 Task: Find a flat in Leerdam, Netherlands for 7 guests from July 10 to July 17, with a price range of ₹4100 to ₹15000, 4 bedrooms, 7 beds, 4 bathrooms, Wifi, and Free parking. Host must speak English.
Action: Mouse moved to (533, 120)
Screenshot: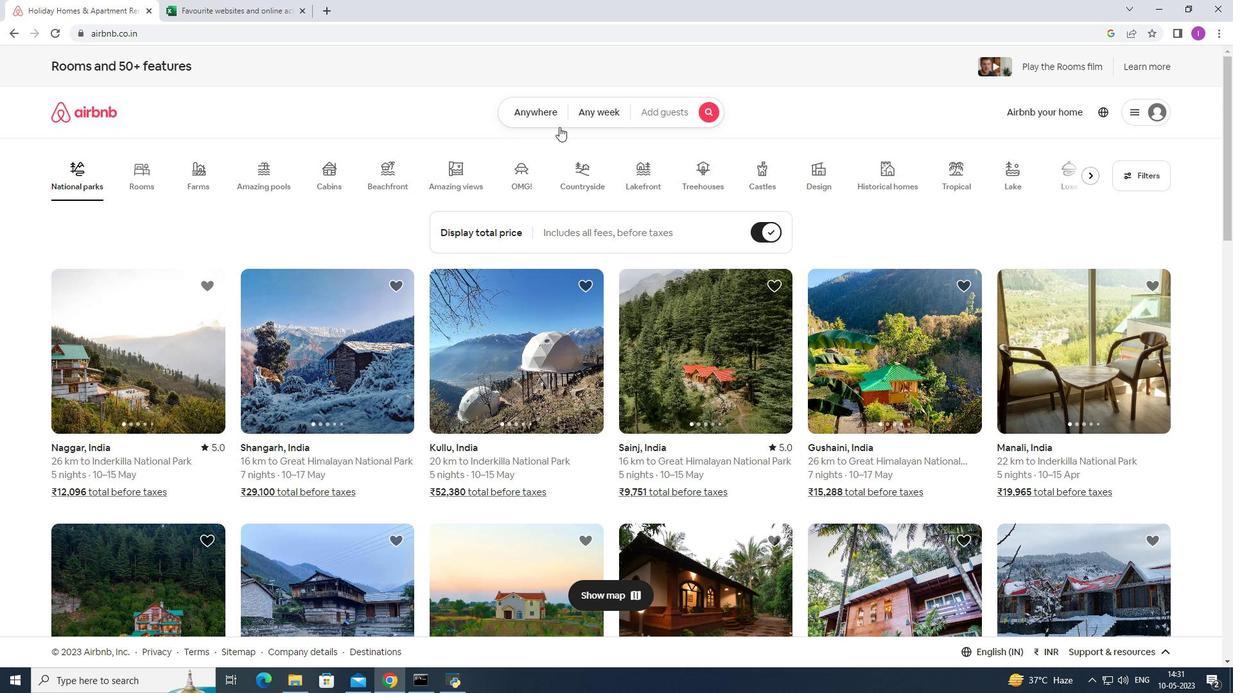 
Action: Mouse pressed left at (533, 120)
Screenshot: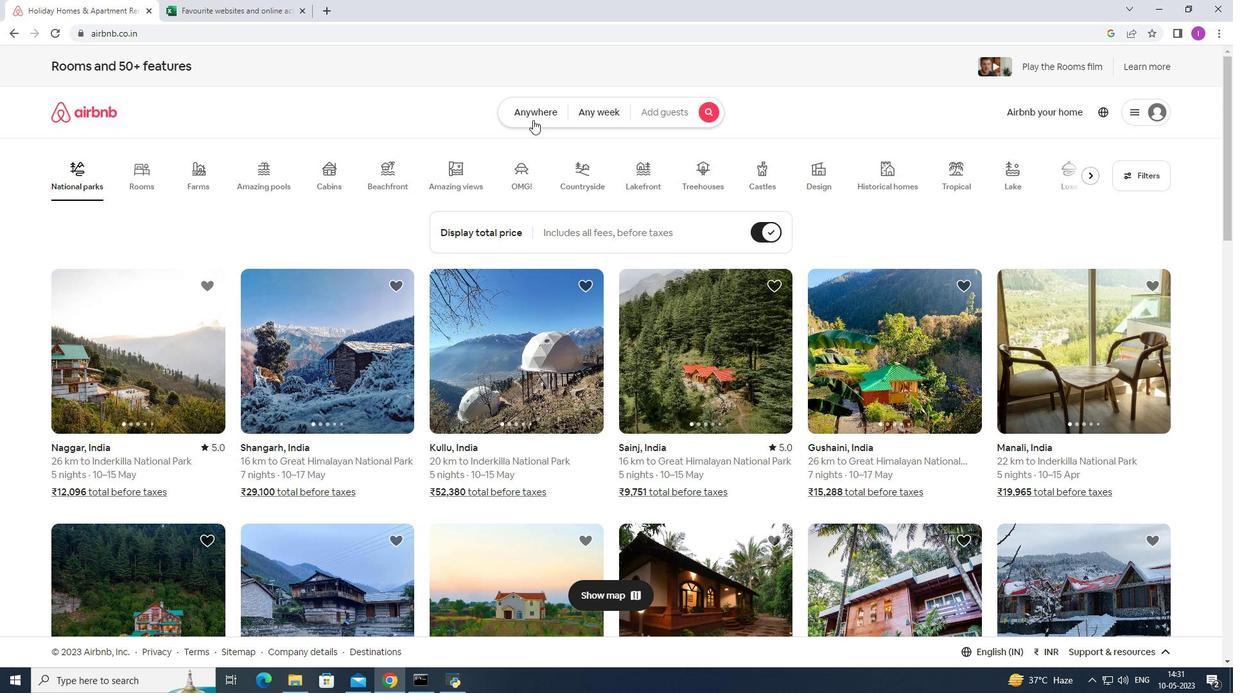 
Action: Mouse moved to (454, 151)
Screenshot: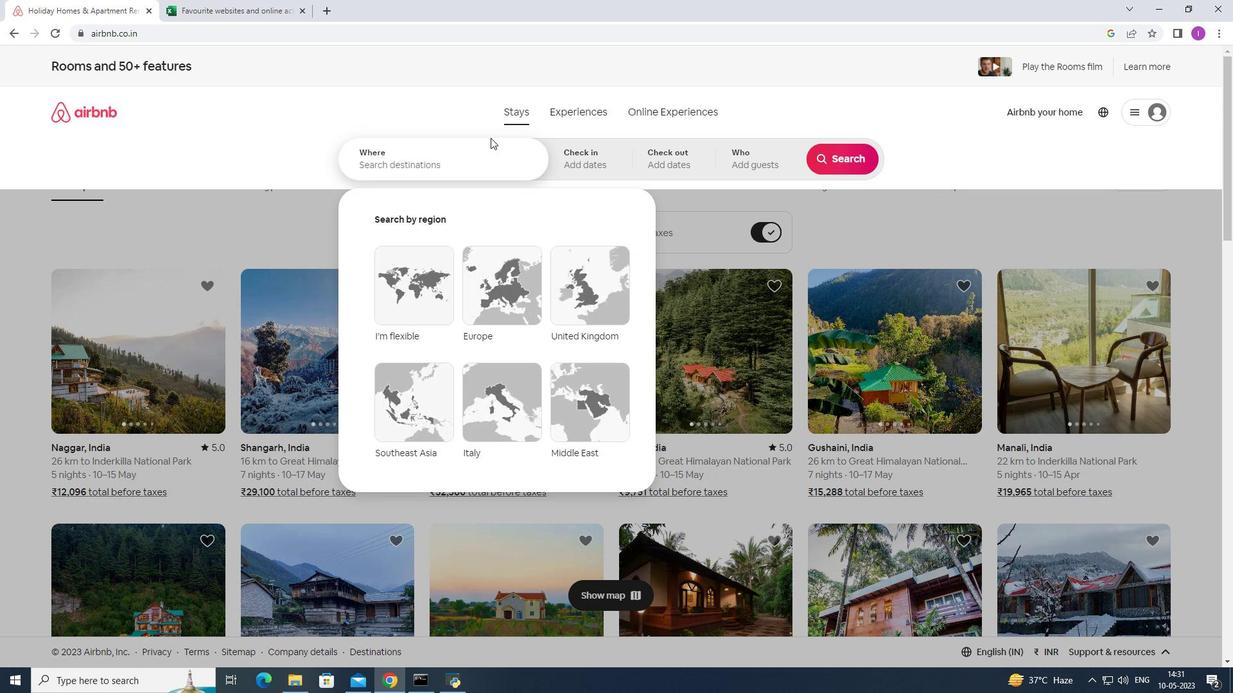 
Action: Mouse pressed left at (454, 151)
Screenshot: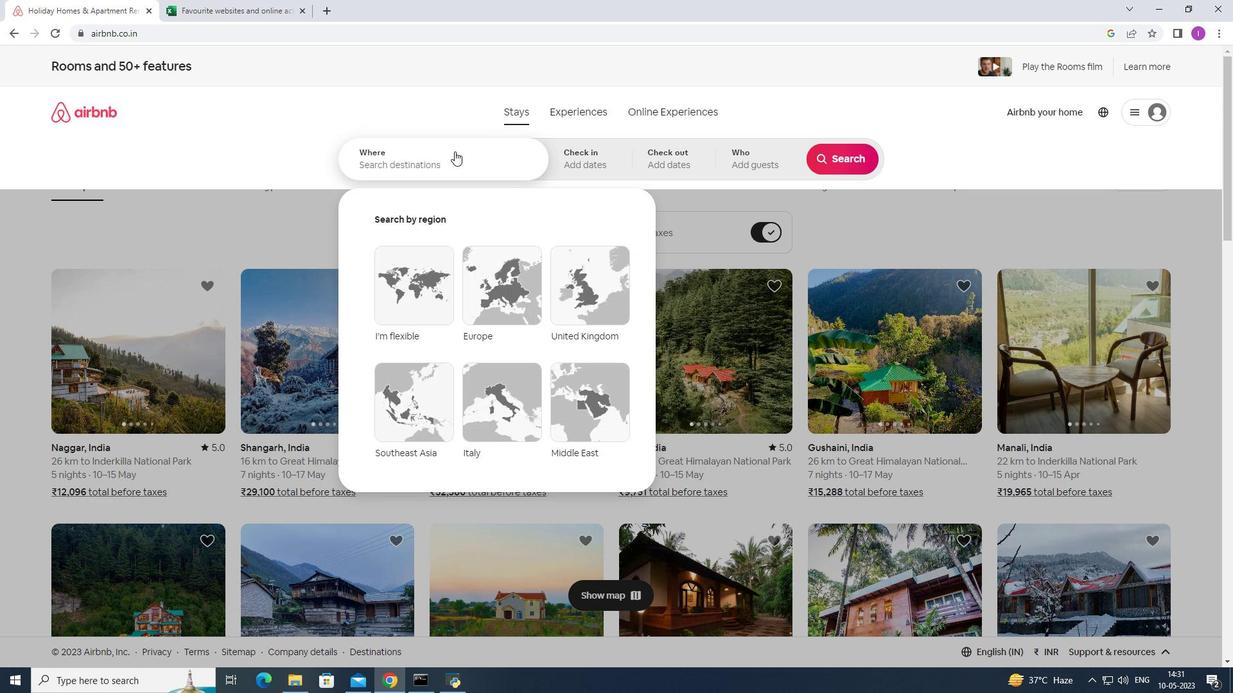 
Action: Mouse moved to (502, 168)
Screenshot: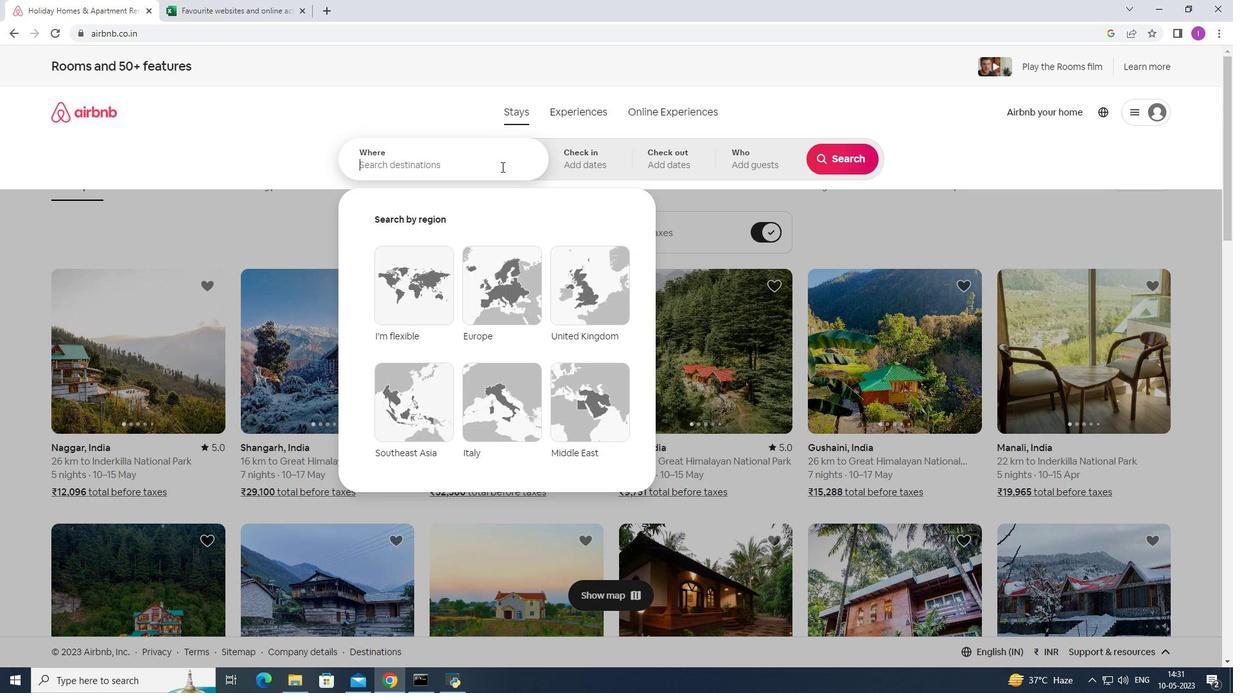 
Action: Key pressed <Key.shift><Key.shift><Key.shift><Key.shift><Key.shift><Key.shift><Key.shift><Key.shift><Key.shift><Key.shift><Key.shift><Key.shift><Key.shift><Key.shift><Key.shift><Key.shift><Key.shift><Key.shift><Key.shift><Key.shift><Key.shift><Key.shift><Key.shift><Key.shift><Key.shift><Key.shift><Key.shift><Key.shift><Key.shift><Key.shift><Key.shift><Key.shift><Key.shift><Key.shift><Key.shift><Key.shift><Key.shift><Key.shift><Key.shift><Key.shift><Key.shift><Key.shift><Key.shift><Key.shift><Key.shift><Key.shift><Key.shift><Key.shift><Key.shift><Key.shift><Key.shift><Key.shift><Key.shift><Key.shift><Key.shift><Key.shift><Key.shift><Key.shift><Key.shift><Key.shift><Key.shift><Key.shift><Key.shift><Key.shift><Key.shift>Leee<Key.backspace>rdam,<Key.shift>natherland
Screenshot: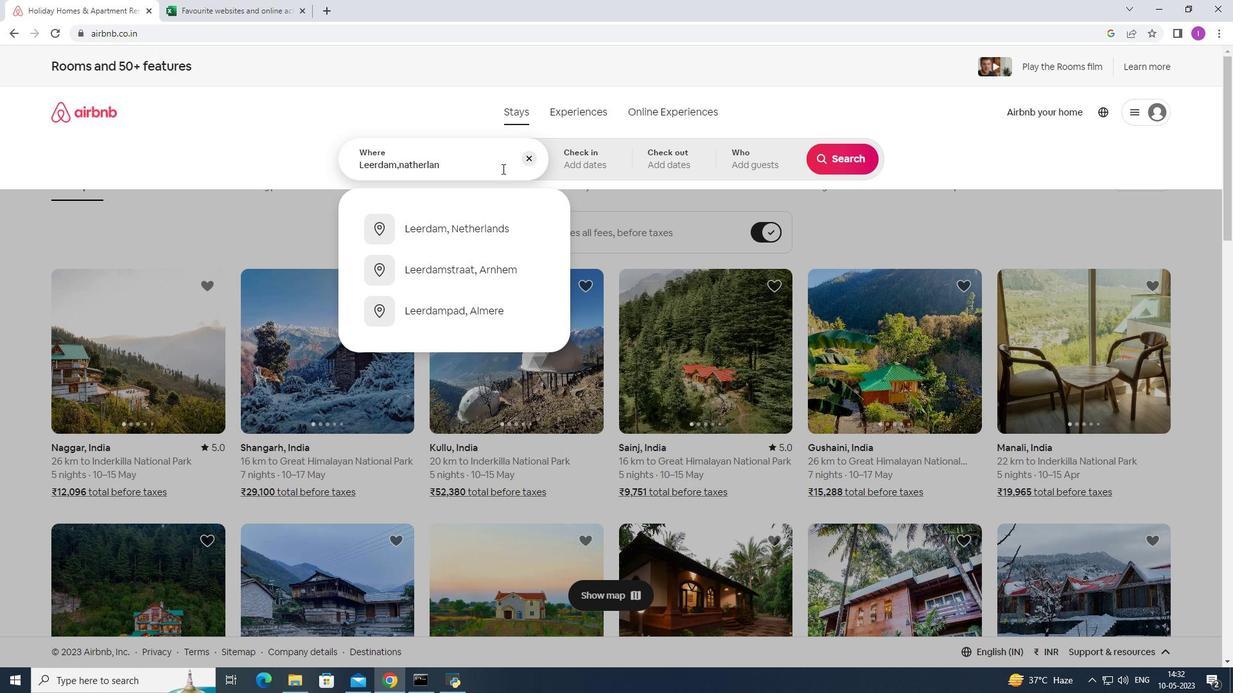 
Action: Mouse moved to (488, 222)
Screenshot: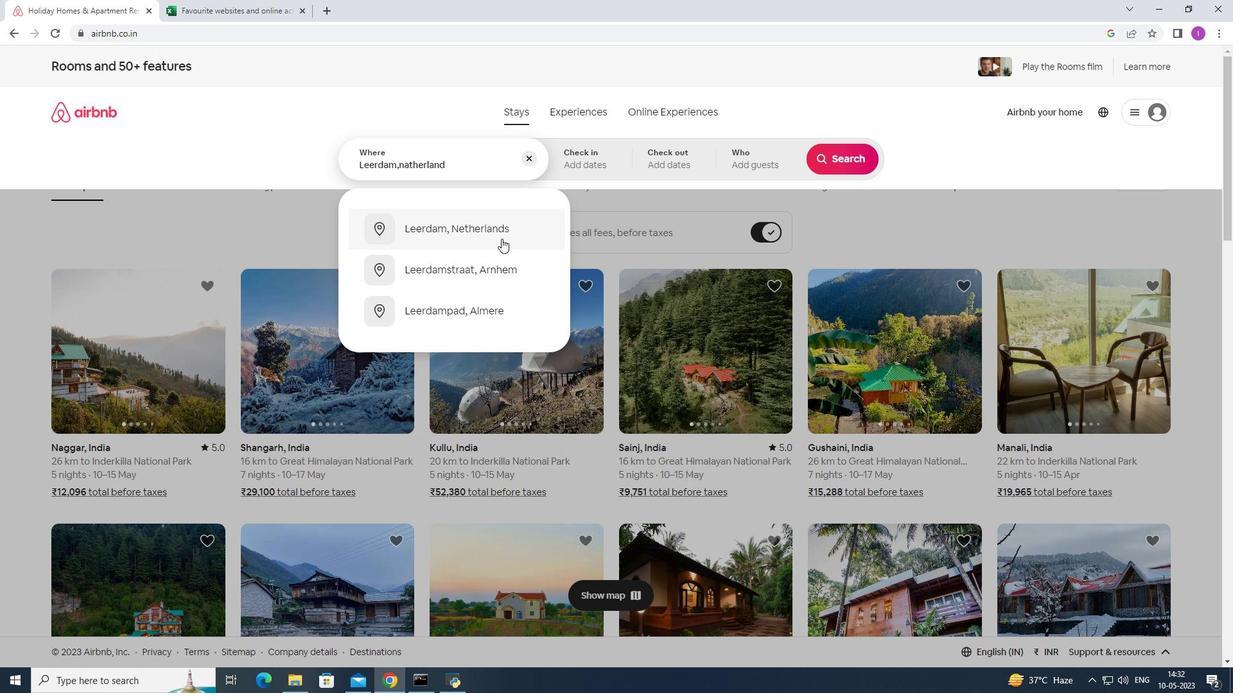 
Action: Mouse pressed left at (488, 222)
Screenshot: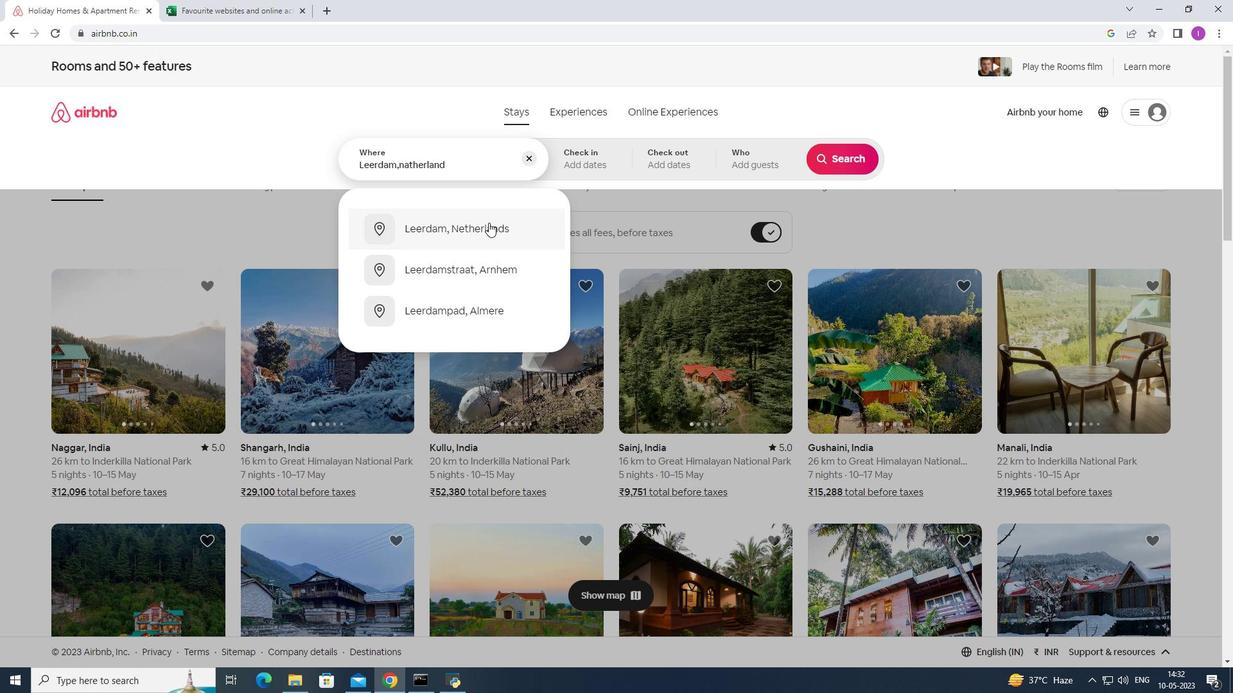 
Action: Mouse moved to (838, 263)
Screenshot: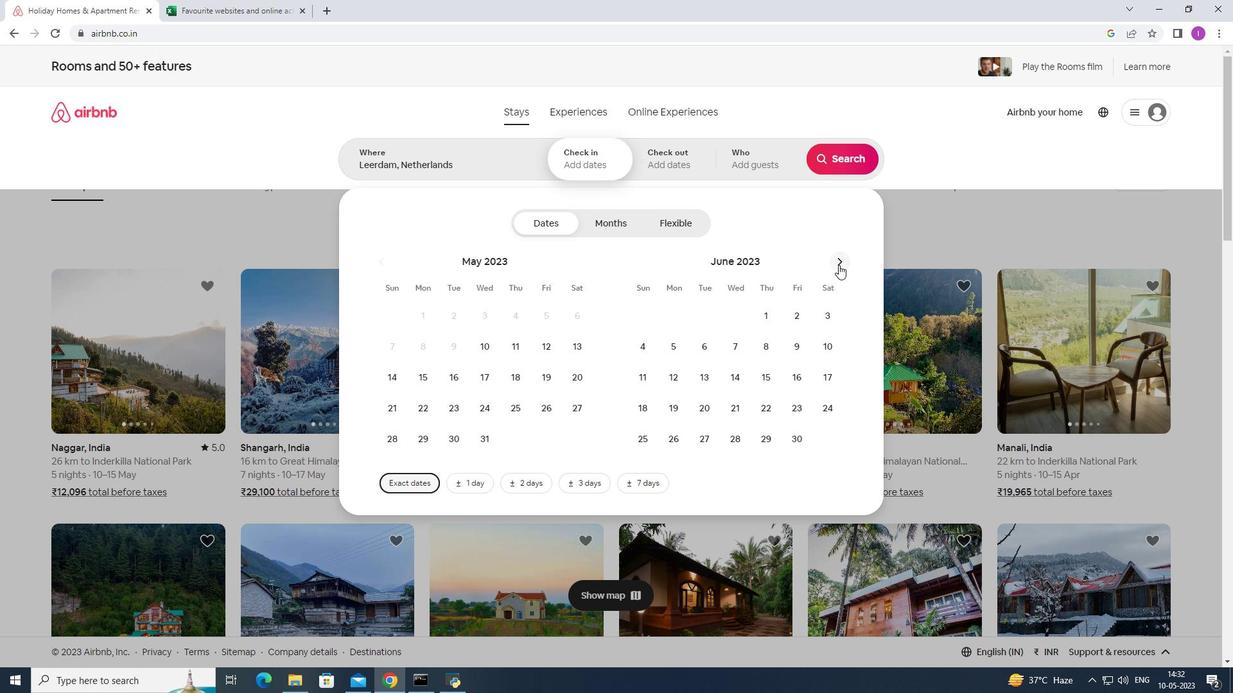 
Action: Mouse pressed left at (838, 263)
Screenshot: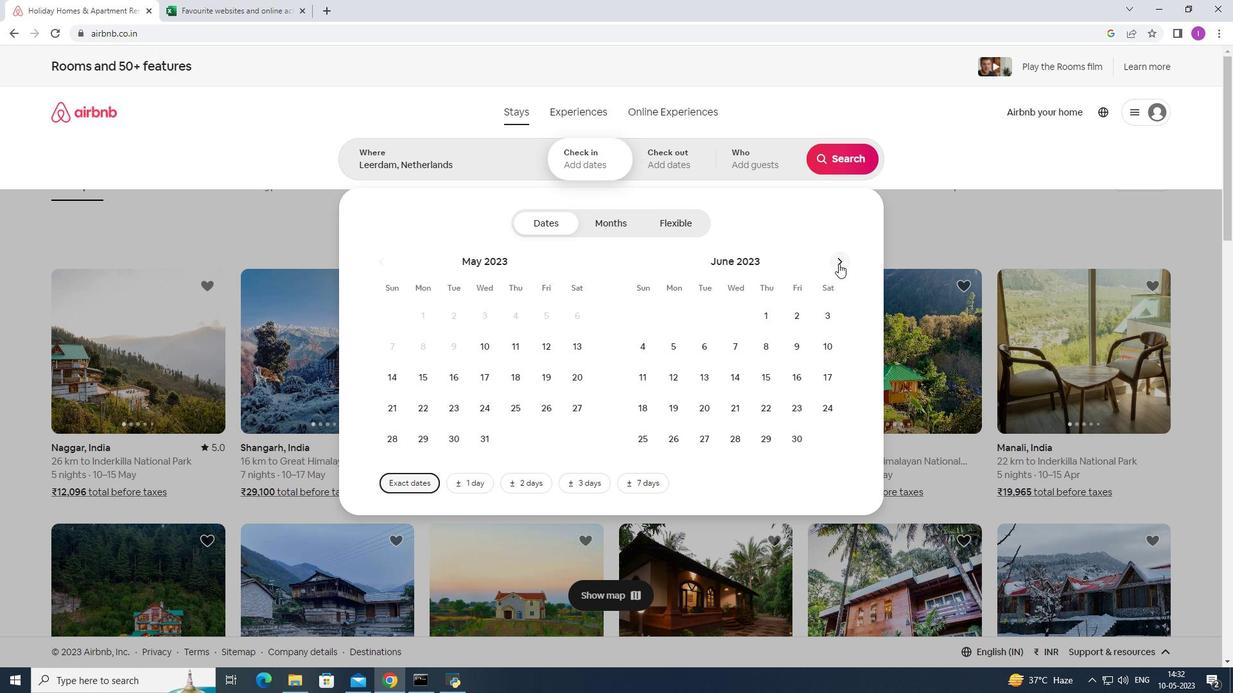 
Action: Mouse moved to (678, 382)
Screenshot: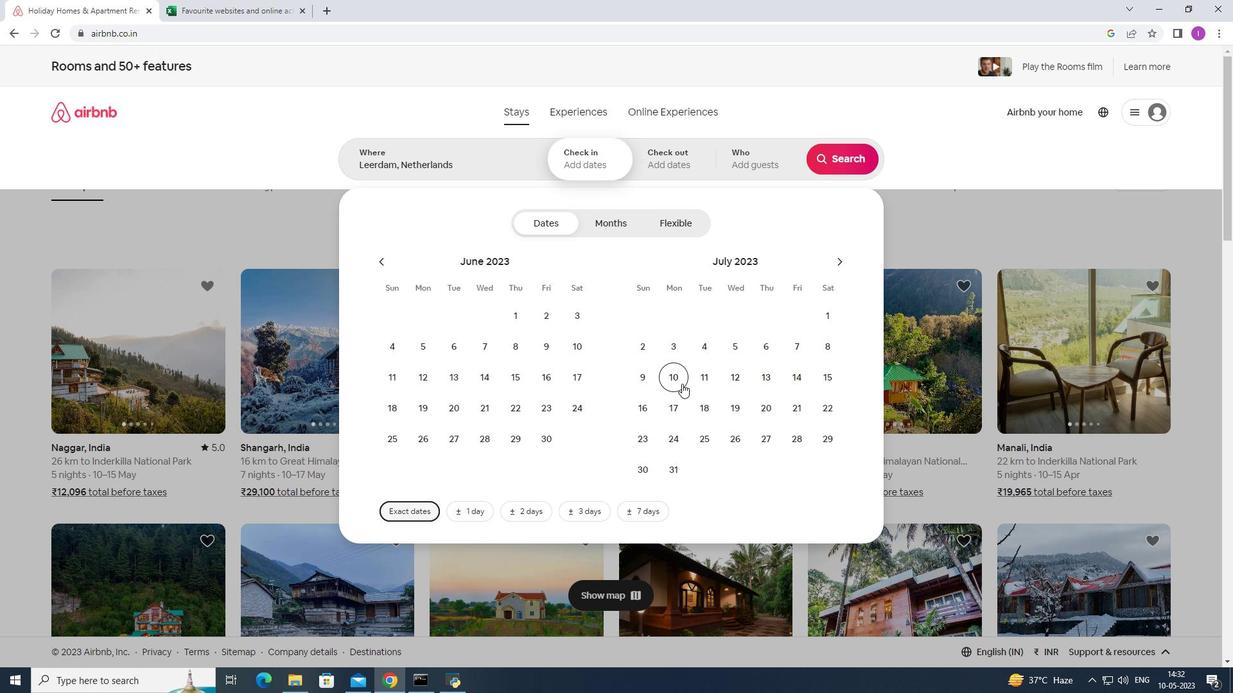 
Action: Mouse pressed left at (678, 382)
Screenshot: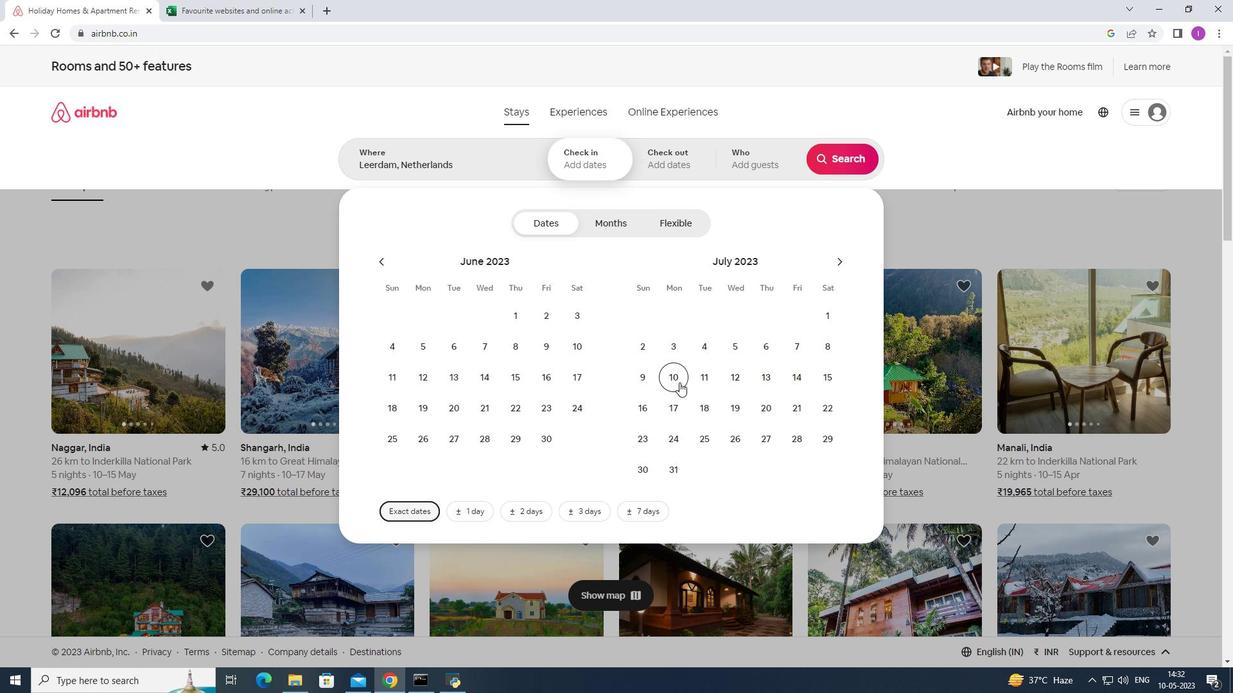 
Action: Mouse moved to (831, 375)
Screenshot: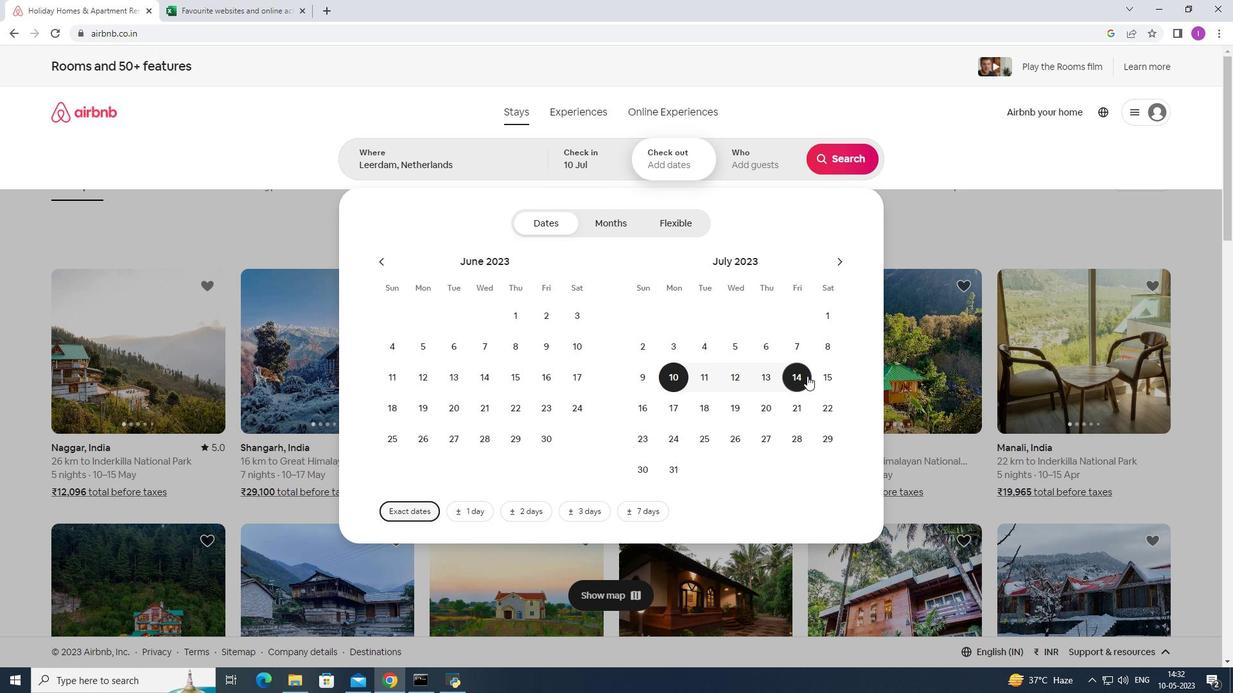 
Action: Mouse pressed left at (831, 375)
Screenshot: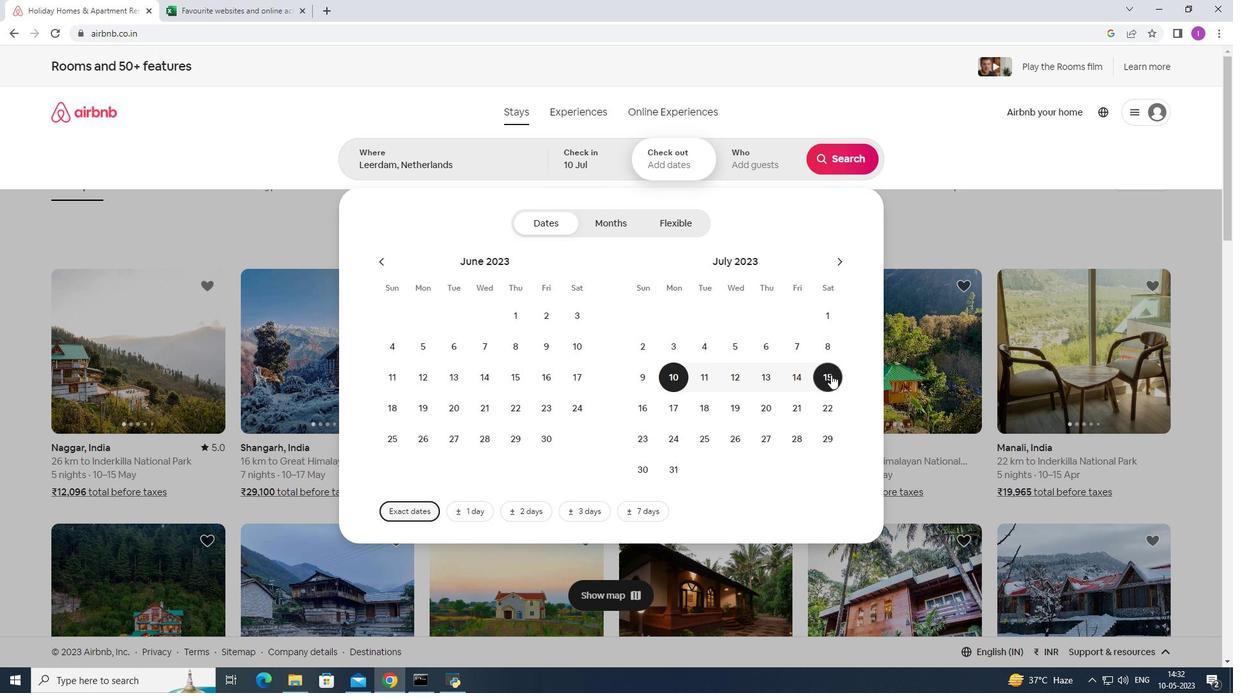 
Action: Mouse moved to (785, 167)
Screenshot: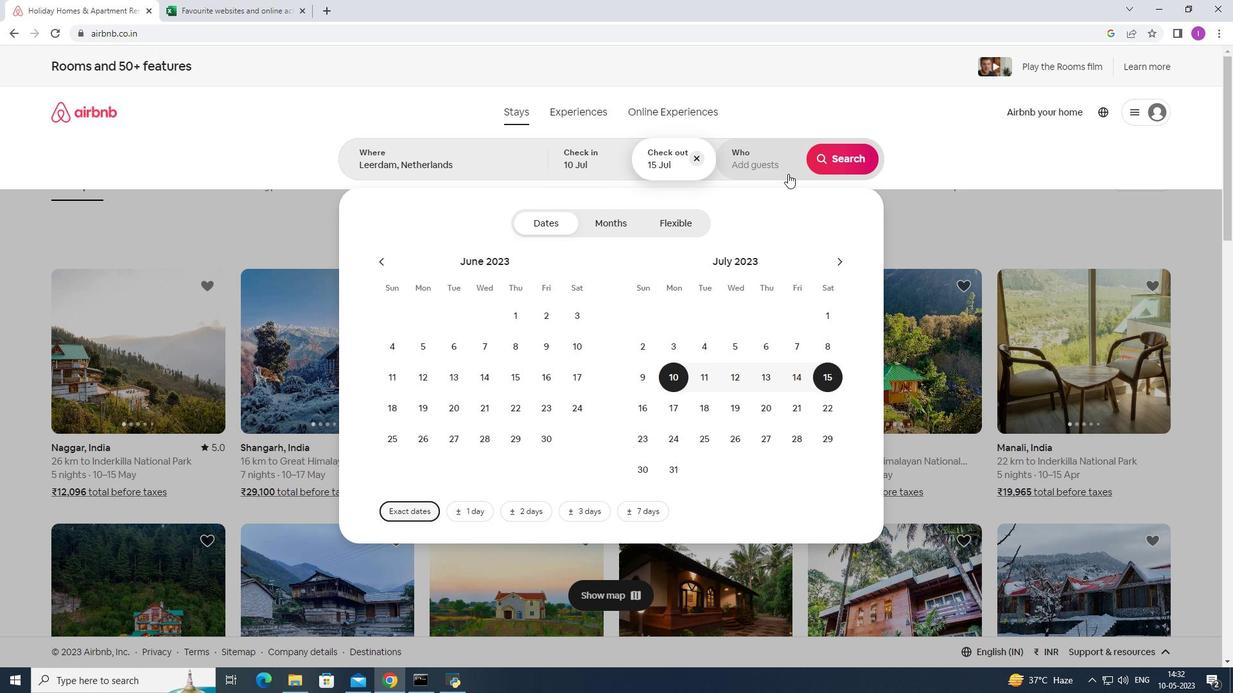 
Action: Mouse pressed left at (785, 167)
Screenshot: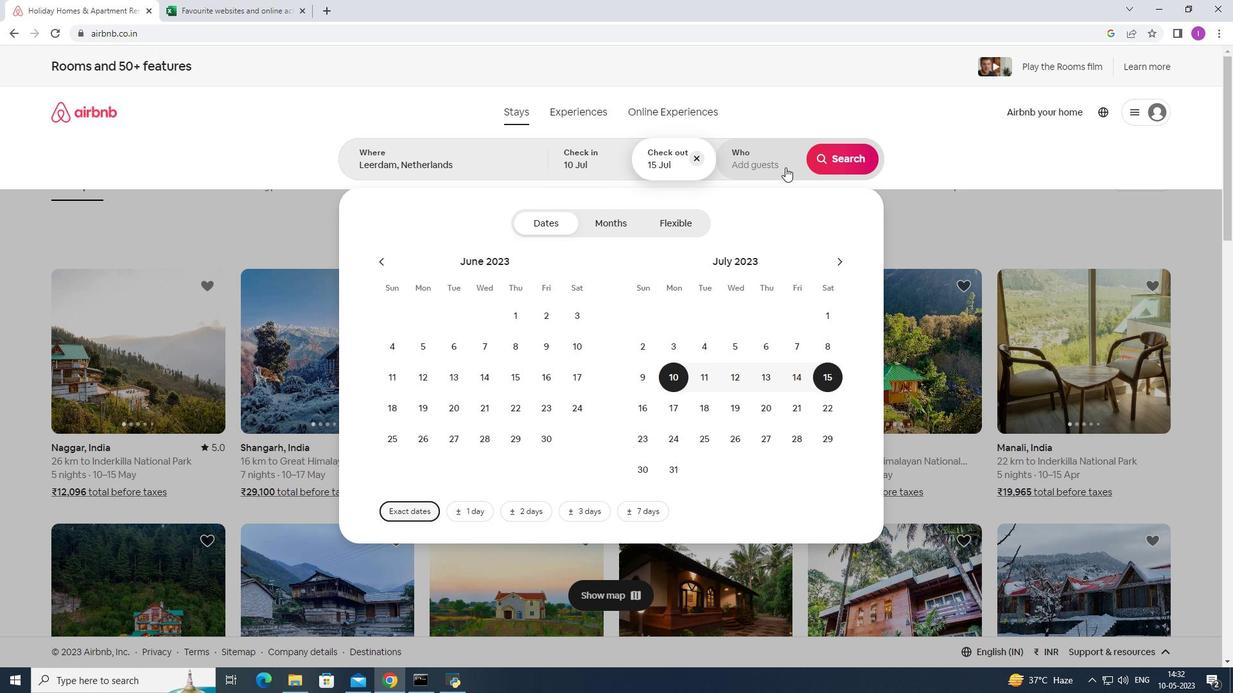 
Action: Mouse moved to (844, 229)
Screenshot: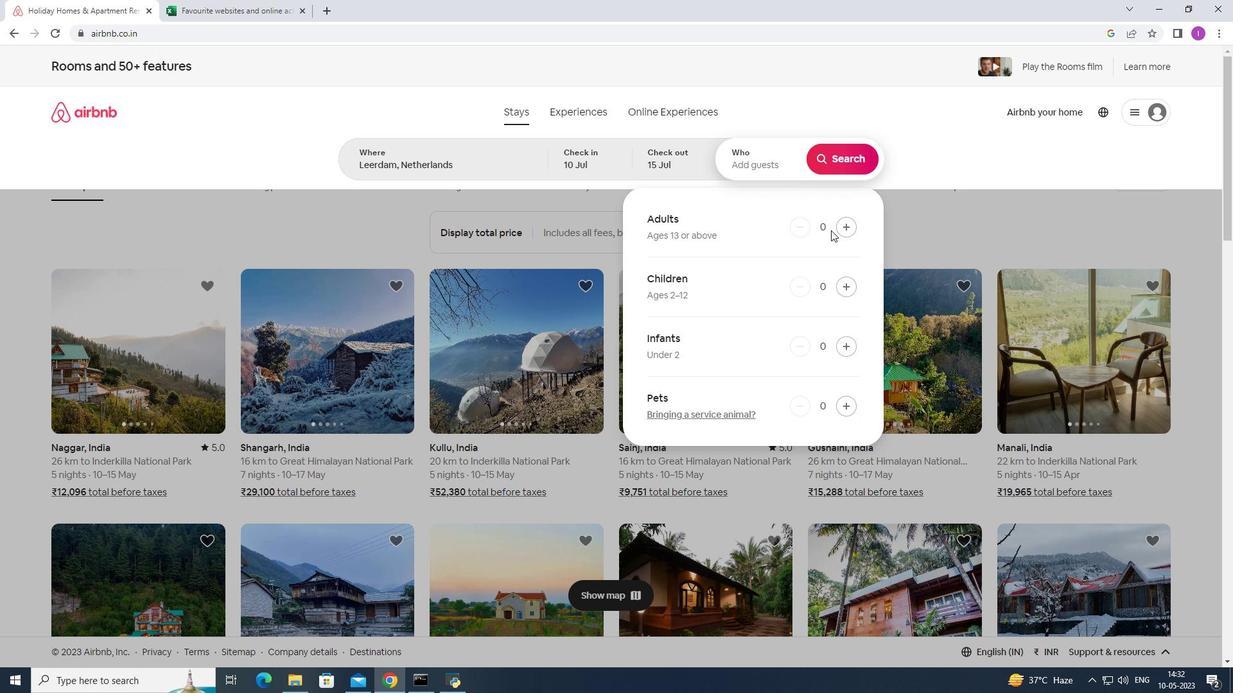 
Action: Mouse pressed left at (844, 229)
Screenshot: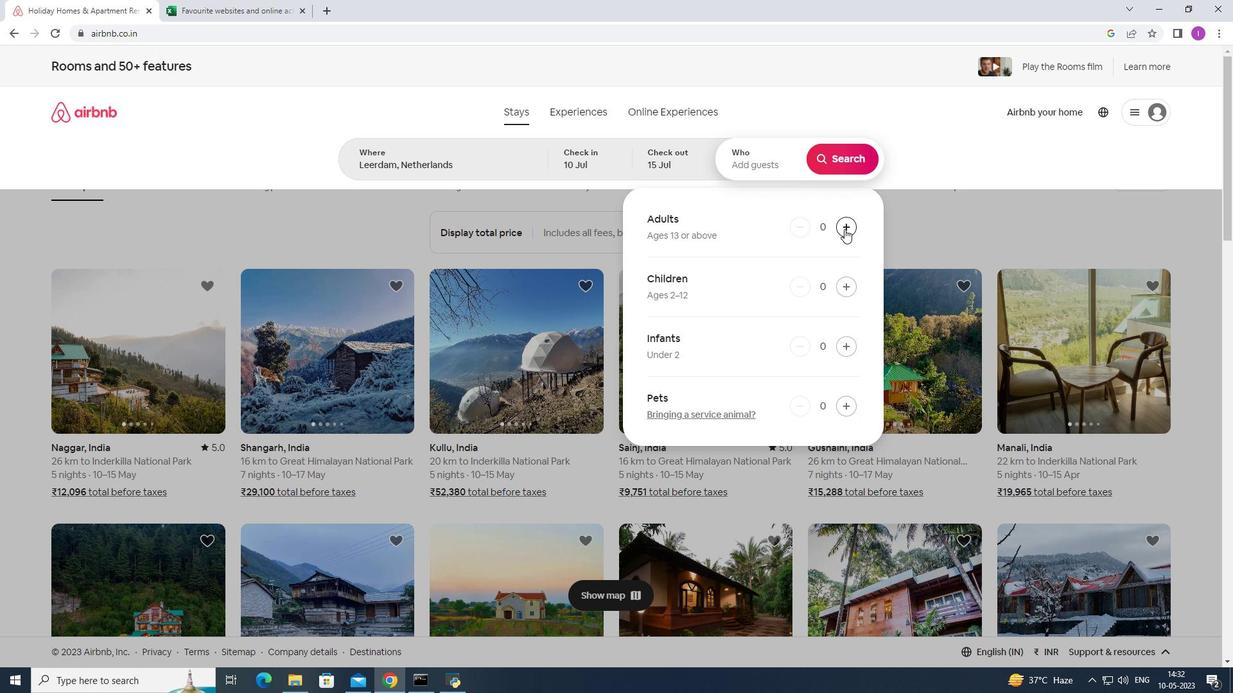 
Action: Mouse pressed left at (844, 229)
Screenshot: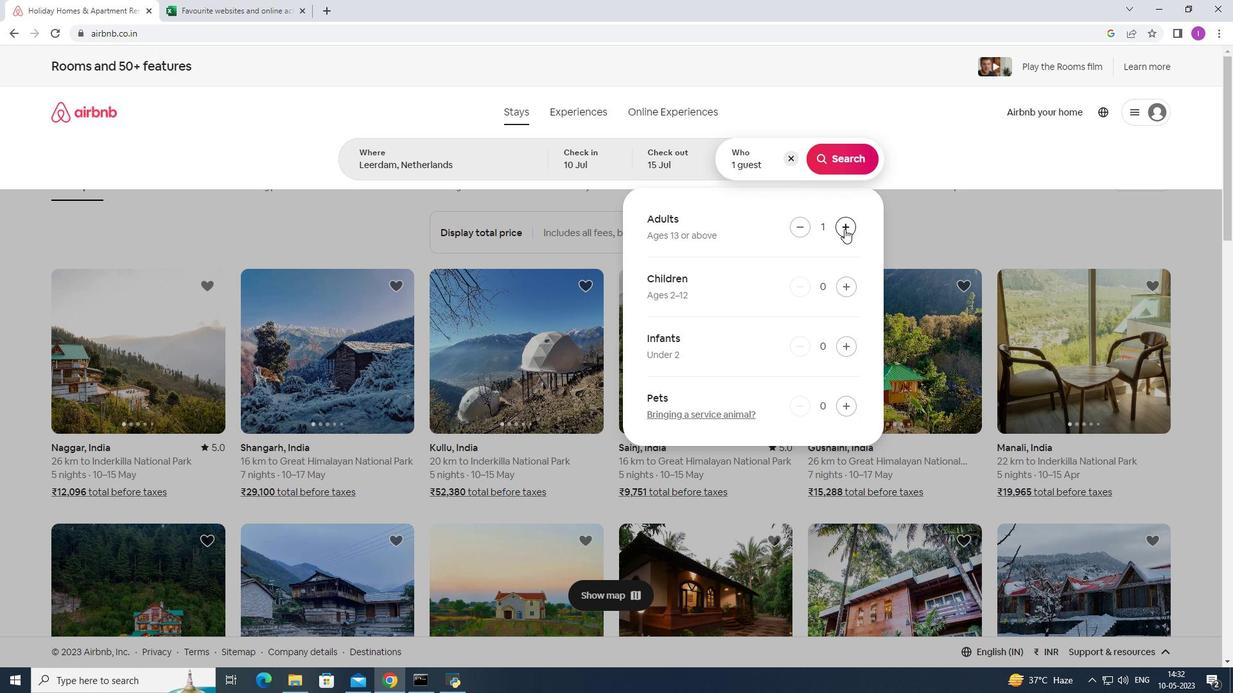 
Action: Mouse moved to (845, 229)
Screenshot: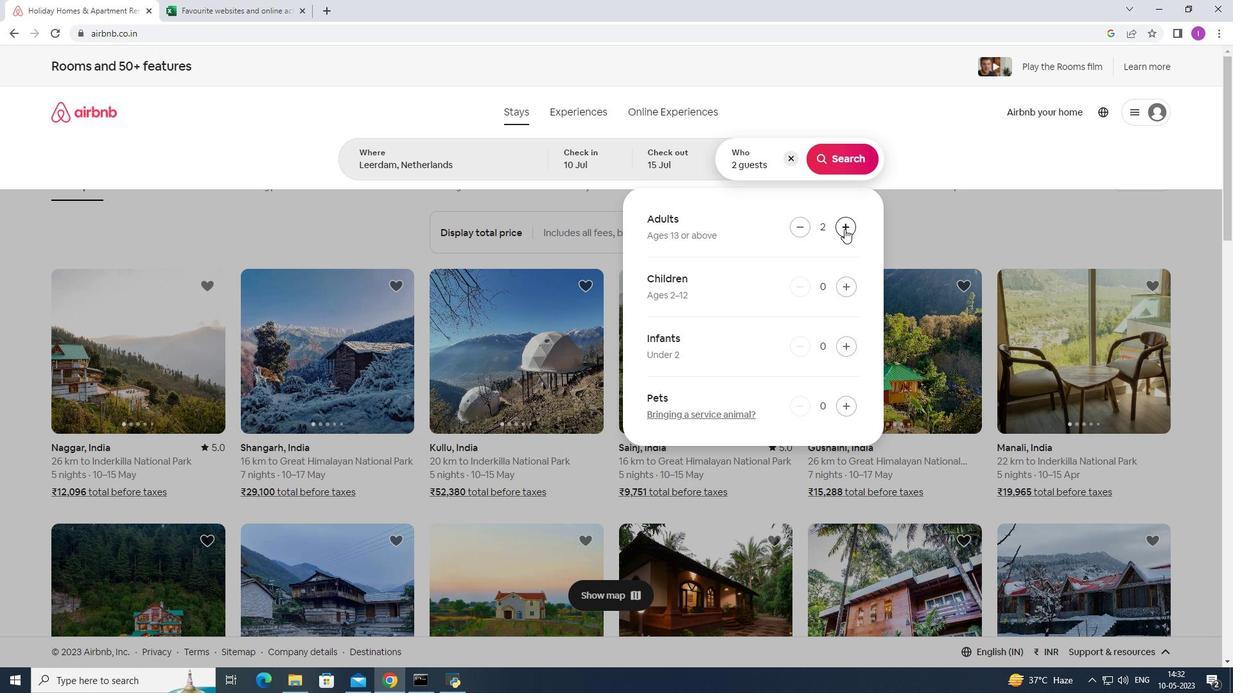 
Action: Mouse pressed left at (845, 229)
Screenshot: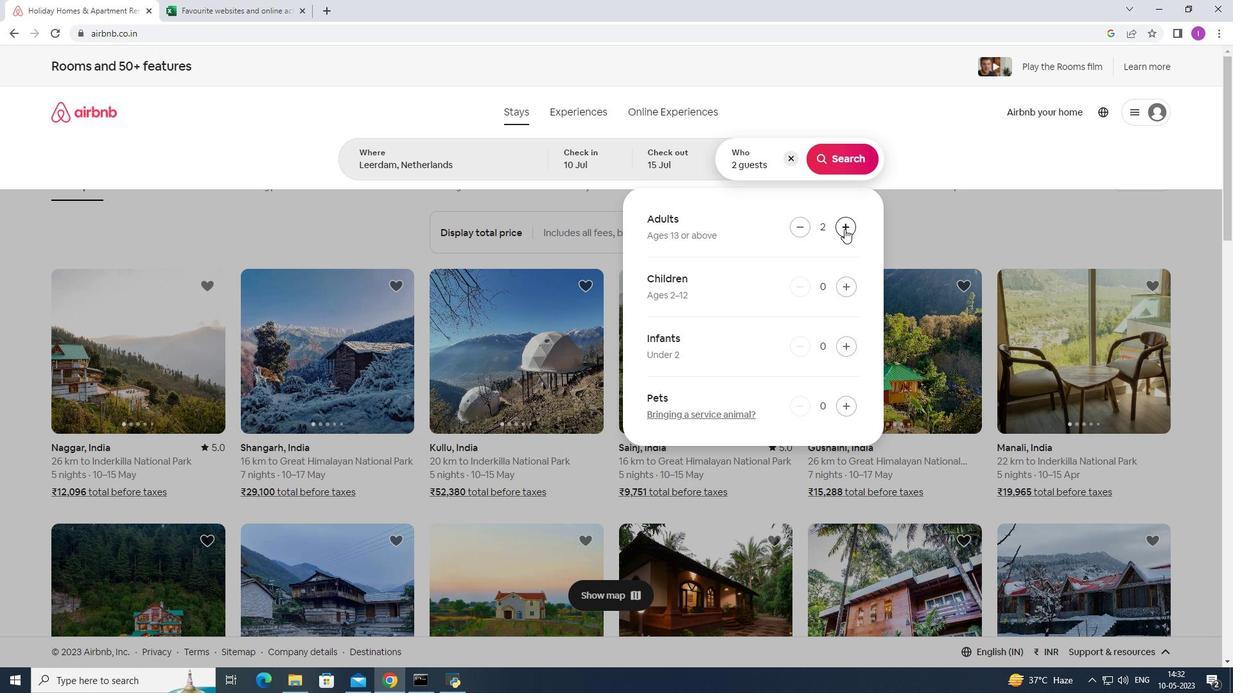 
Action: Mouse moved to (846, 229)
Screenshot: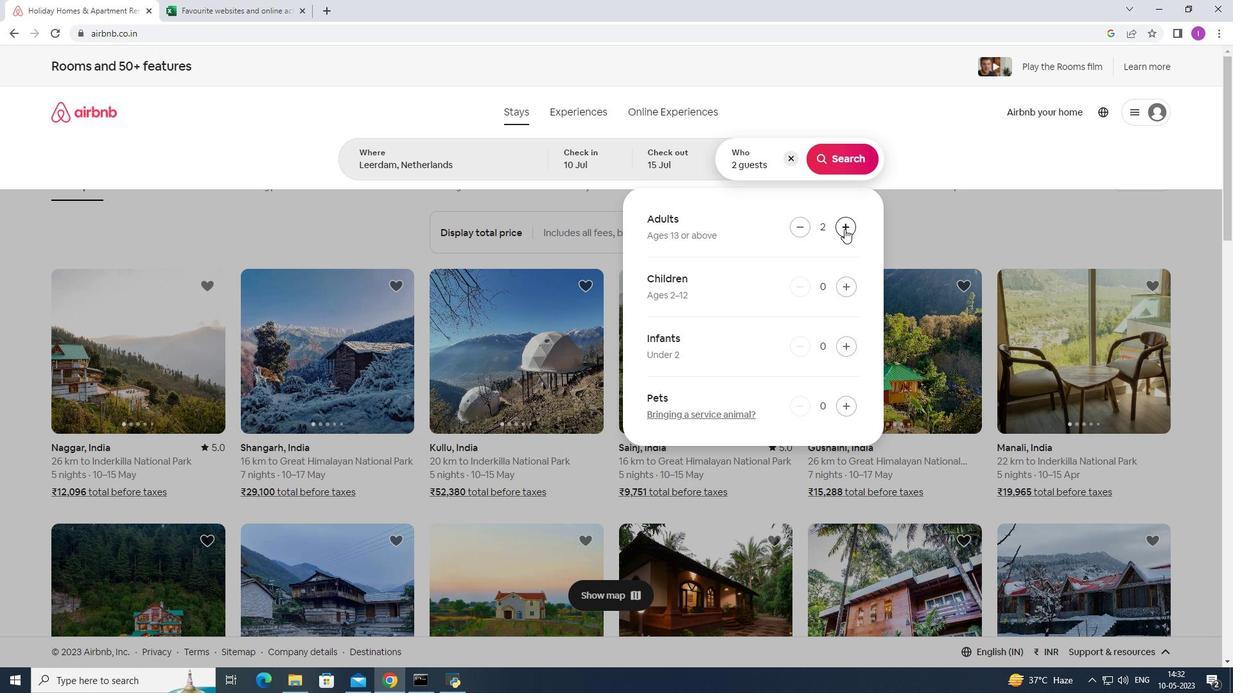 
Action: Mouse pressed left at (846, 229)
Screenshot: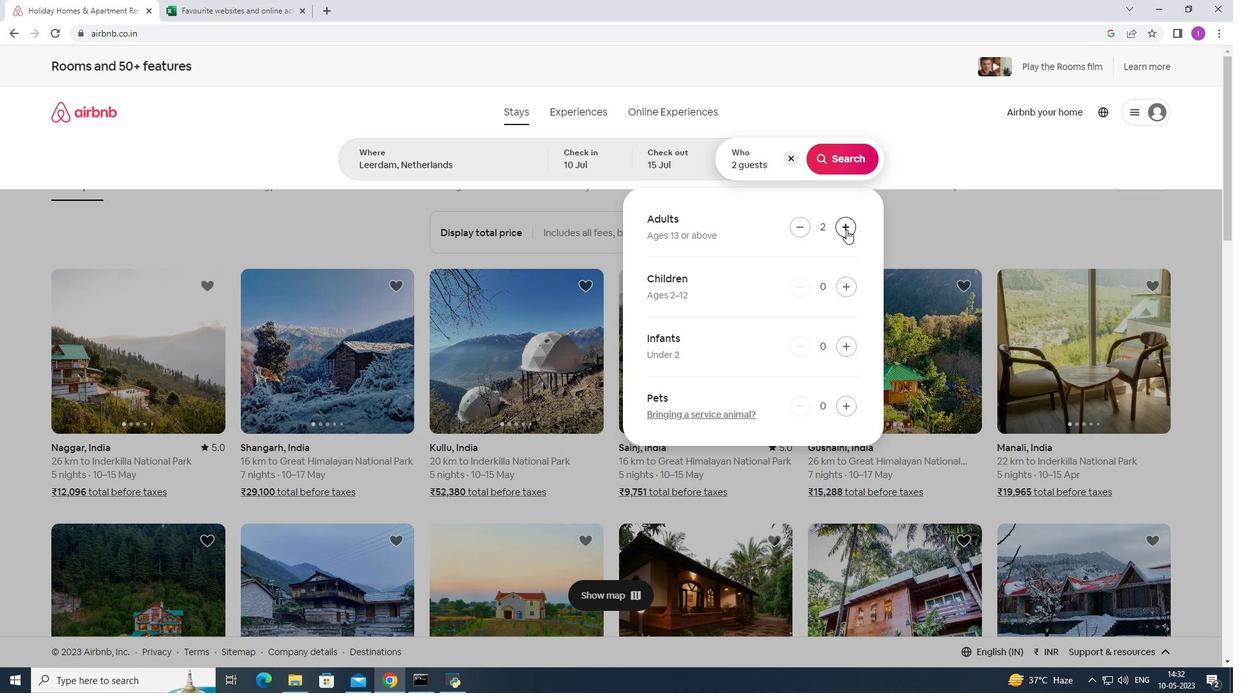 
Action: Mouse pressed left at (846, 229)
Screenshot: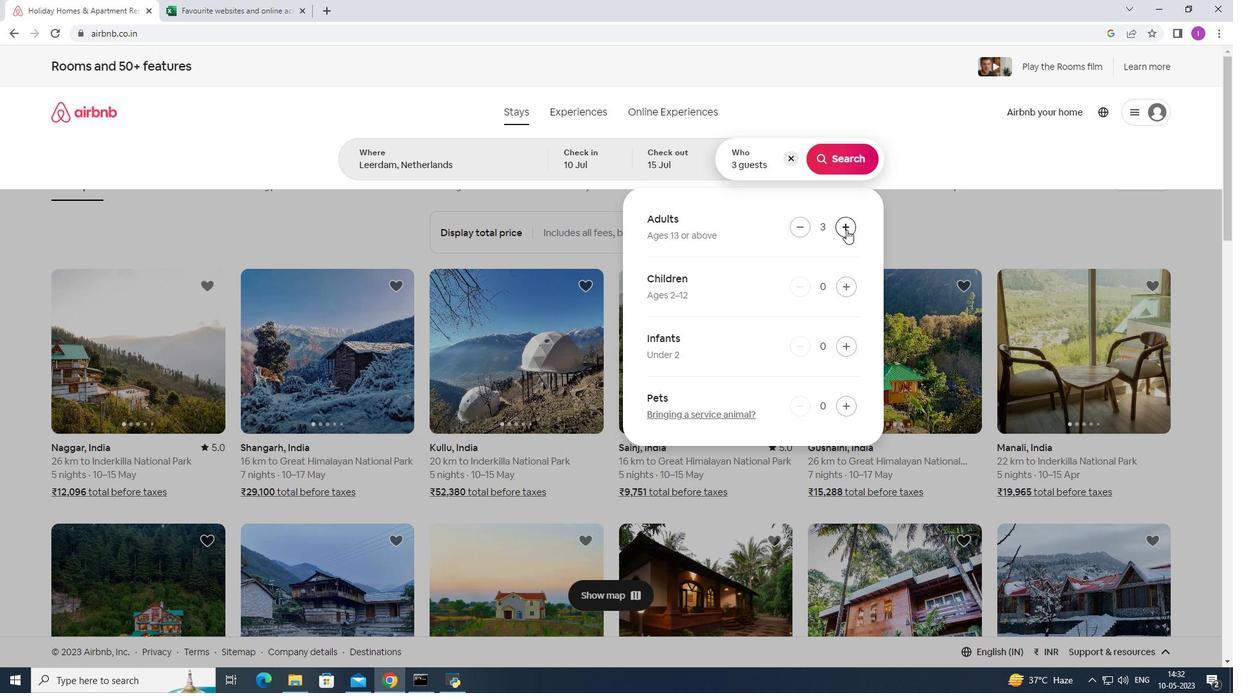 
Action: Mouse pressed left at (846, 229)
Screenshot: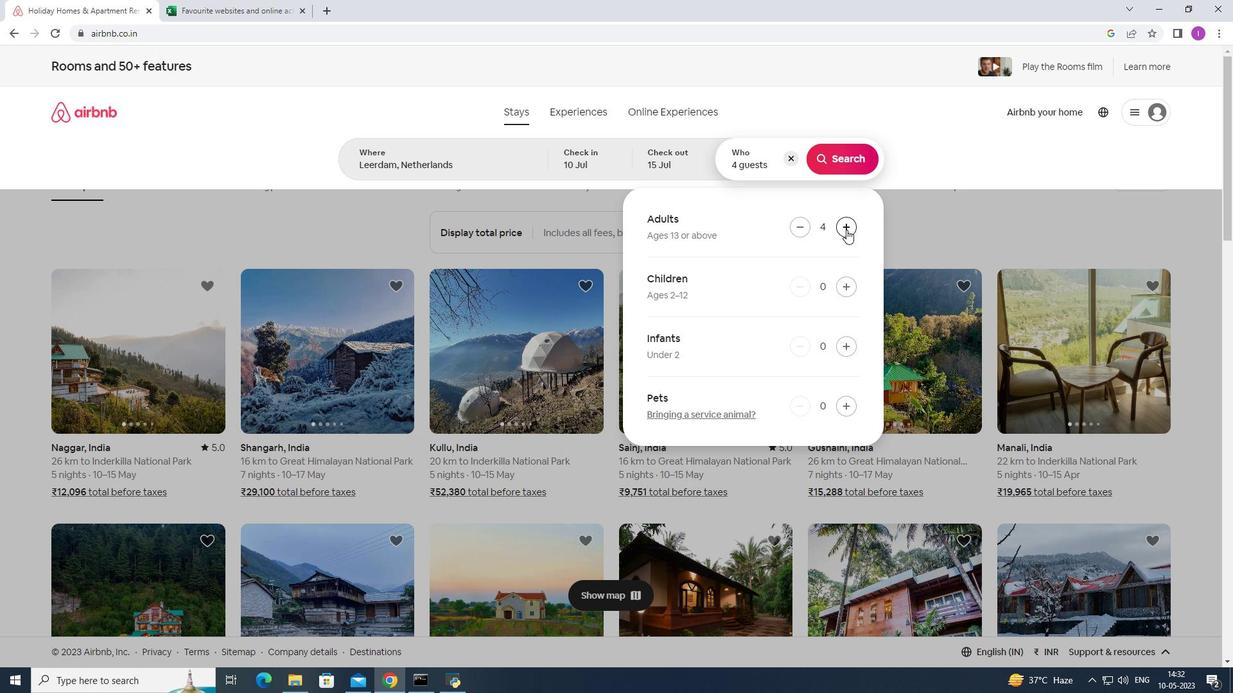 
Action: Mouse pressed left at (846, 229)
Screenshot: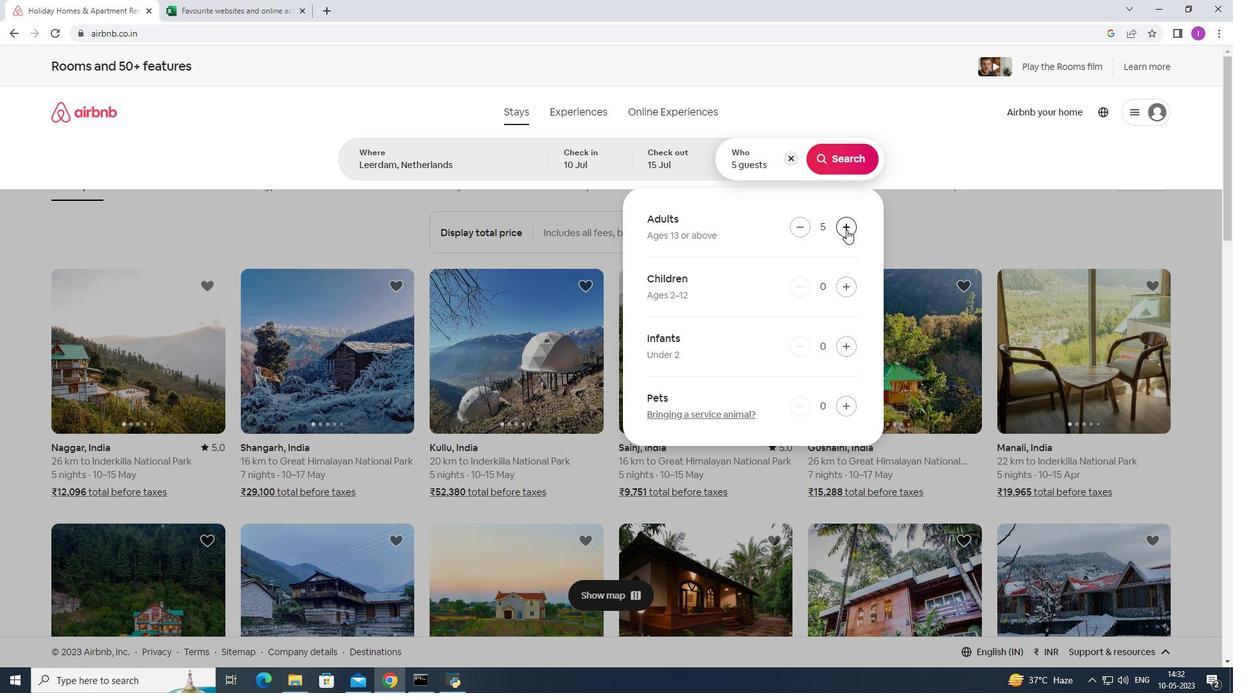 
Action: Mouse moved to (839, 151)
Screenshot: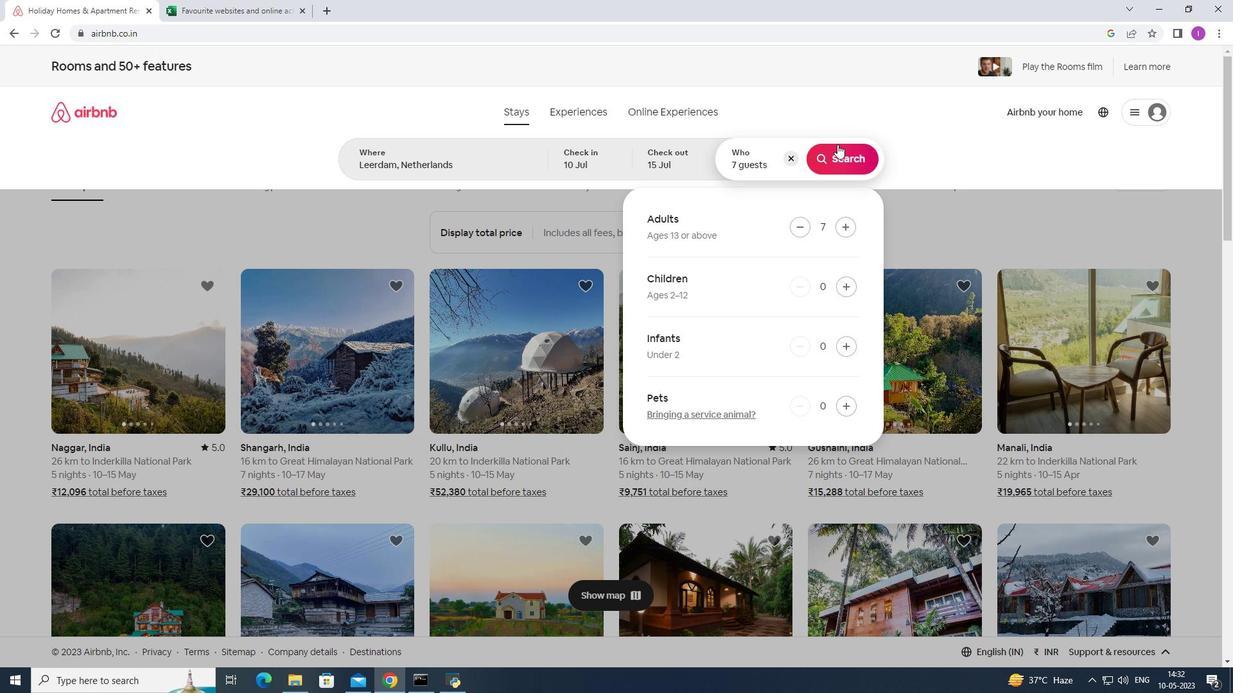 
Action: Mouse pressed left at (839, 151)
Screenshot: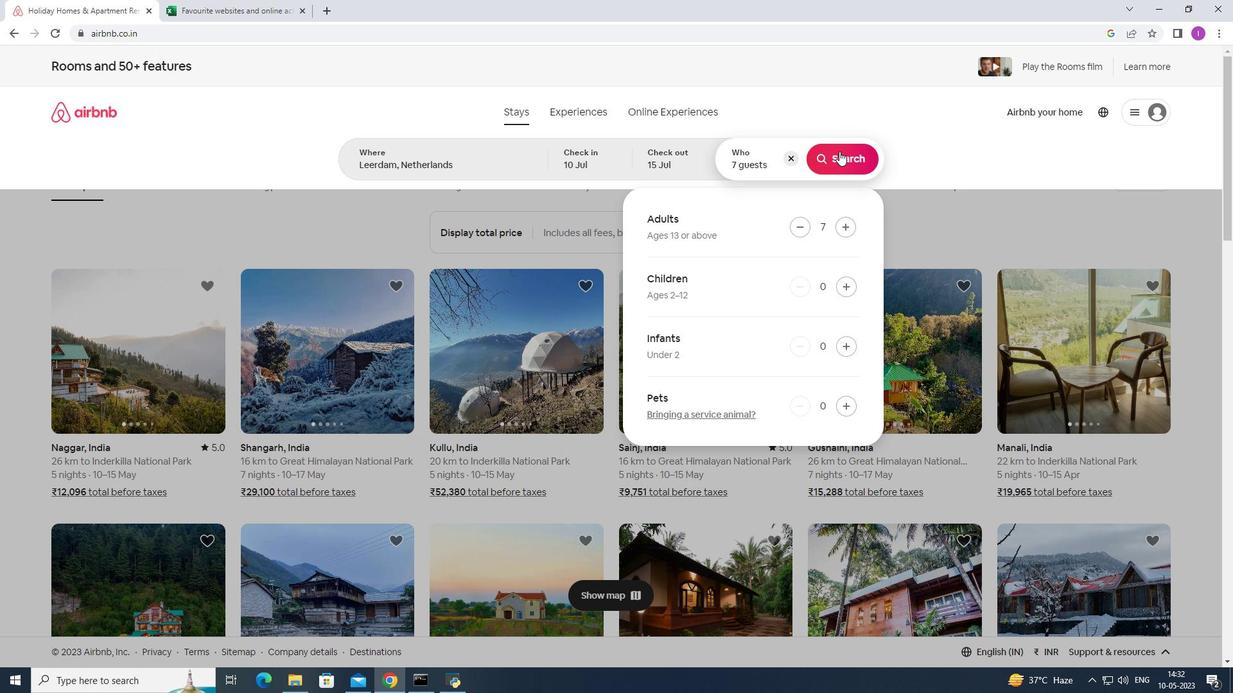 
Action: Mouse moved to (1183, 121)
Screenshot: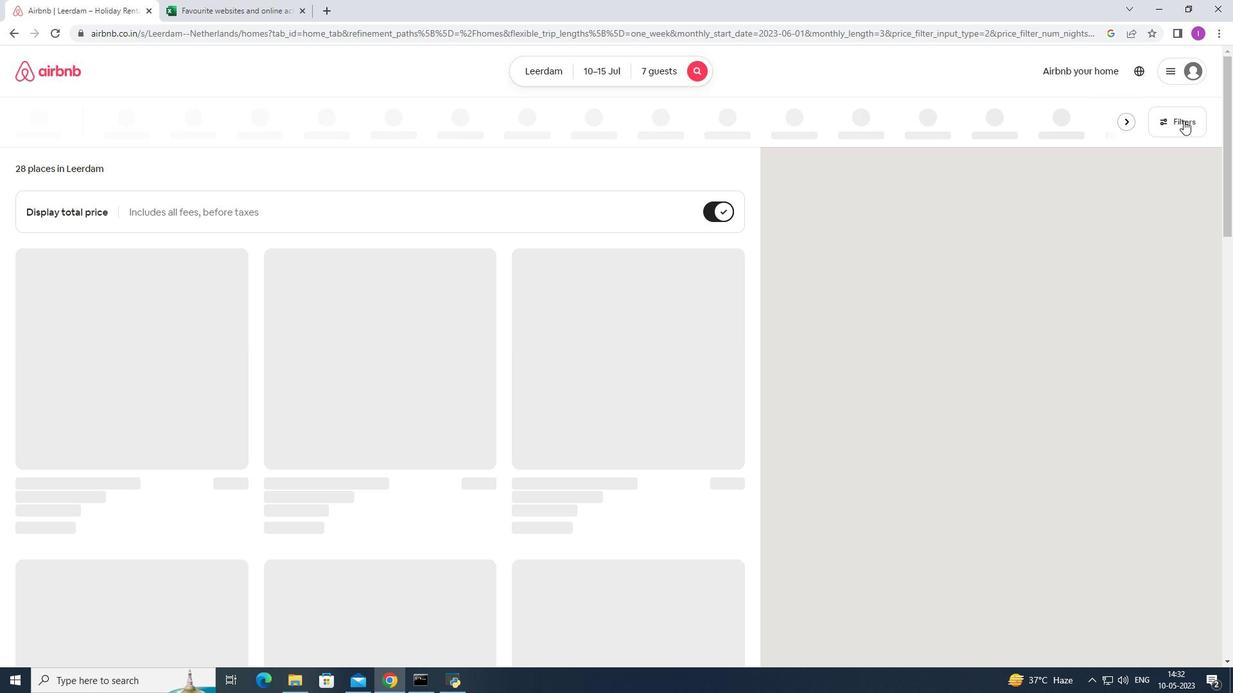 
Action: Mouse pressed left at (1183, 121)
Screenshot: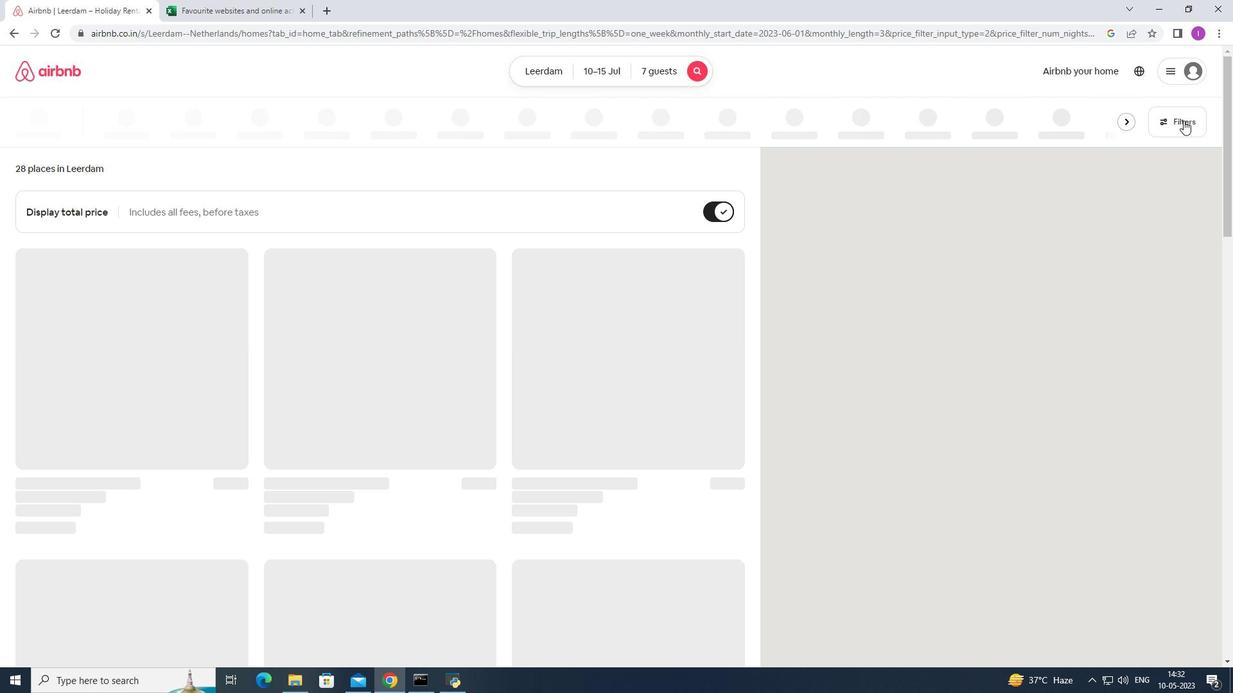 
Action: Mouse moved to (515, 441)
Screenshot: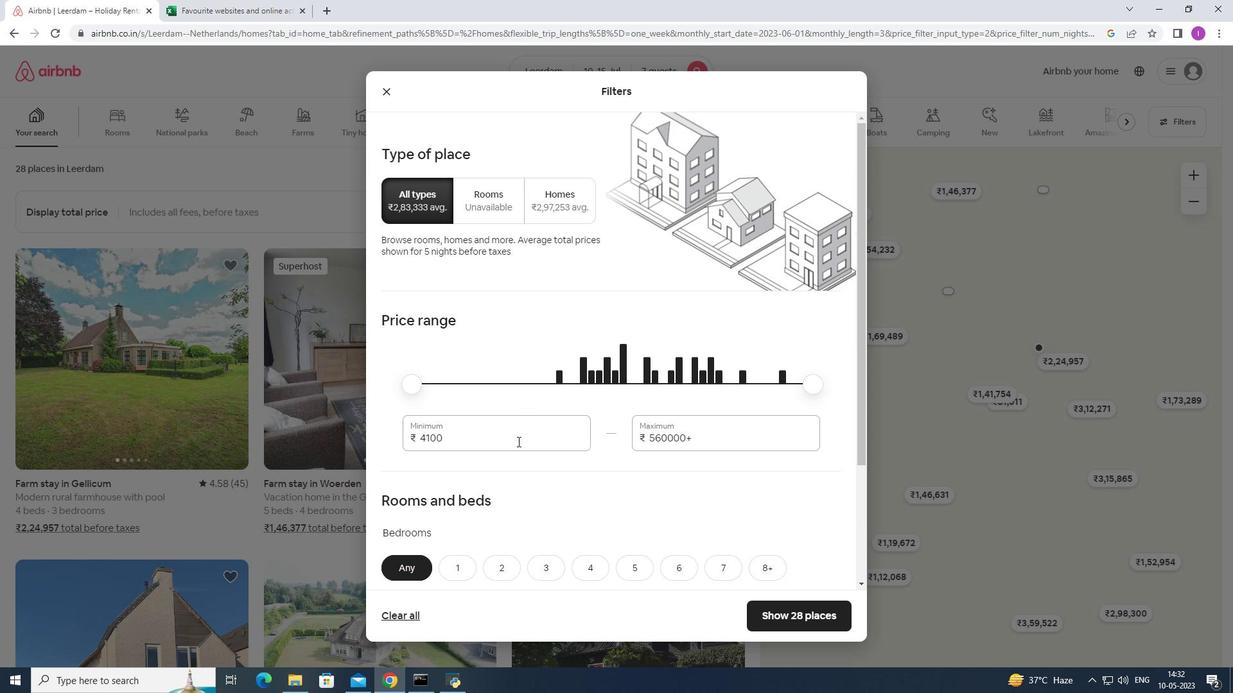 
Action: Mouse pressed left at (515, 441)
Screenshot: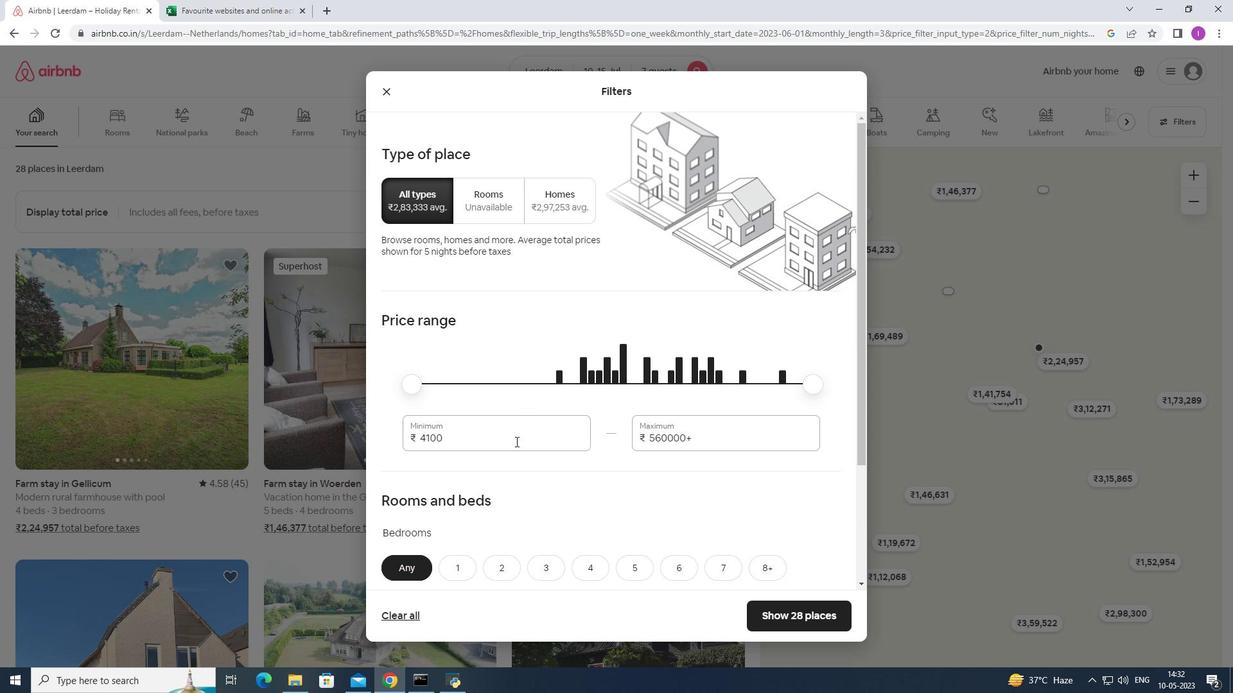 
Action: Mouse moved to (701, 434)
Screenshot: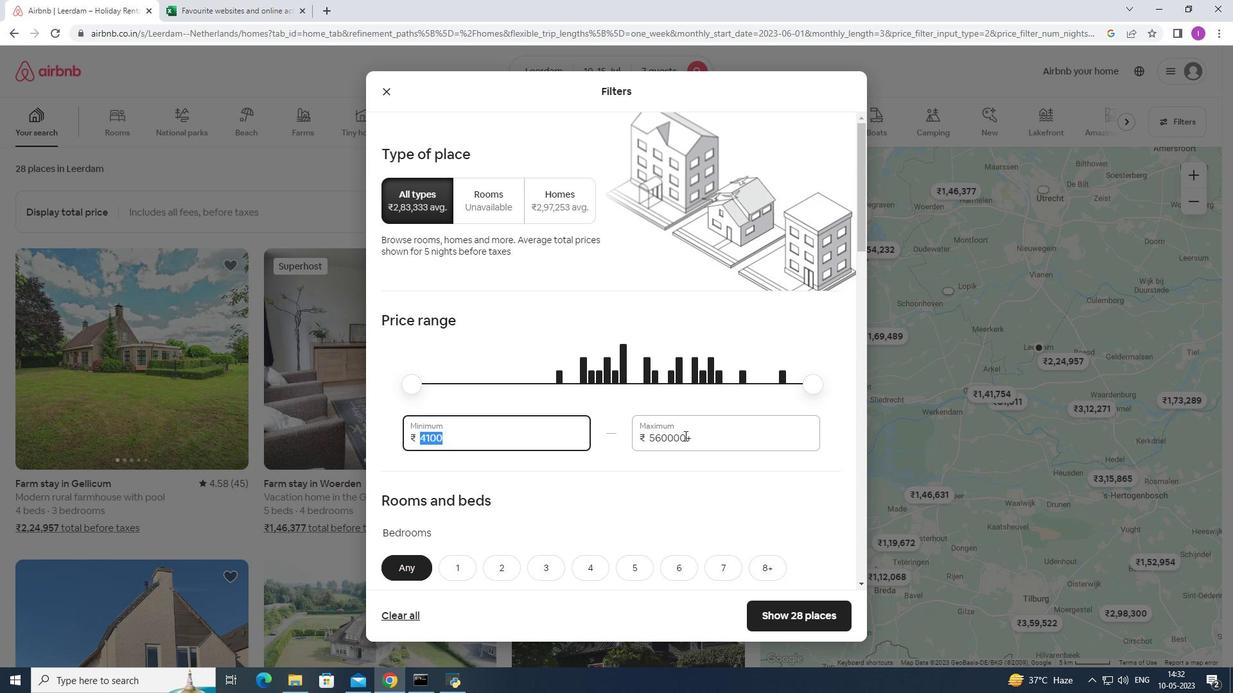 
Action: Mouse pressed left at (701, 434)
Screenshot: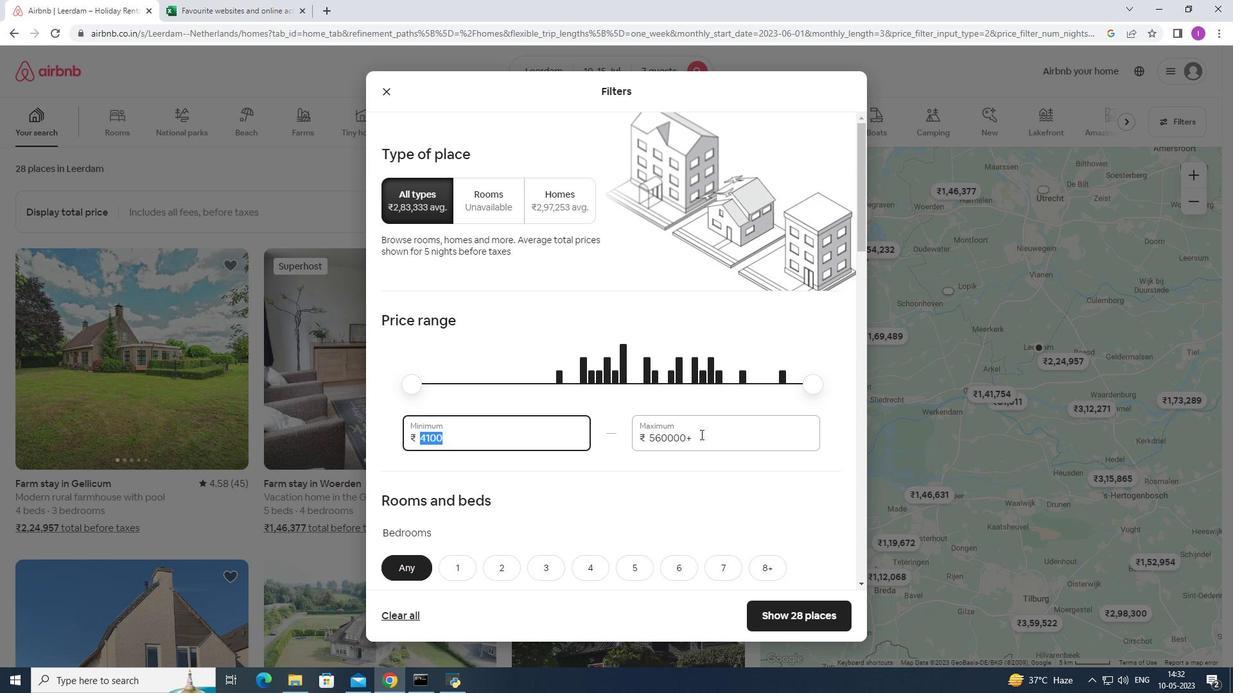 
Action: Mouse moved to (632, 443)
Screenshot: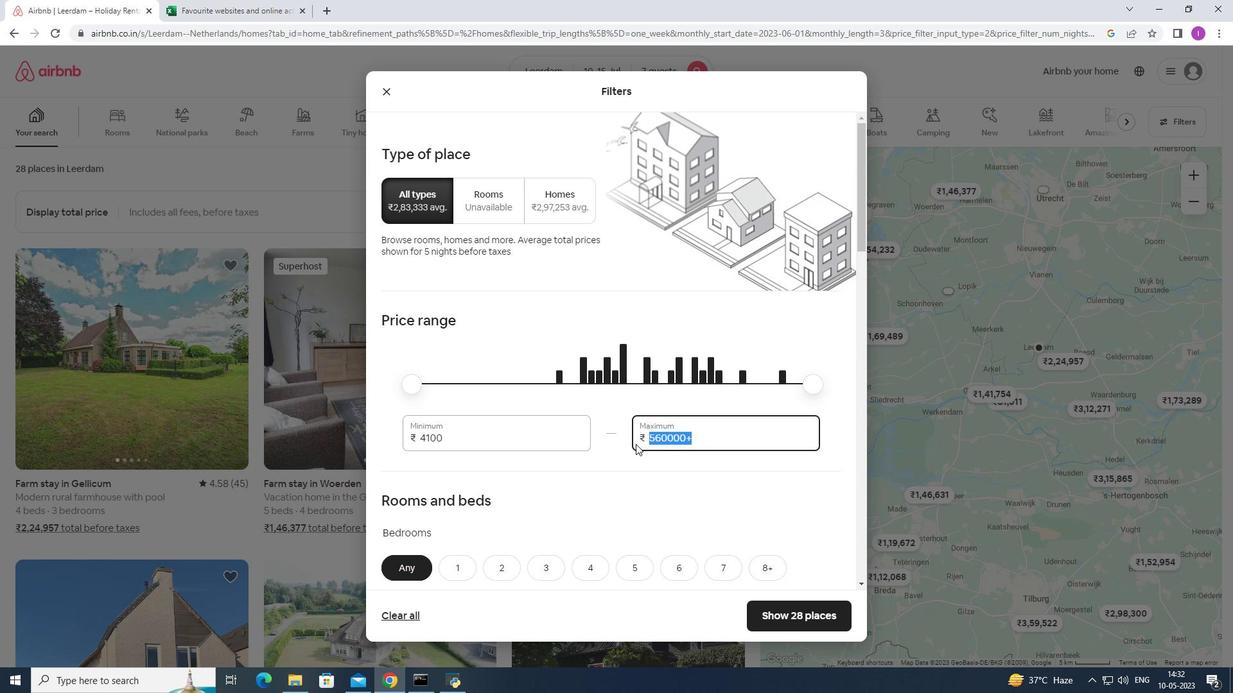 
Action: Key pressed 1
Screenshot: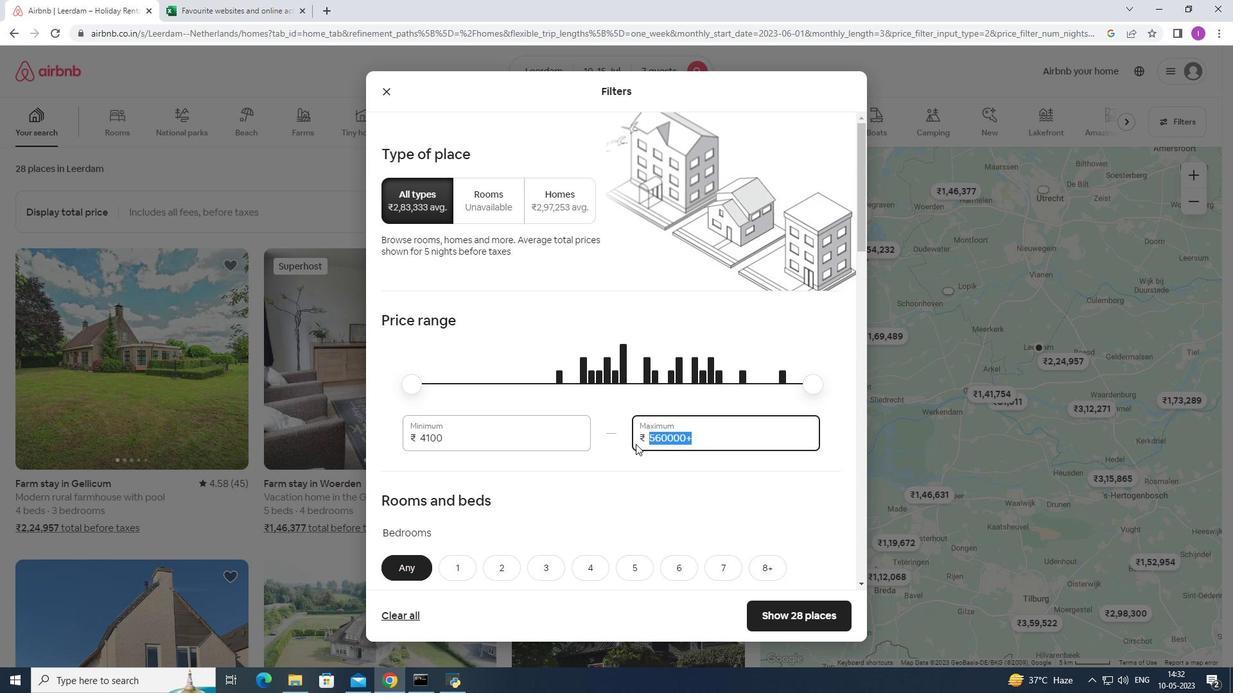 
Action: Mouse moved to (630, 441)
Screenshot: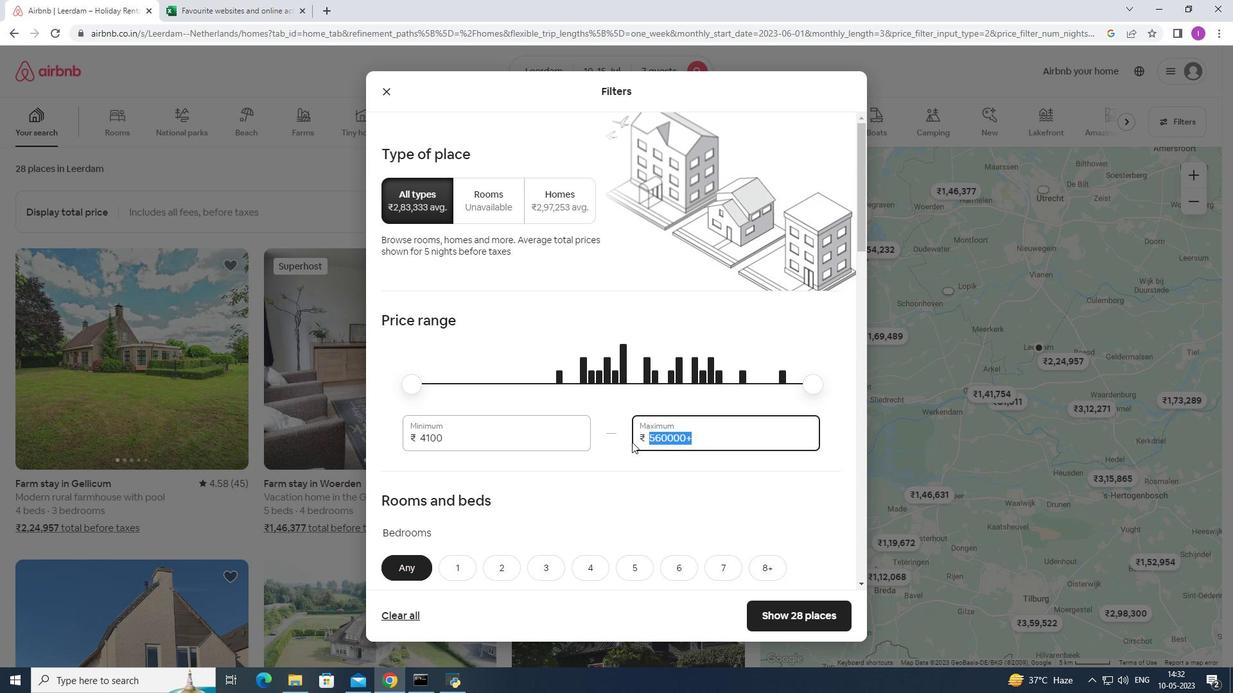 
Action: Key pressed 5
Screenshot: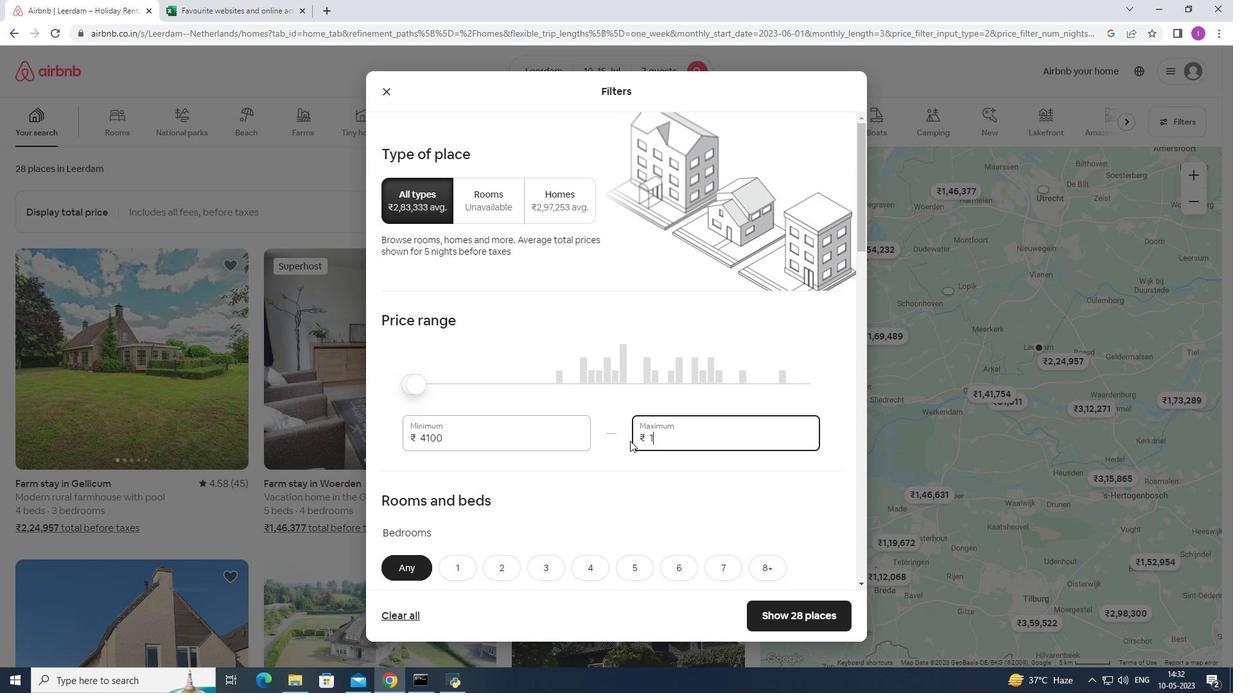
Action: Mouse moved to (628, 441)
Screenshot: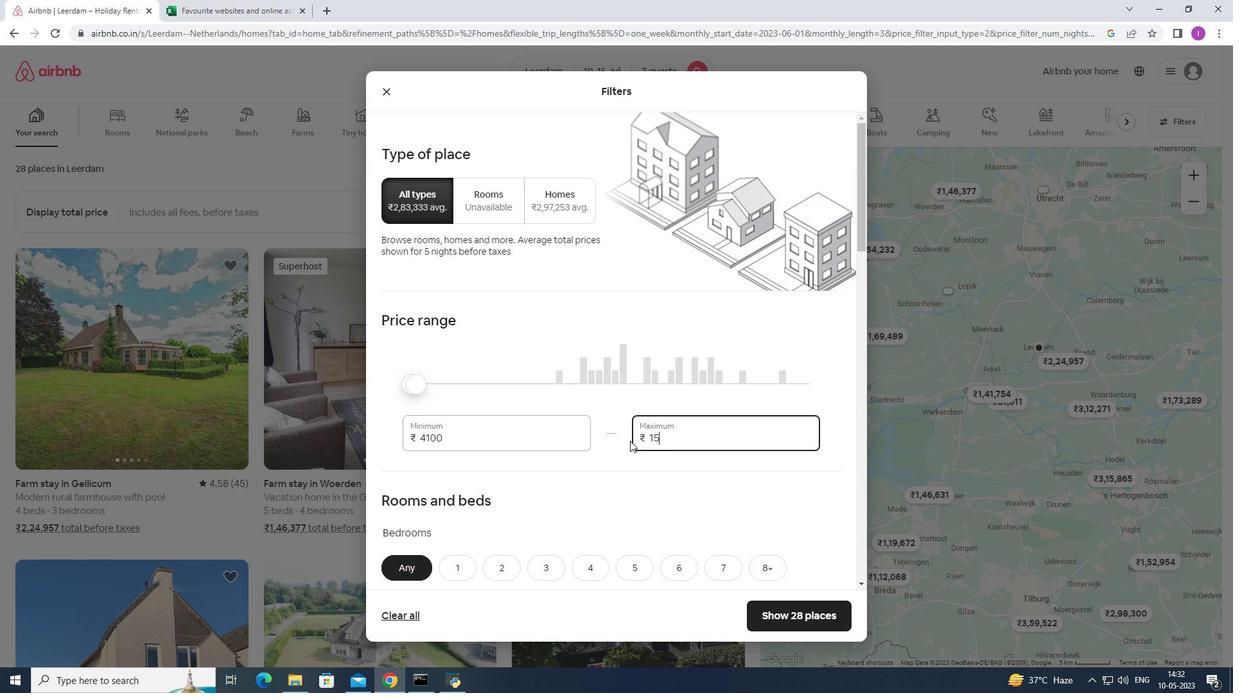 
Action: Key pressed 000
Screenshot: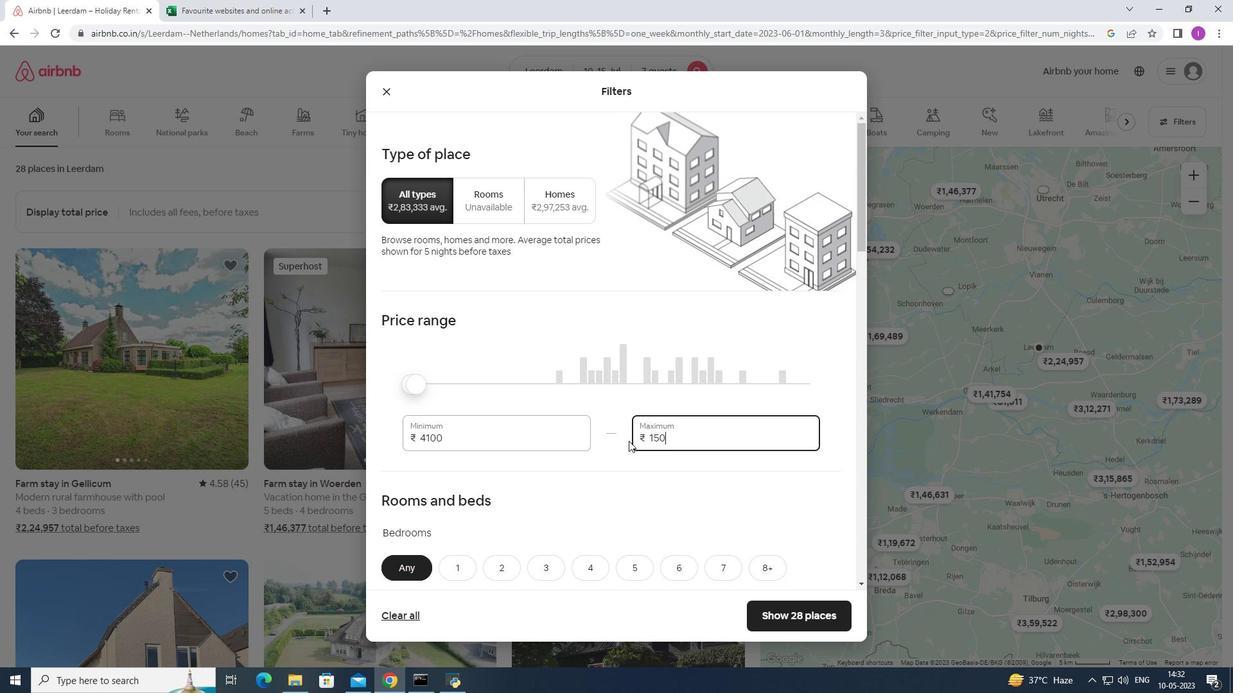 
Action: Mouse moved to (488, 443)
Screenshot: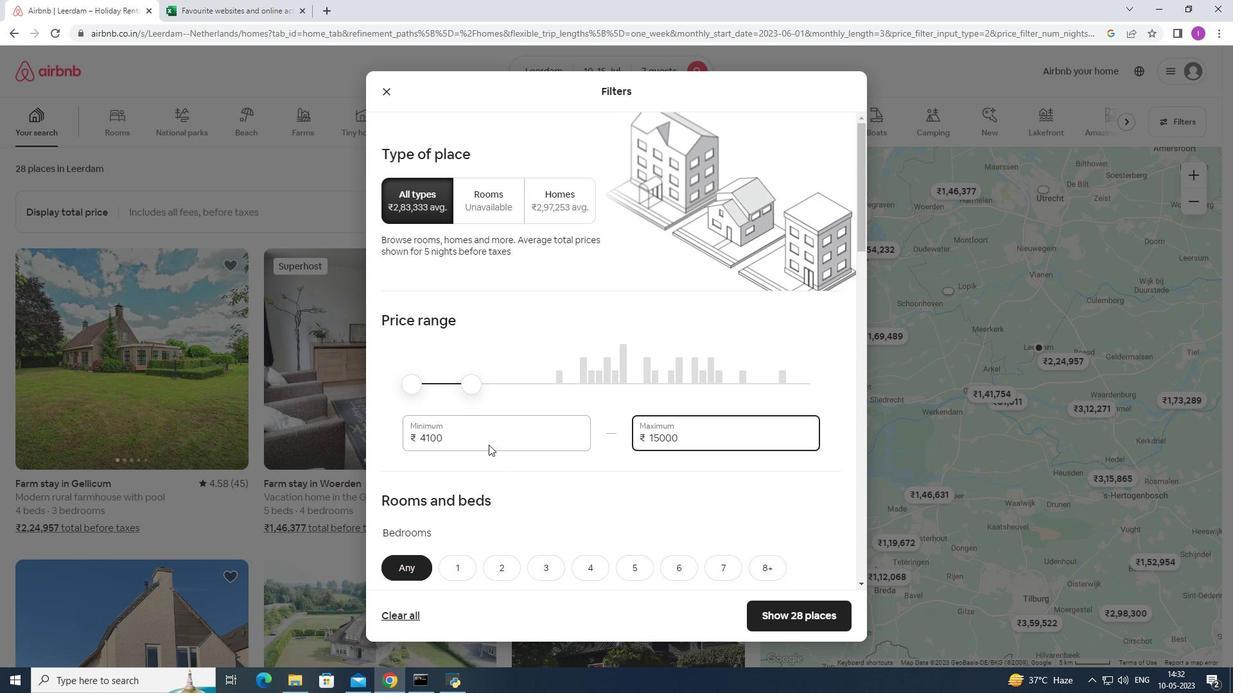 
Action: Mouse pressed left at (488, 443)
Screenshot: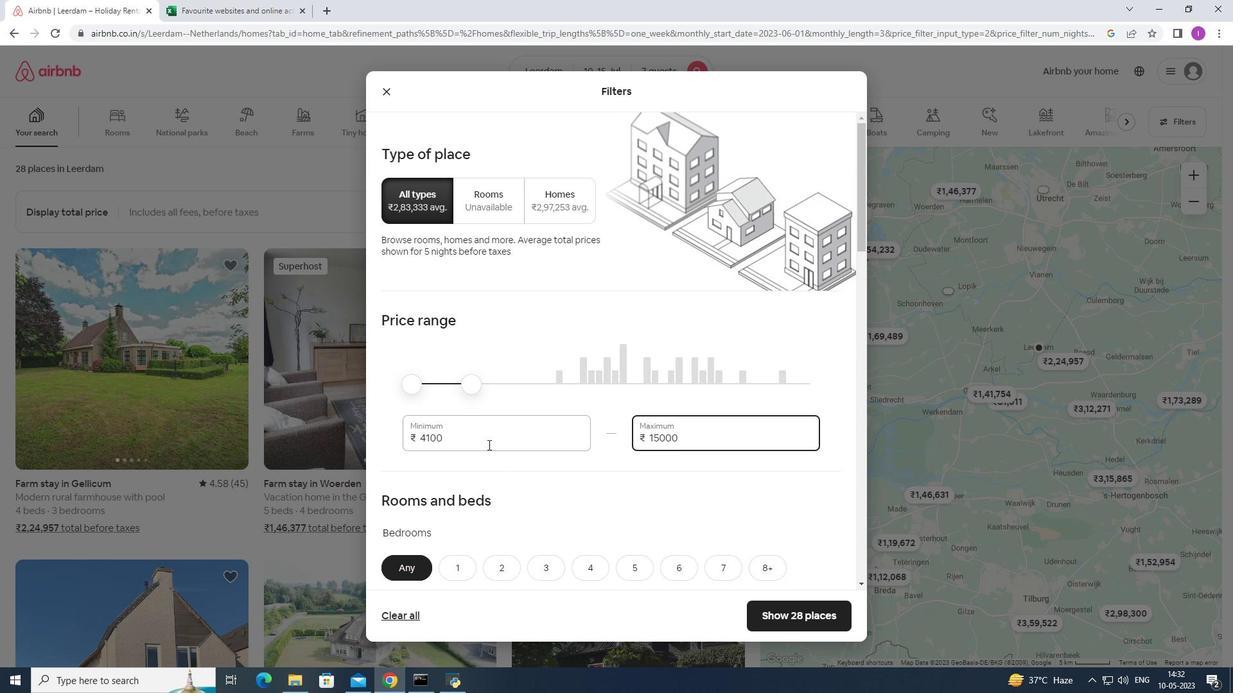 
Action: Mouse moved to (396, 458)
Screenshot: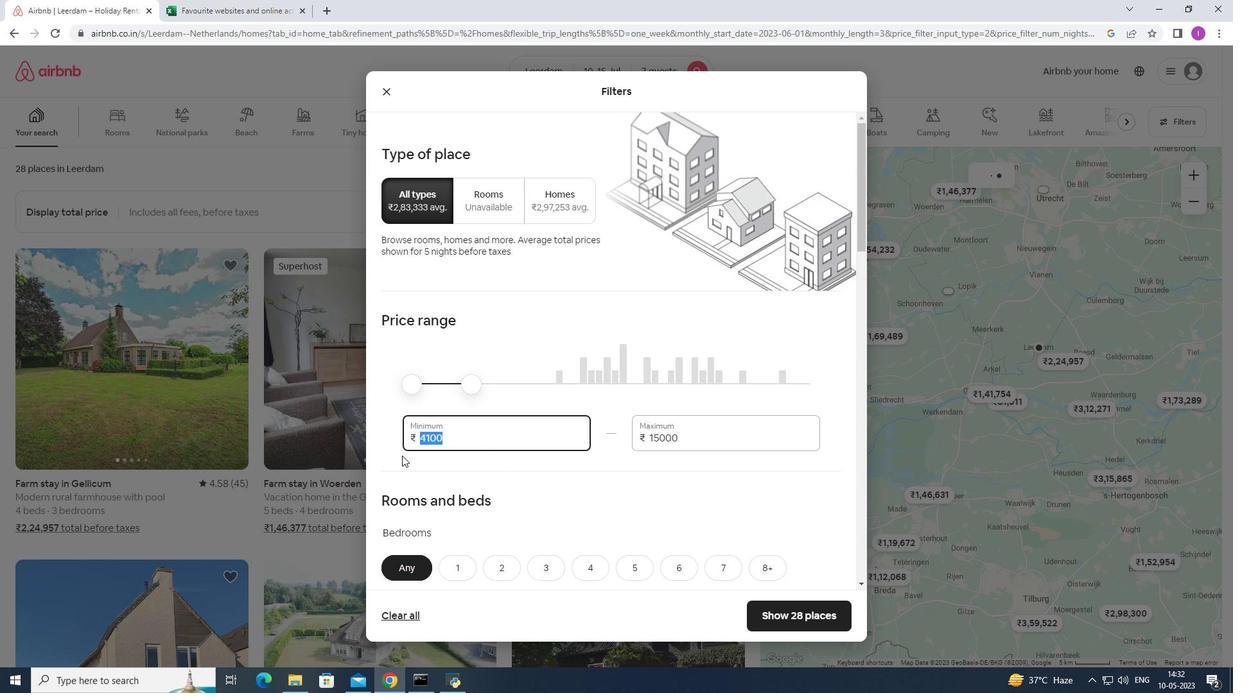 
Action: Key pressed 10000
Screenshot: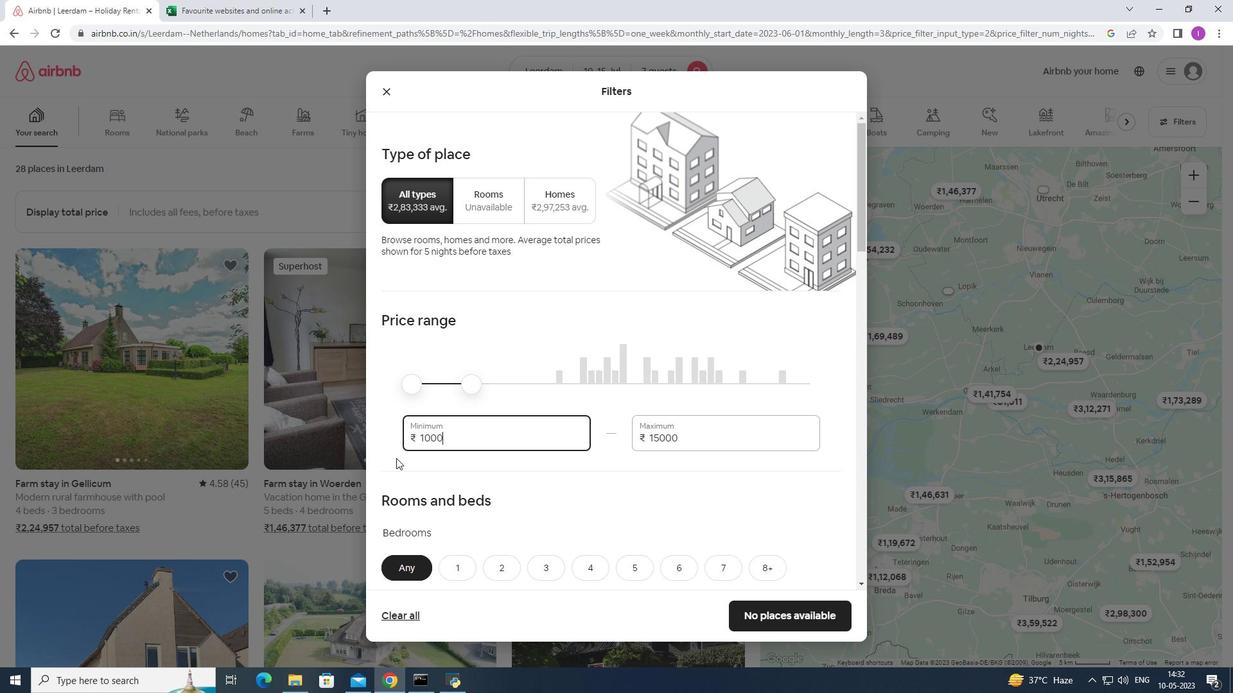 
Action: Mouse moved to (491, 473)
Screenshot: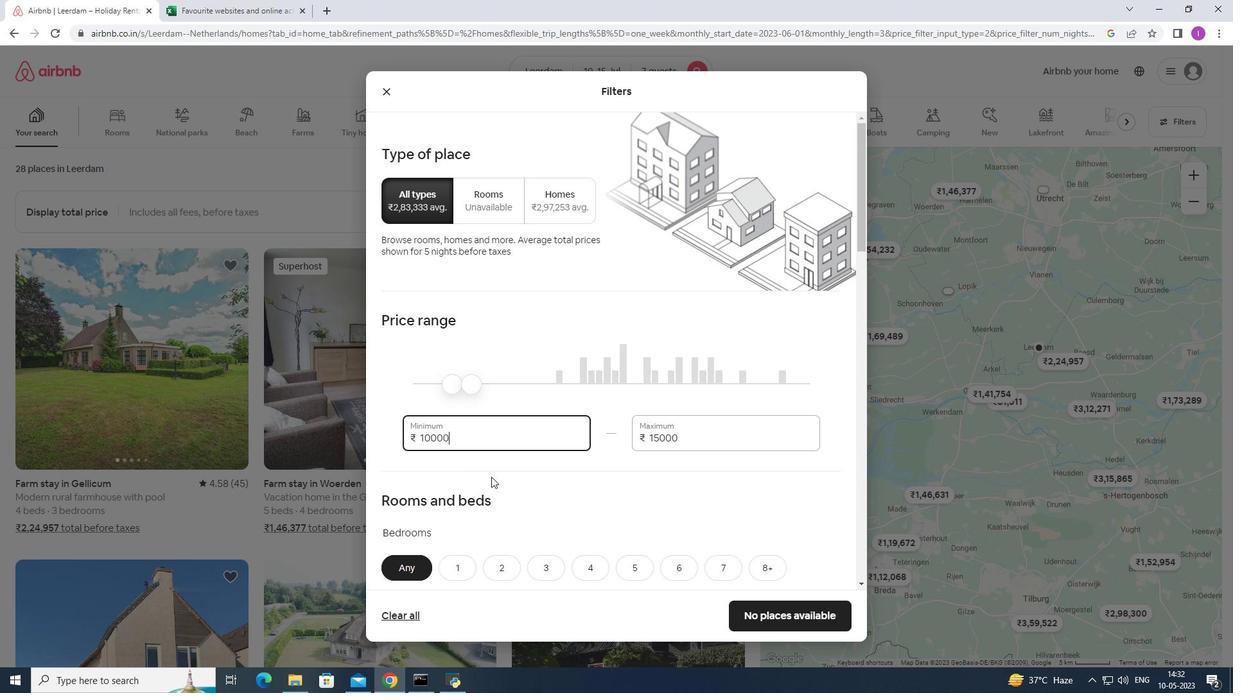 
Action: Mouse scrolled (491, 472) with delta (0, 0)
Screenshot: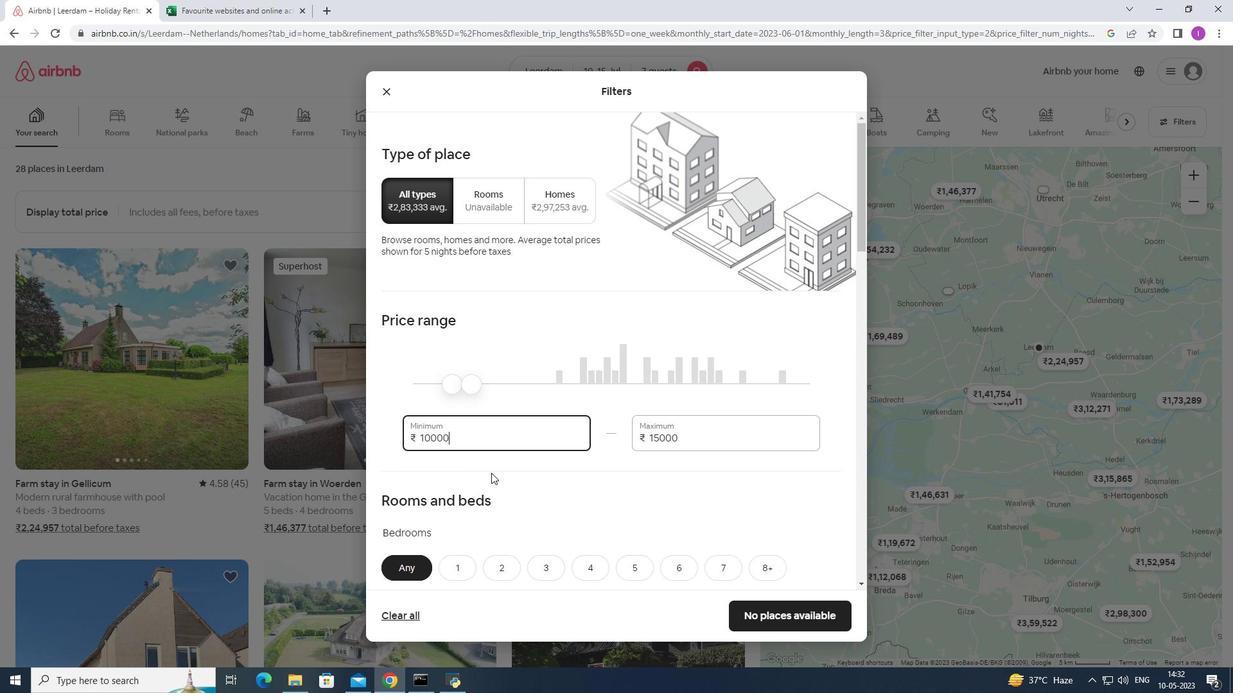 
Action: Mouse moved to (488, 468)
Screenshot: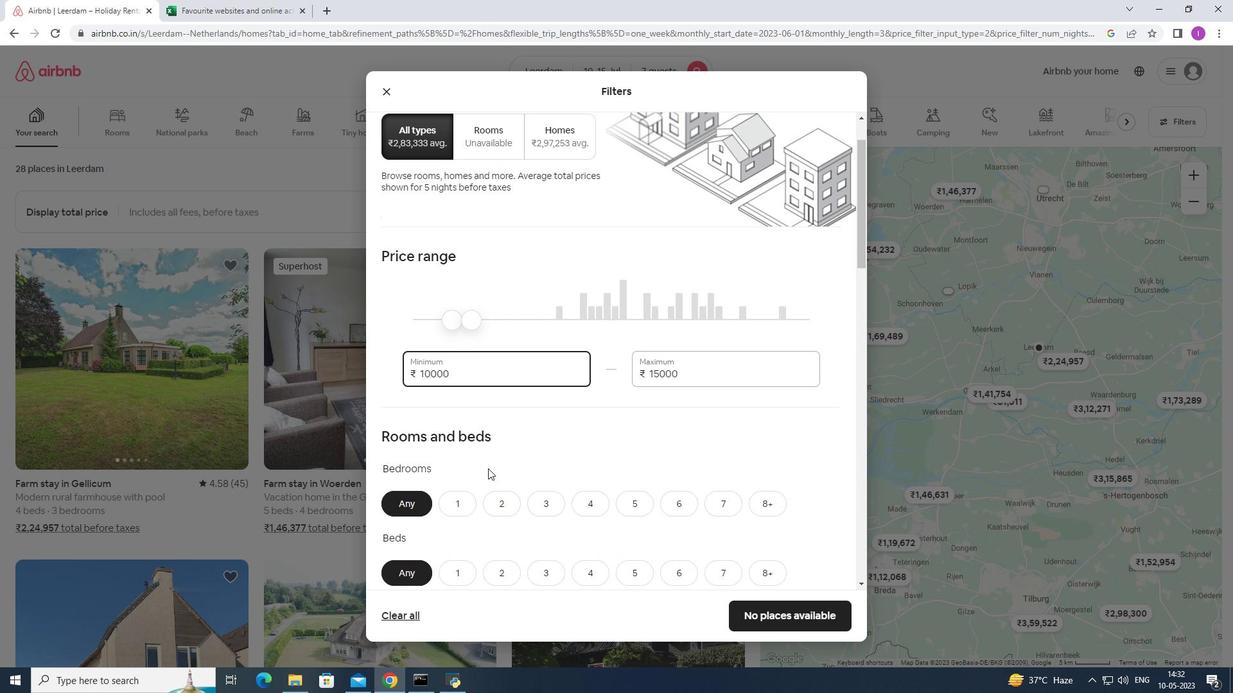 
Action: Mouse scrolled (488, 467) with delta (0, 0)
Screenshot: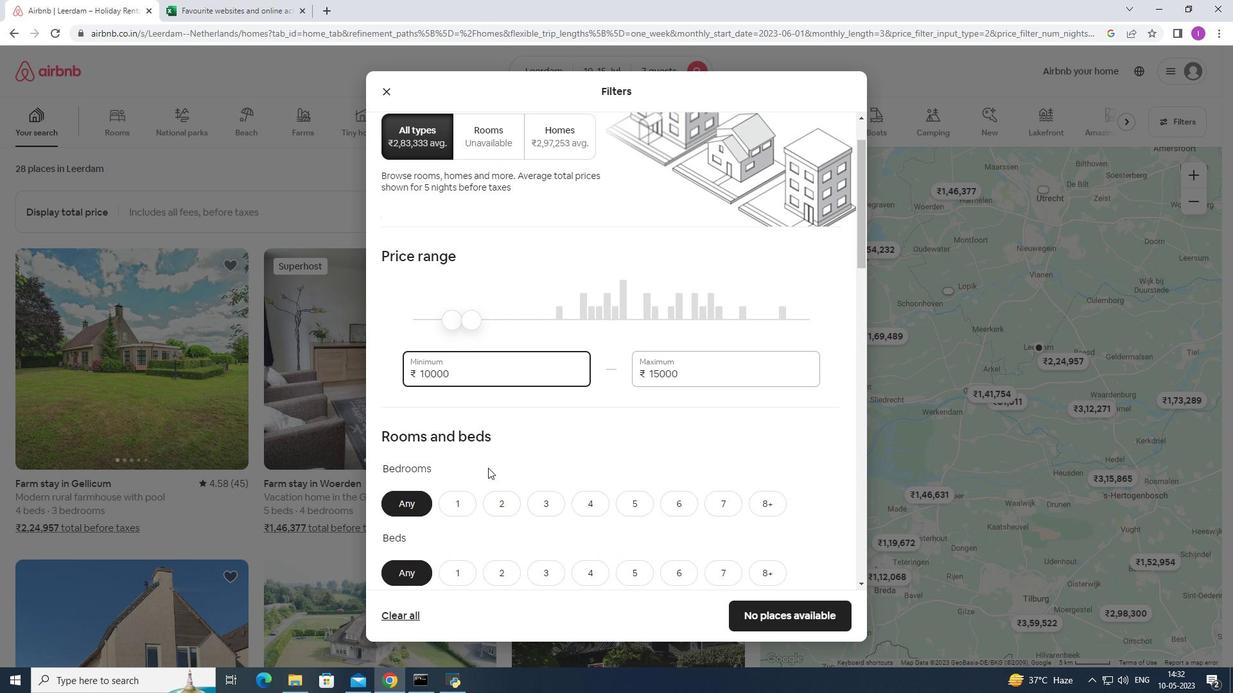 
Action: Mouse moved to (508, 456)
Screenshot: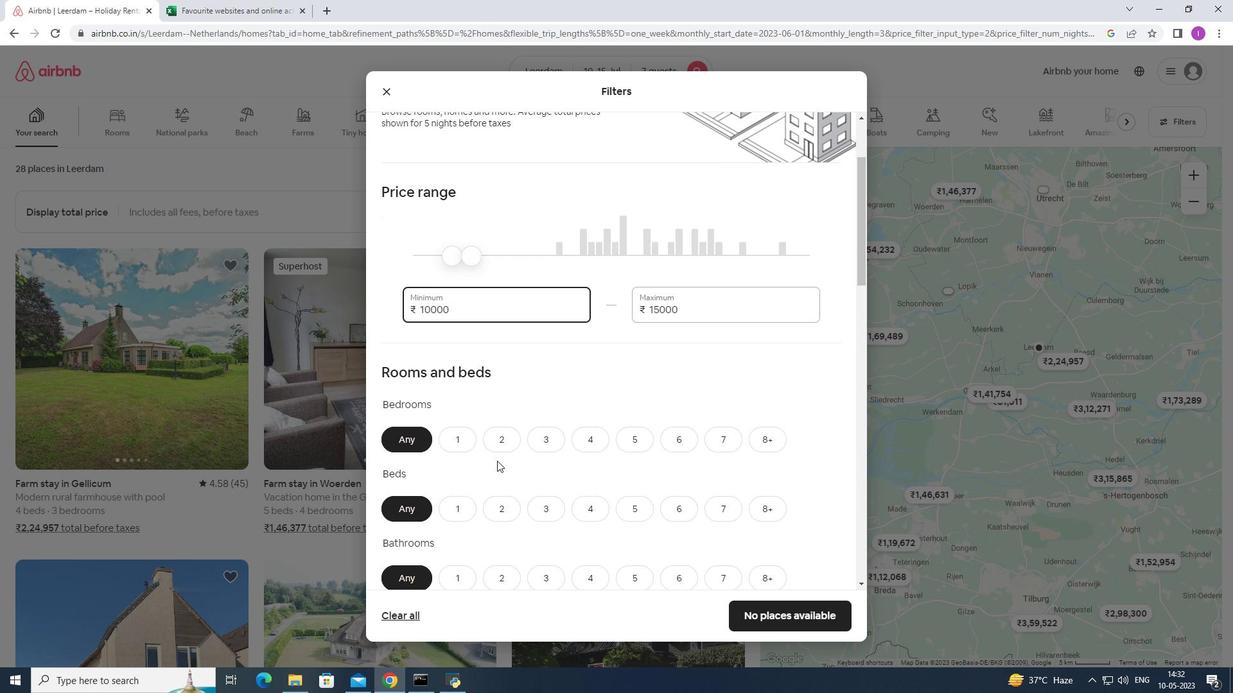 
Action: Mouse scrolled (508, 455) with delta (0, 0)
Screenshot: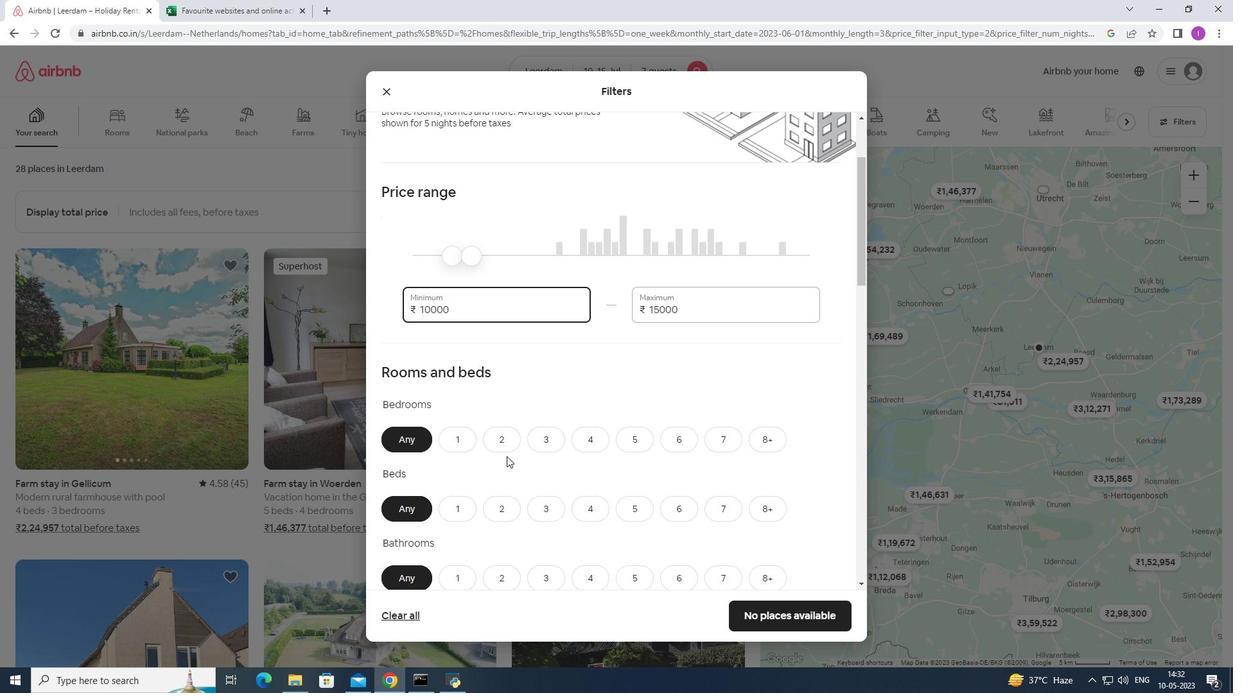 
Action: Mouse moved to (590, 375)
Screenshot: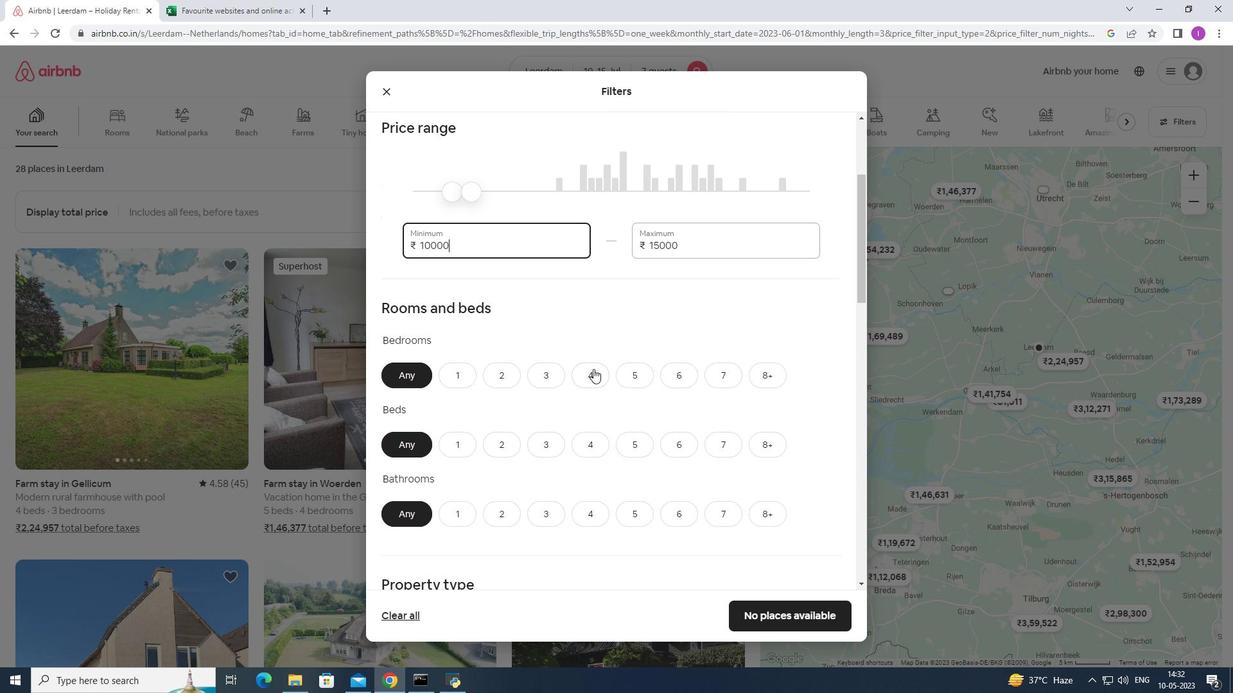 
Action: Mouse pressed left at (590, 375)
Screenshot: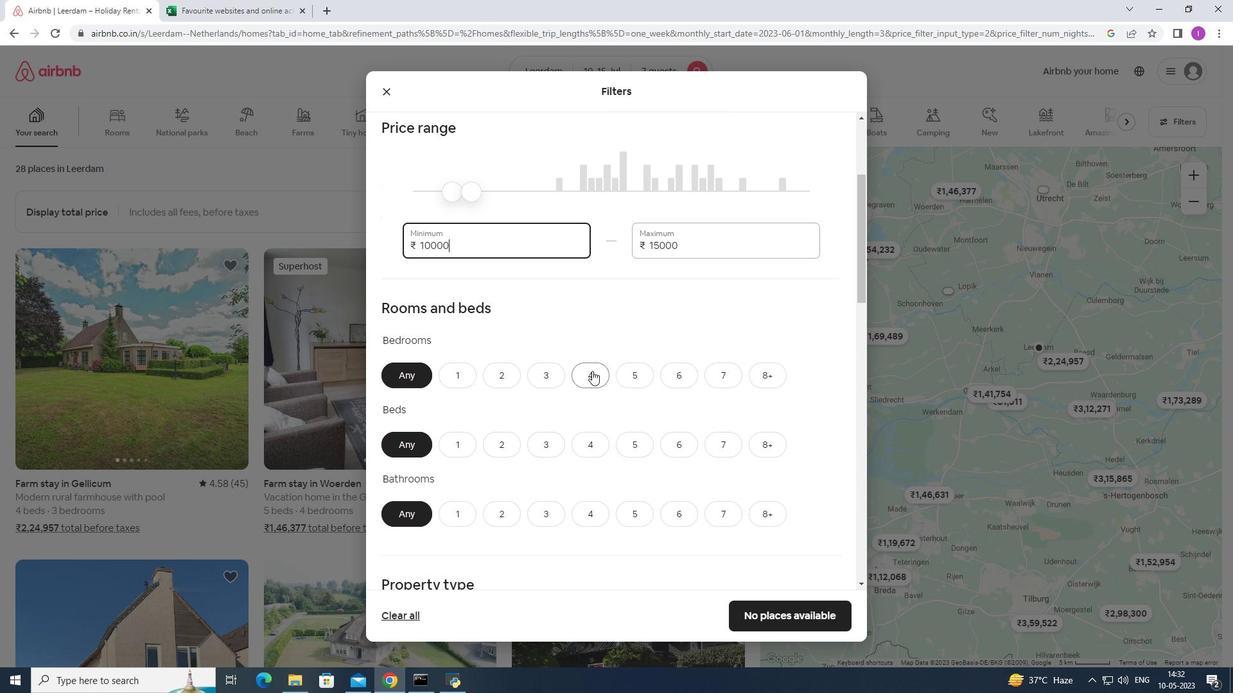 
Action: Mouse moved to (719, 447)
Screenshot: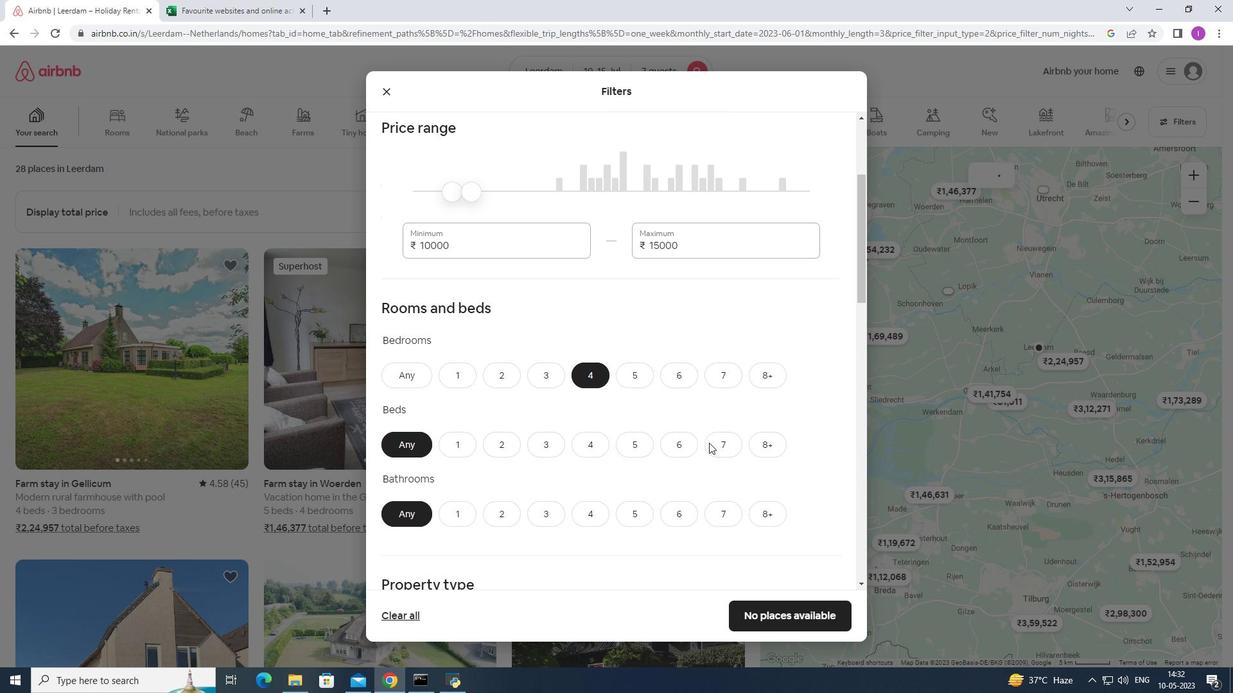 
Action: Mouse pressed left at (719, 447)
Screenshot: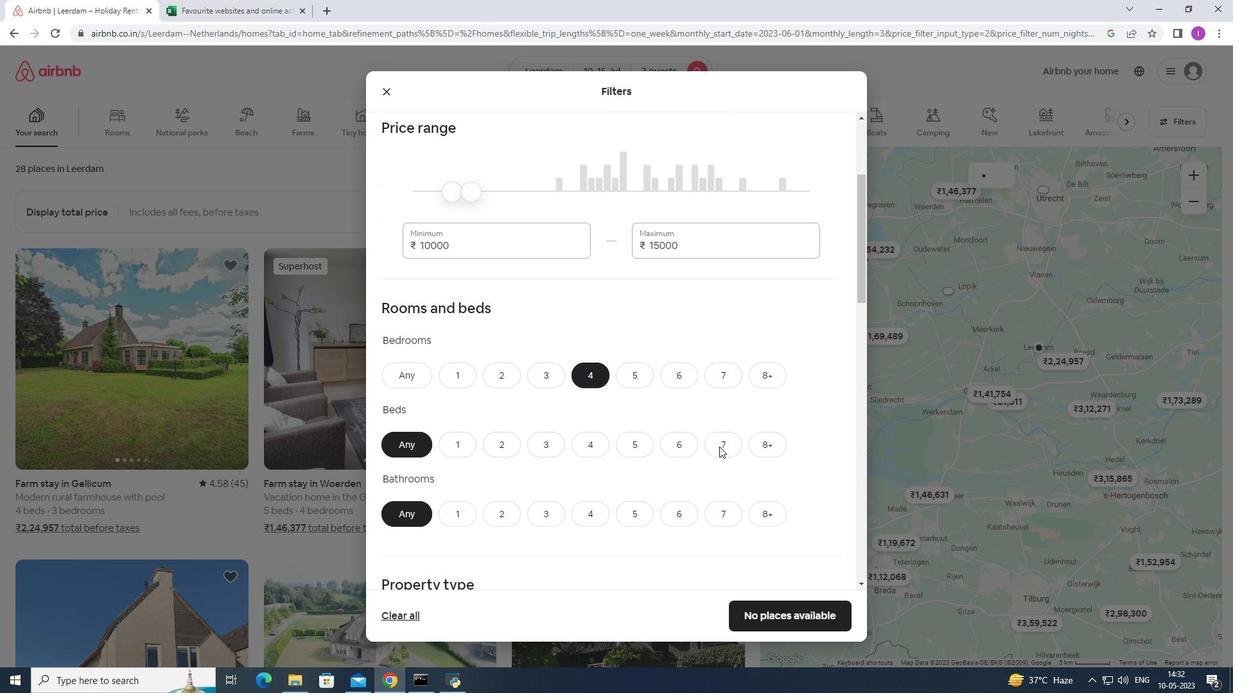 
Action: Mouse moved to (595, 520)
Screenshot: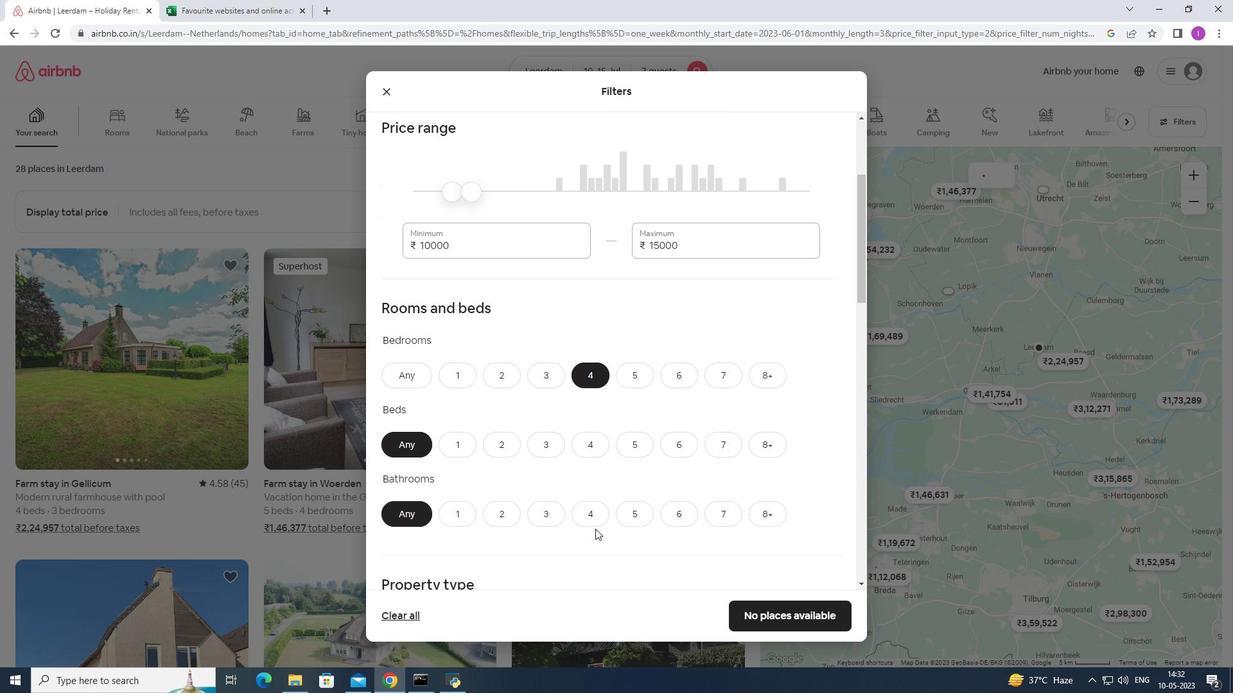 
Action: Mouse pressed left at (595, 520)
Screenshot: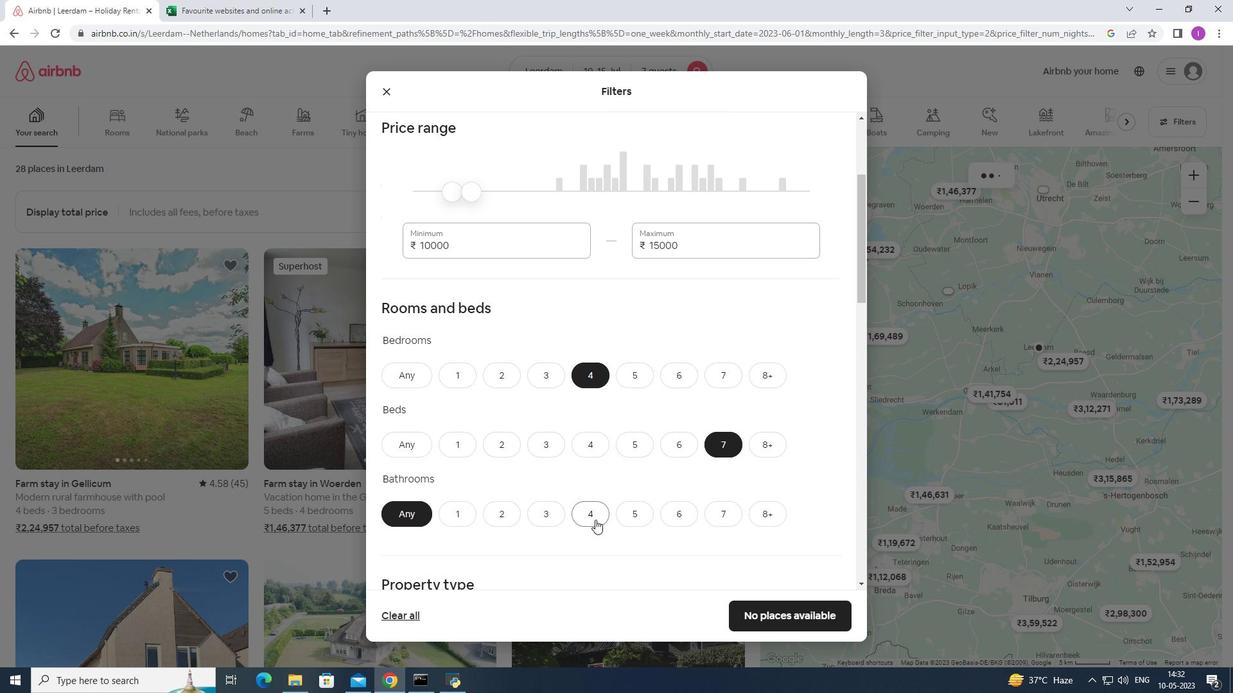 
Action: Mouse moved to (666, 486)
Screenshot: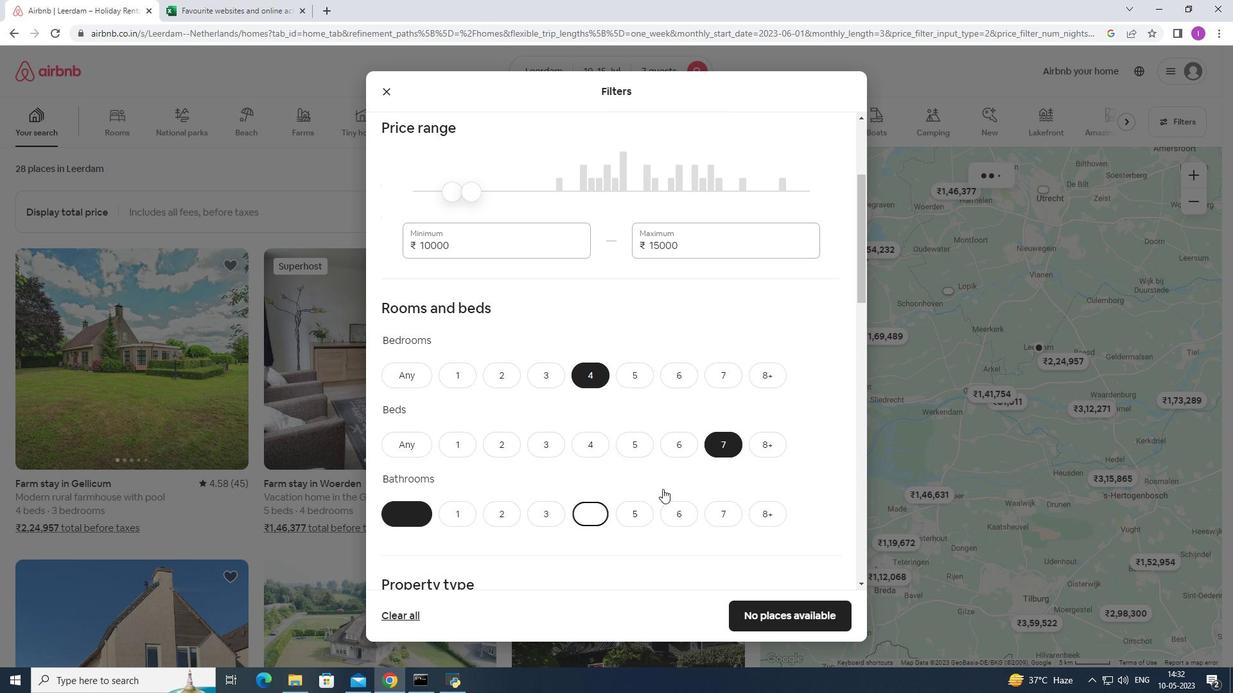 
Action: Mouse scrolled (666, 485) with delta (0, 0)
Screenshot: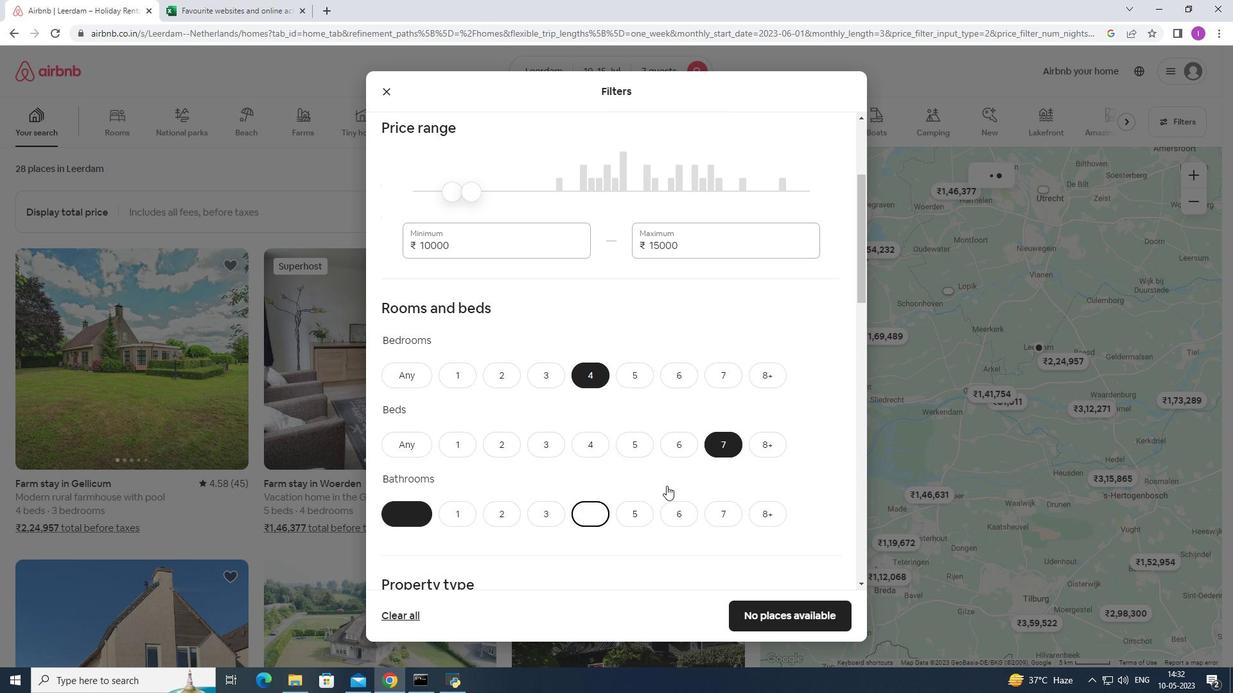 
Action: Mouse scrolled (666, 485) with delta (0, 0)
Screenshot: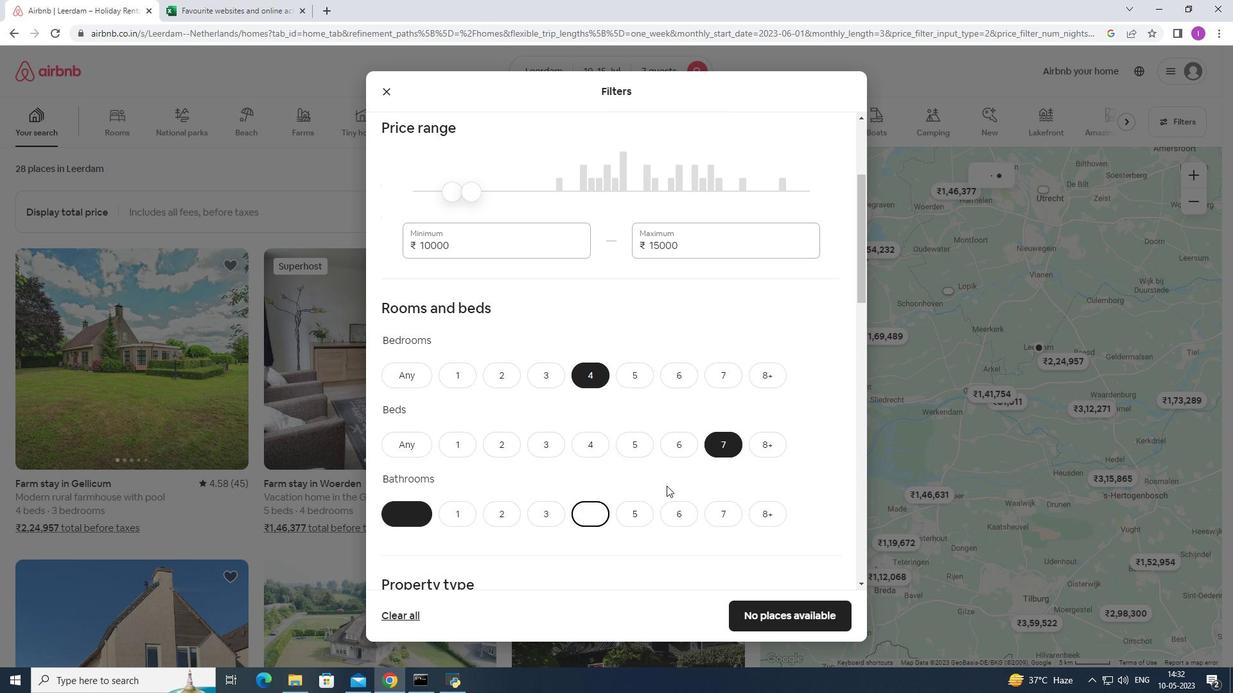 
Action: Mouse moved to (667, 484)
Screenshot: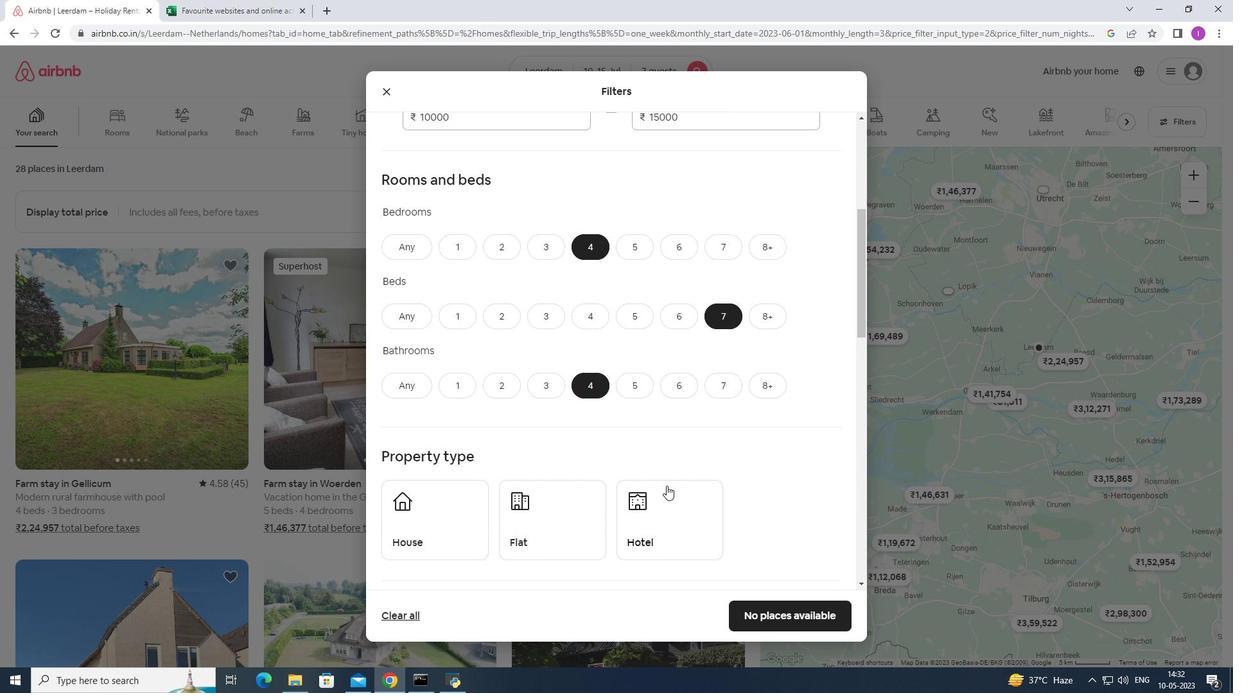 
Action: Mouse scrolled (667, 483) with delta (0, 0)
Screenshot: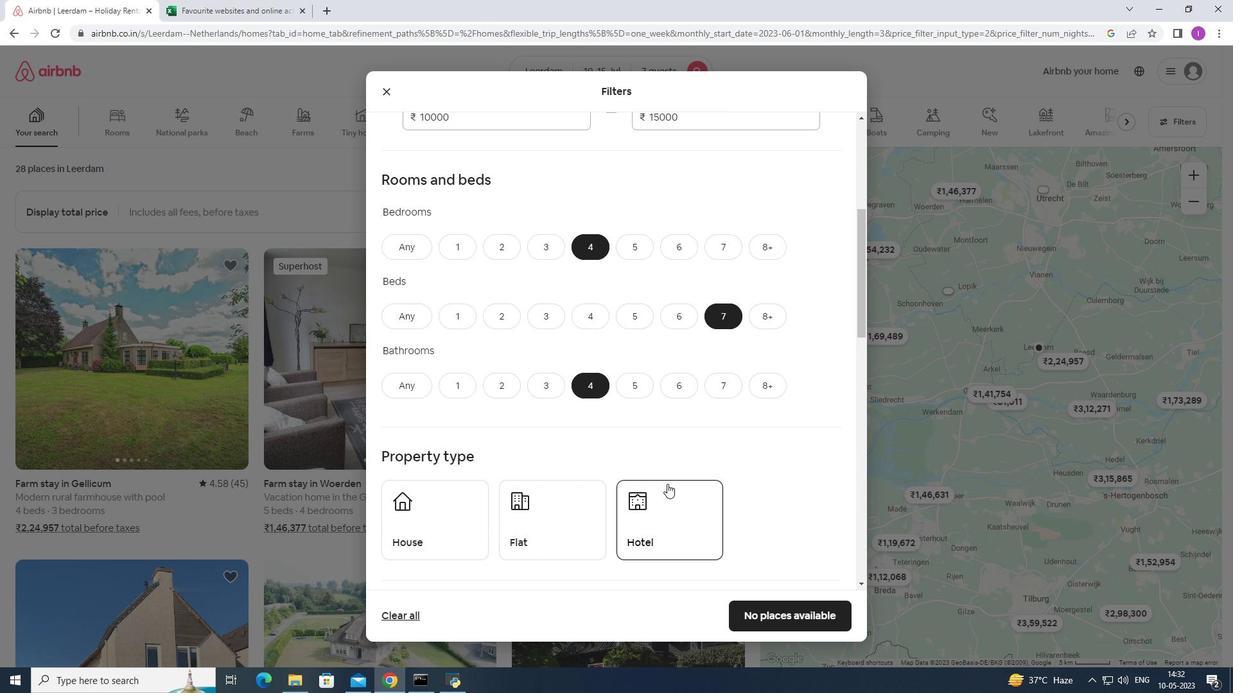 
Action: Mouse scrolled (667, 483) with delta (0, 0)
Screenshot: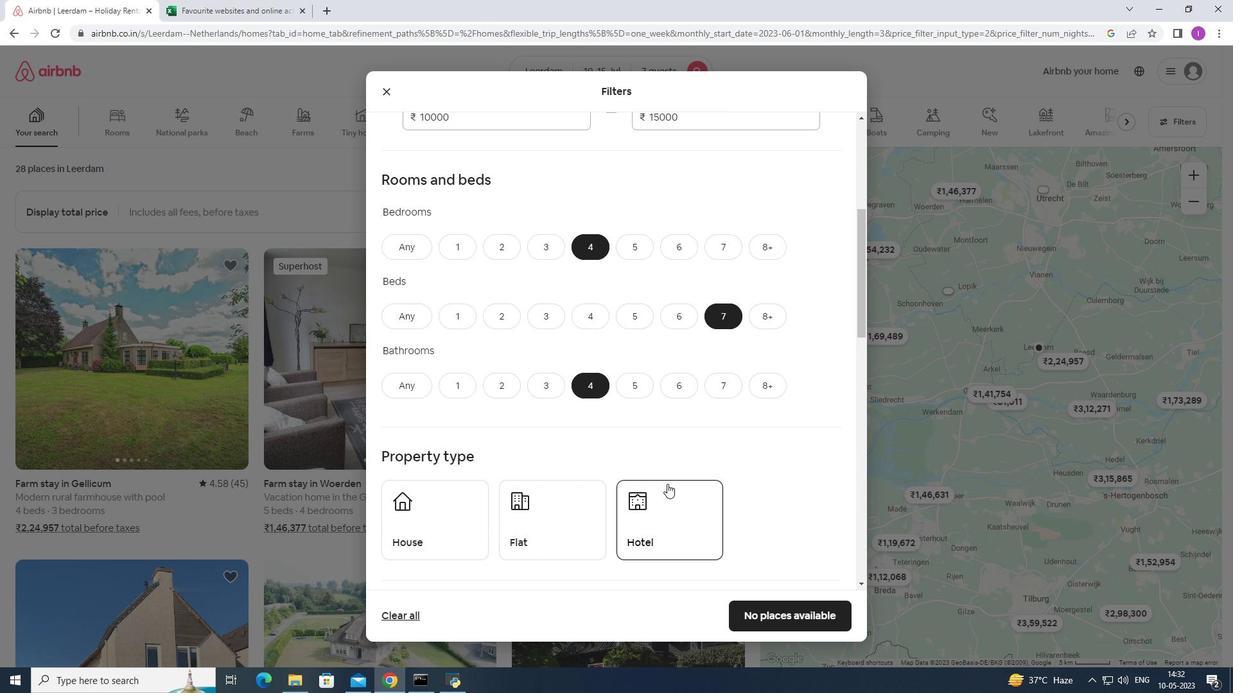 
Action: Mouse moved to (446, 394)
Screenshot: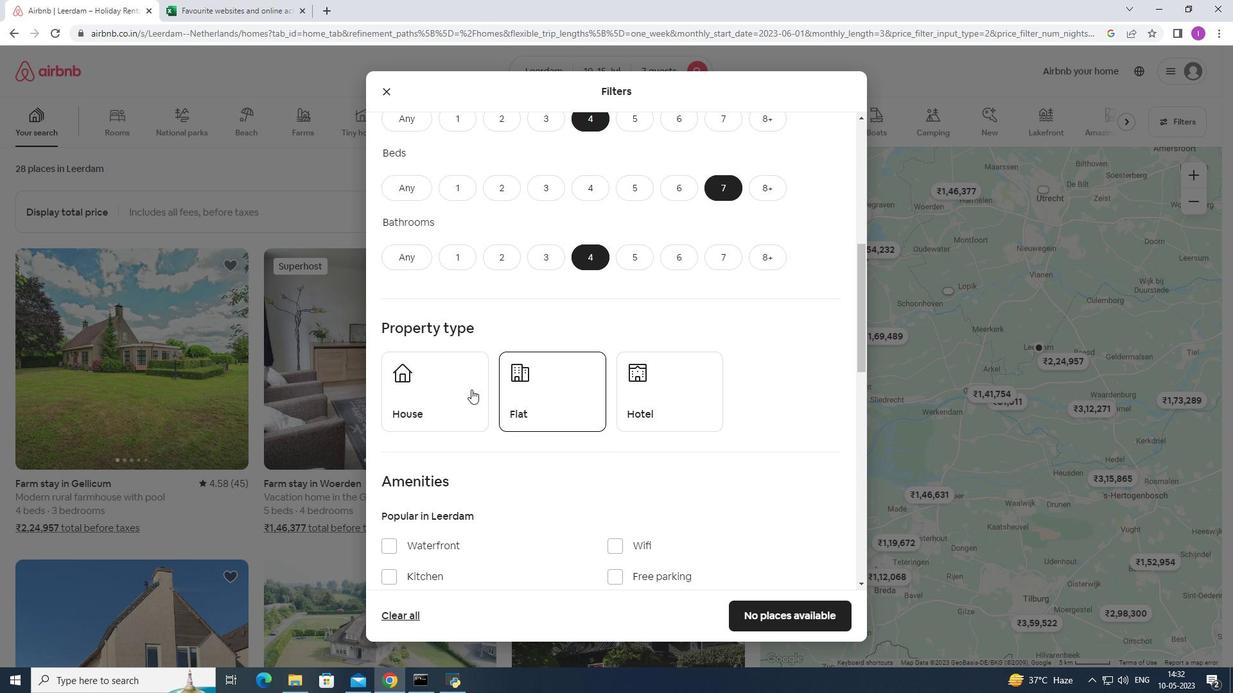 
Action: Mouse pressed left at (446, 394)
Screenshot: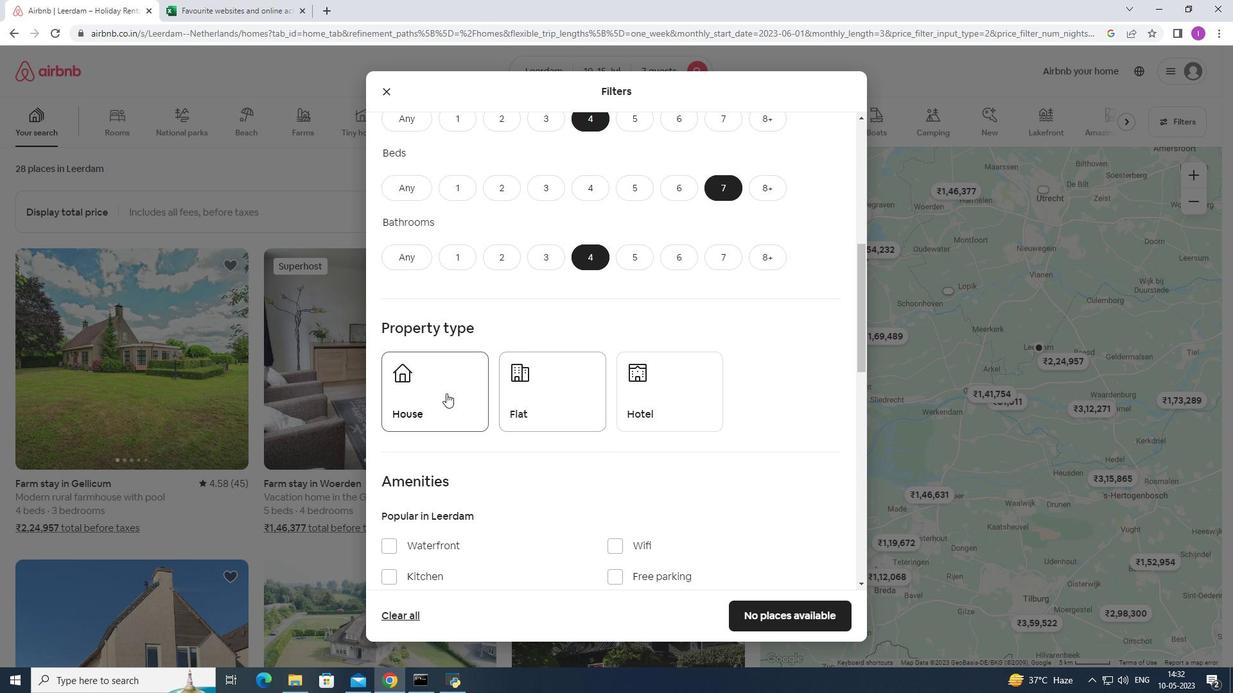 
Action: Mouse moved to (563, 395)
Screenshot: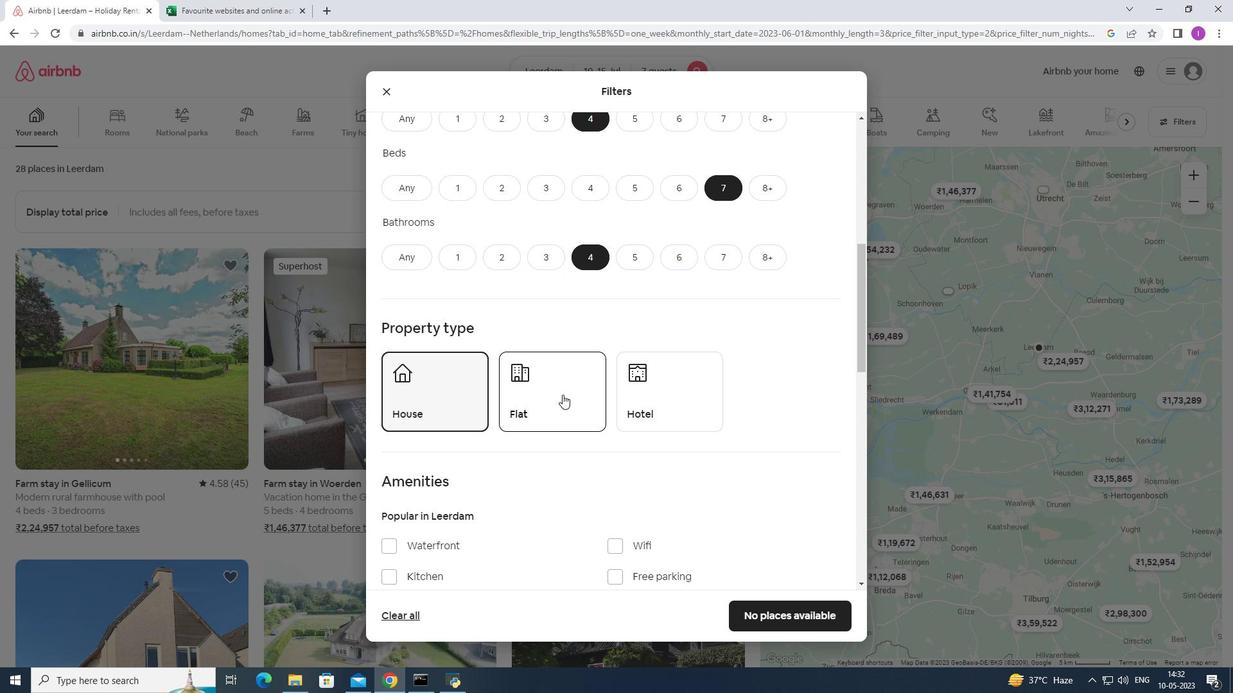 
Action: Mouse pressed left at (563, 395)
Screenshot: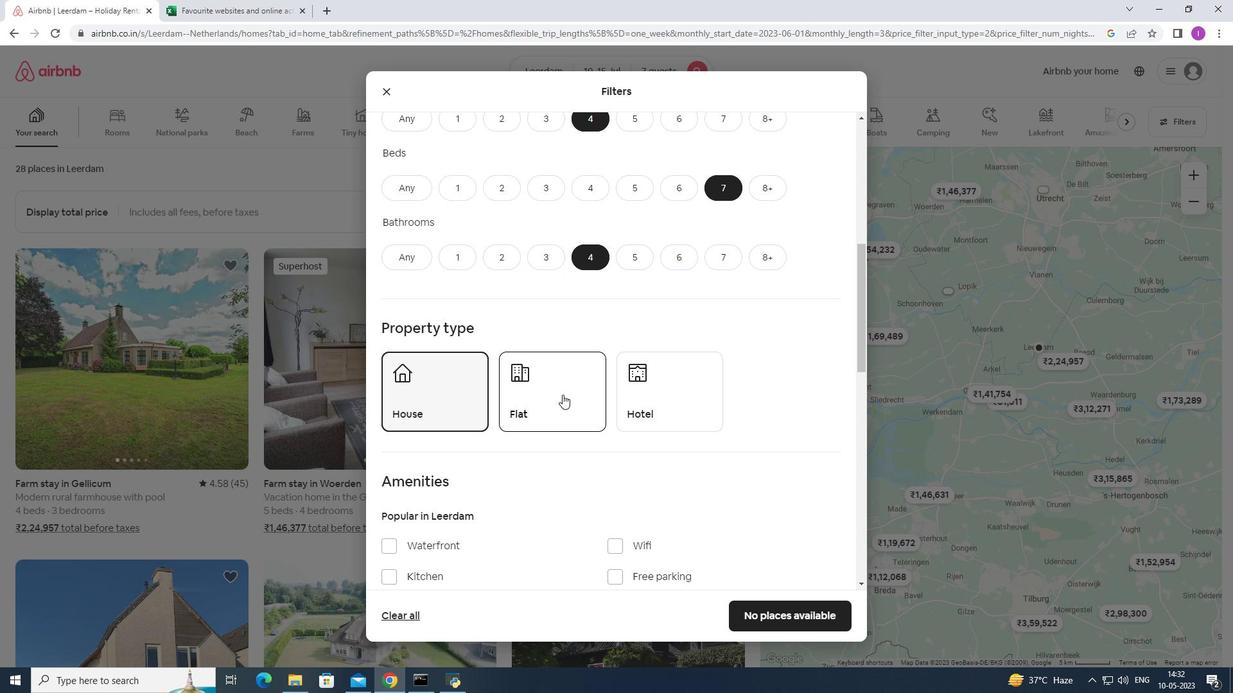 
Action: Mouse moved to (619, 400)
Screenshot: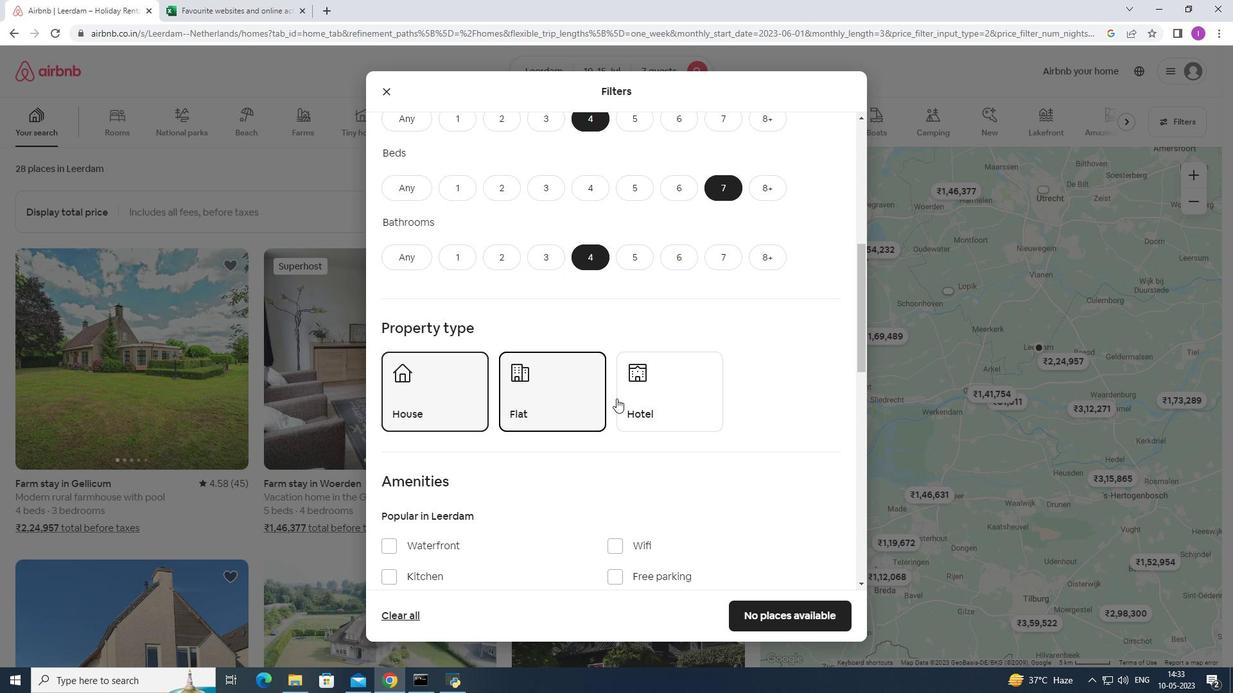 
Action: Mouse scrolled (619, 399) with delta (0, 0)
Screenshot: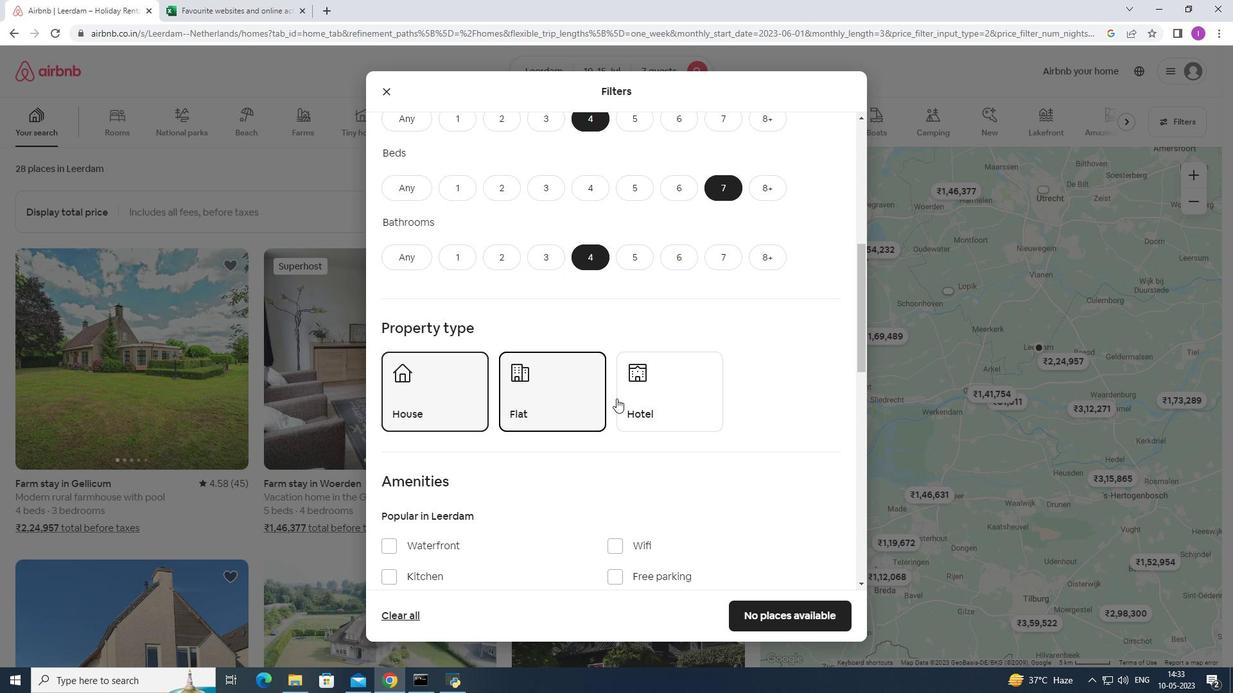 
Action: Mouse moved to (621, 407)
Screenshot: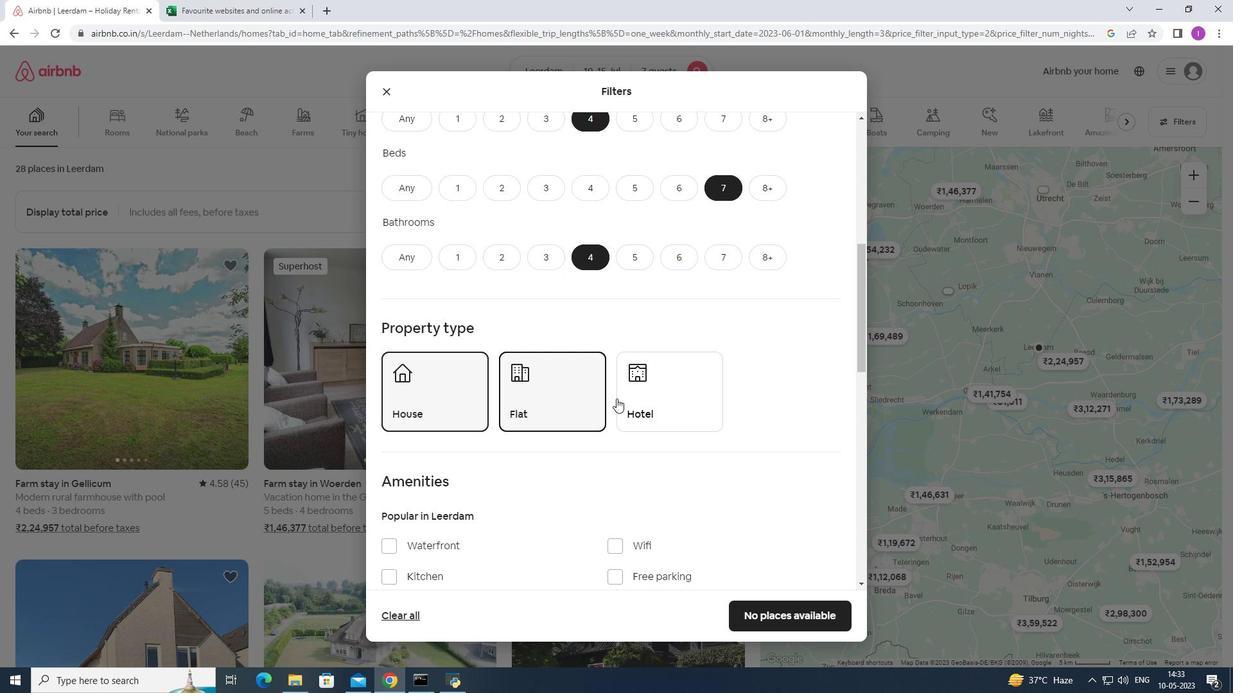 
Action: Mouse scrolled (621, 406) with delta (0, 0)
Screenshot: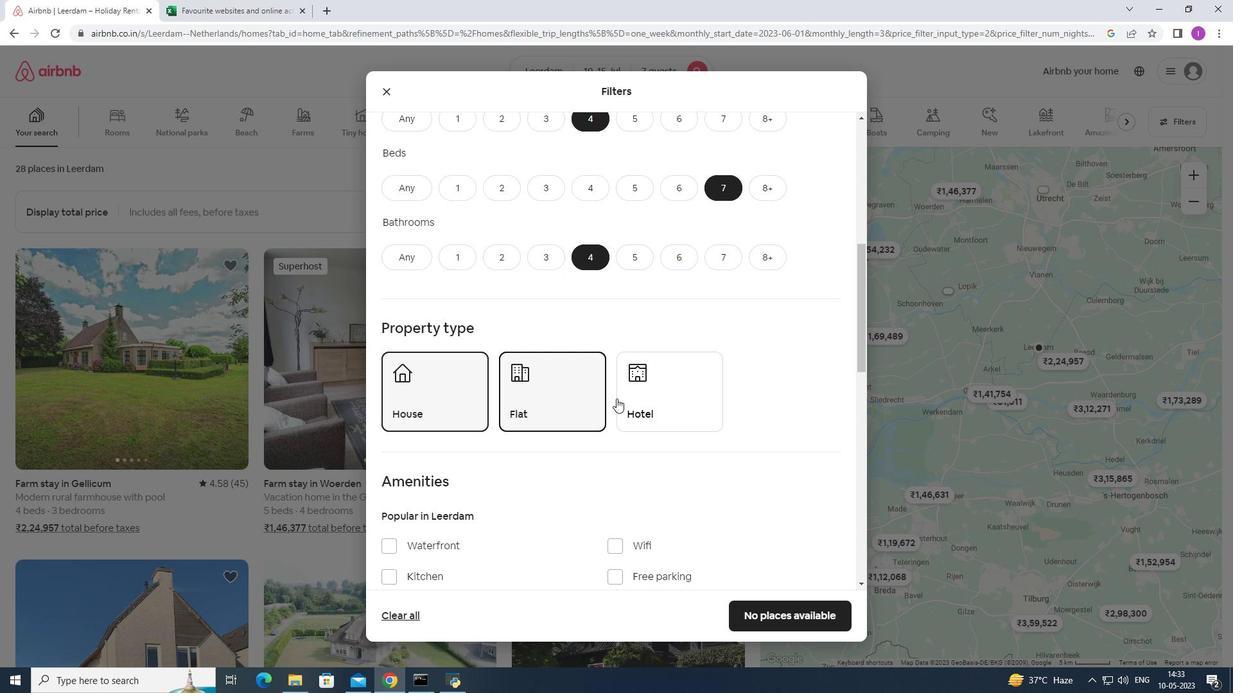 
Action: Mouse moved to (621, 412)
Screenshot: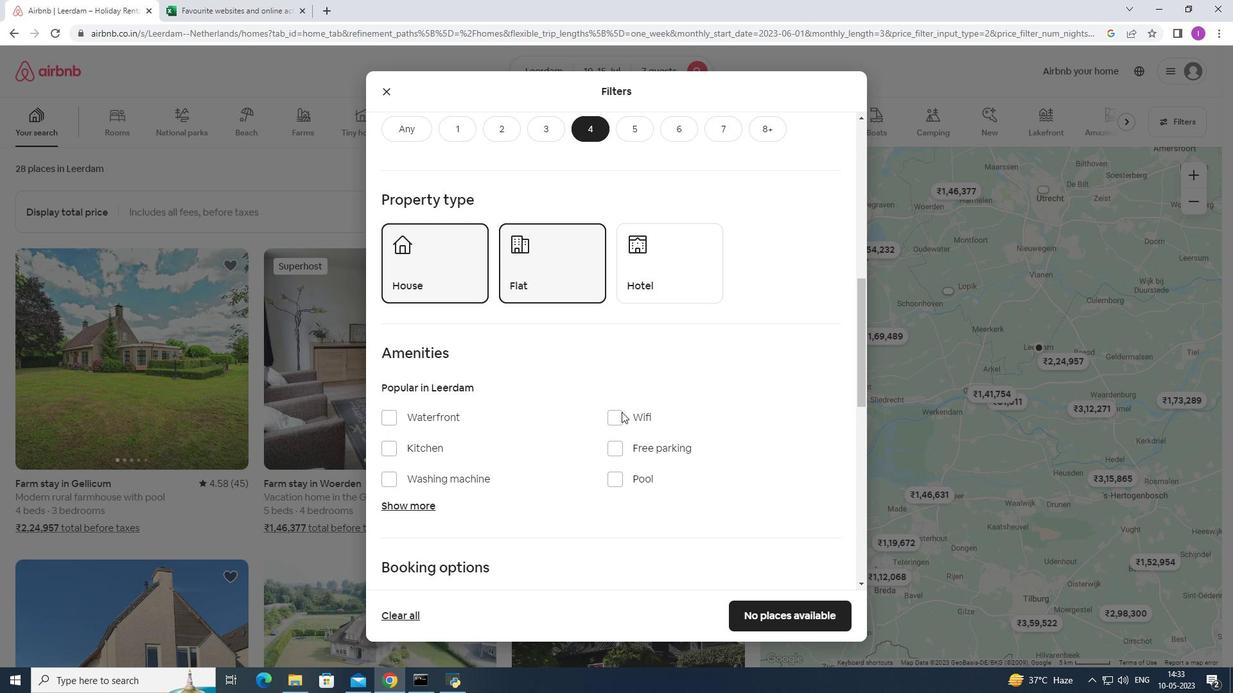 
Action: Mouse scrolled (621, 412) with delta (0, 0)
Screenshot: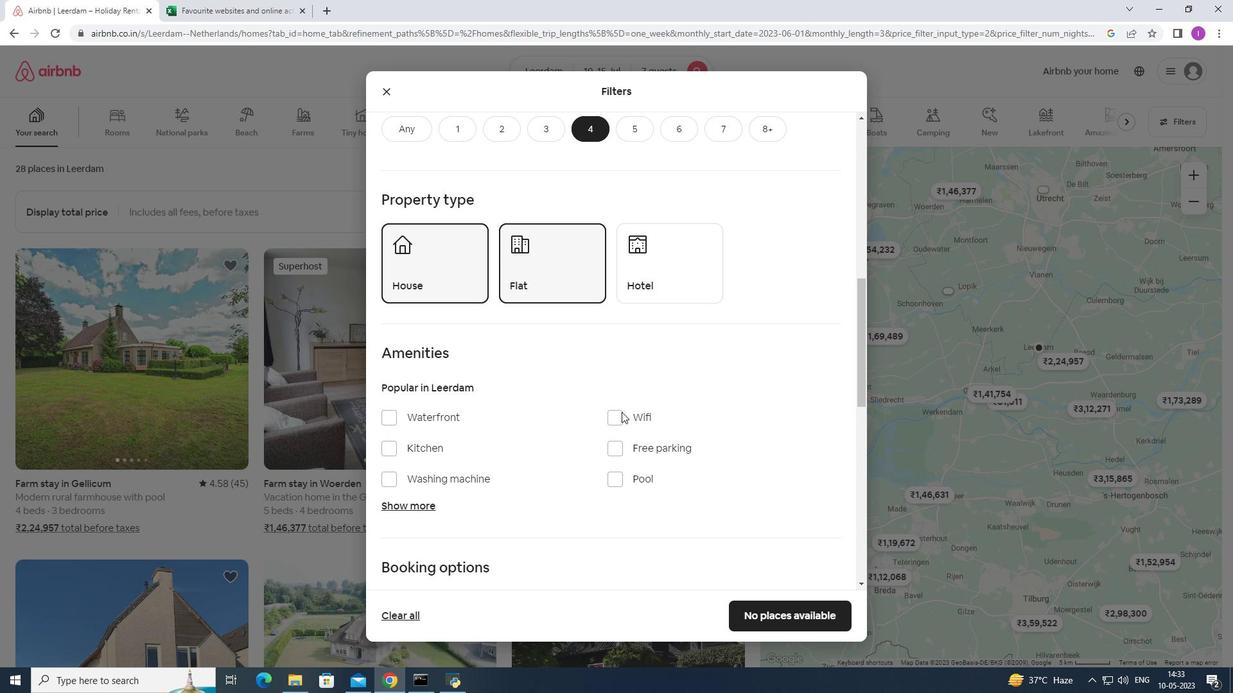 
Action: Mouse moved to (483, 426)
Screenshot: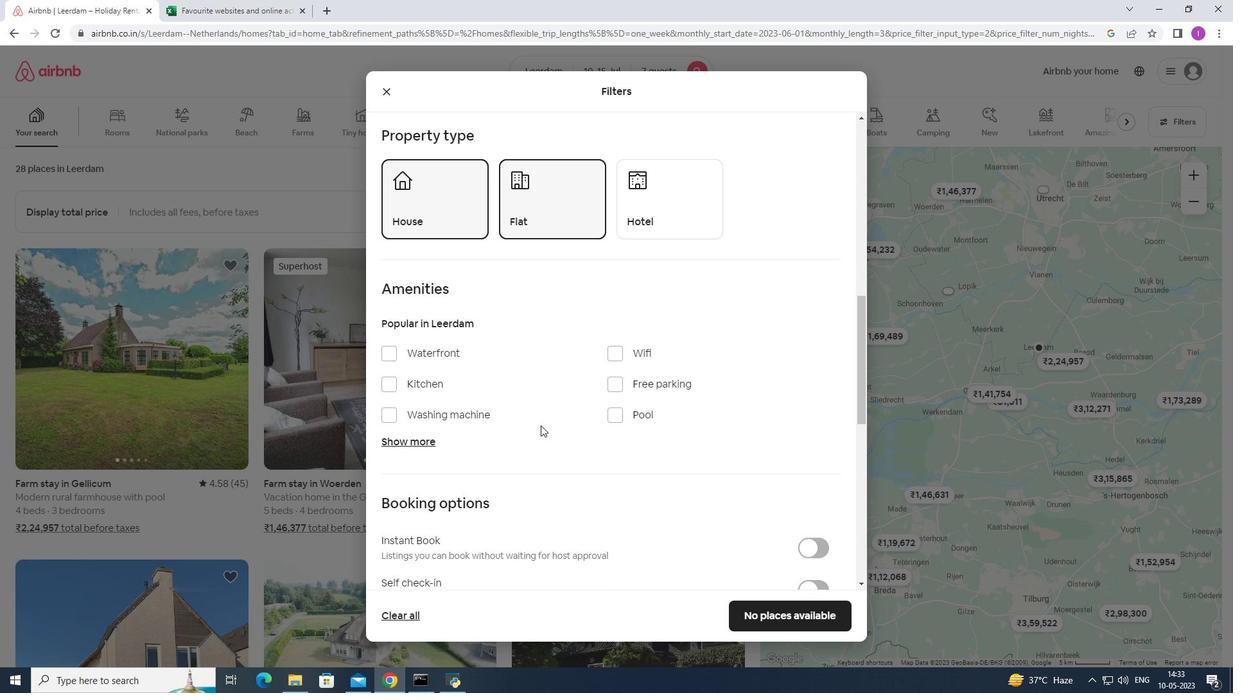 
Action: Mouse scrolled (483, 425) with delta (0, 0)
Screenshot: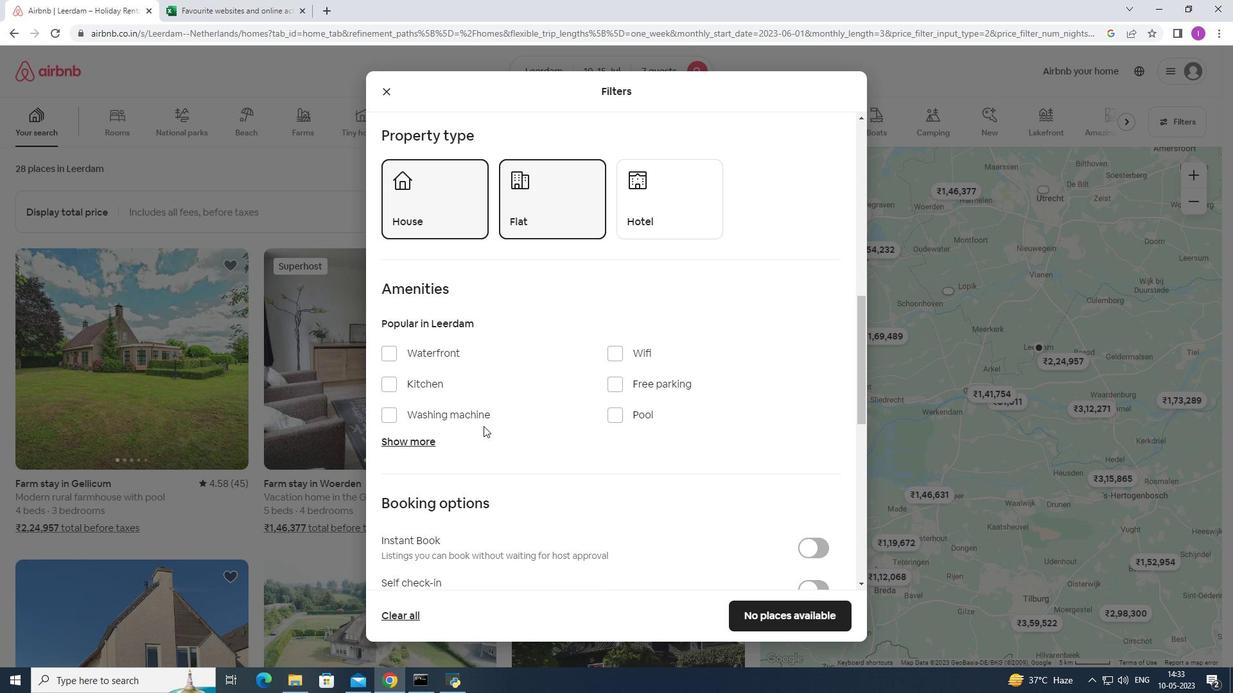 
Action: Mouse moved to (628, 290)
Screenshot: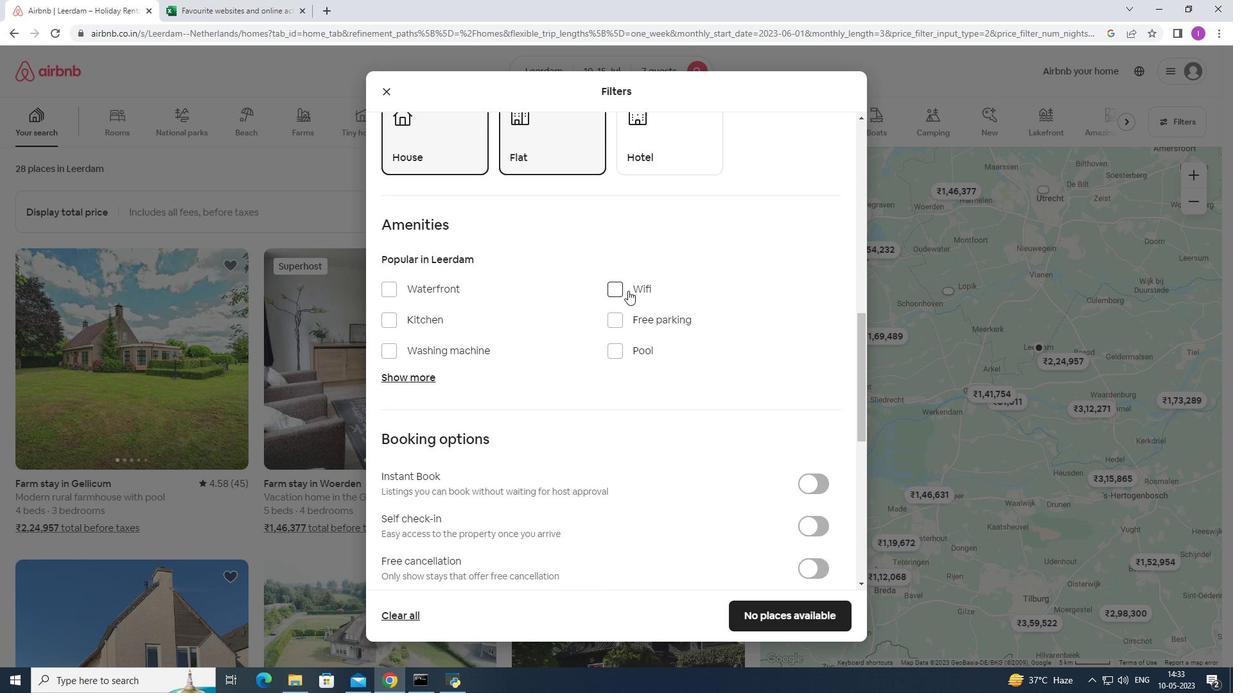 
Action: Mouse pressed left at (628, 290)
Screenshot: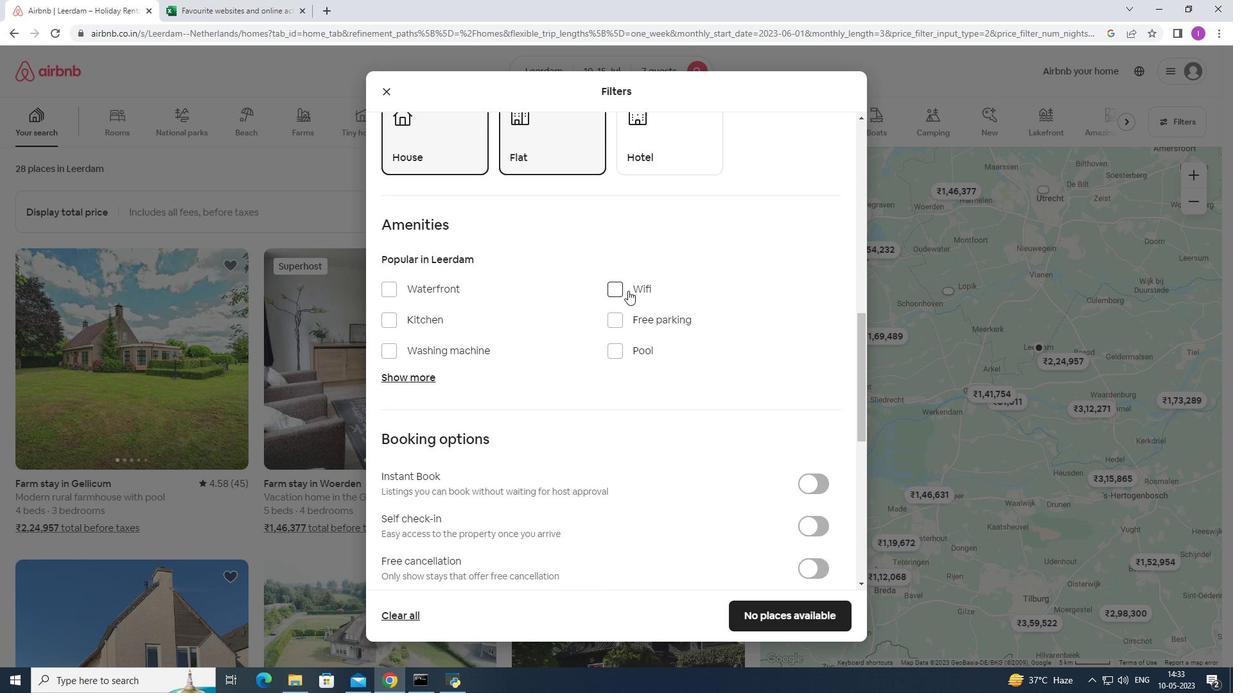 
Action: Mouse moved to (630, 321)
Screenshot: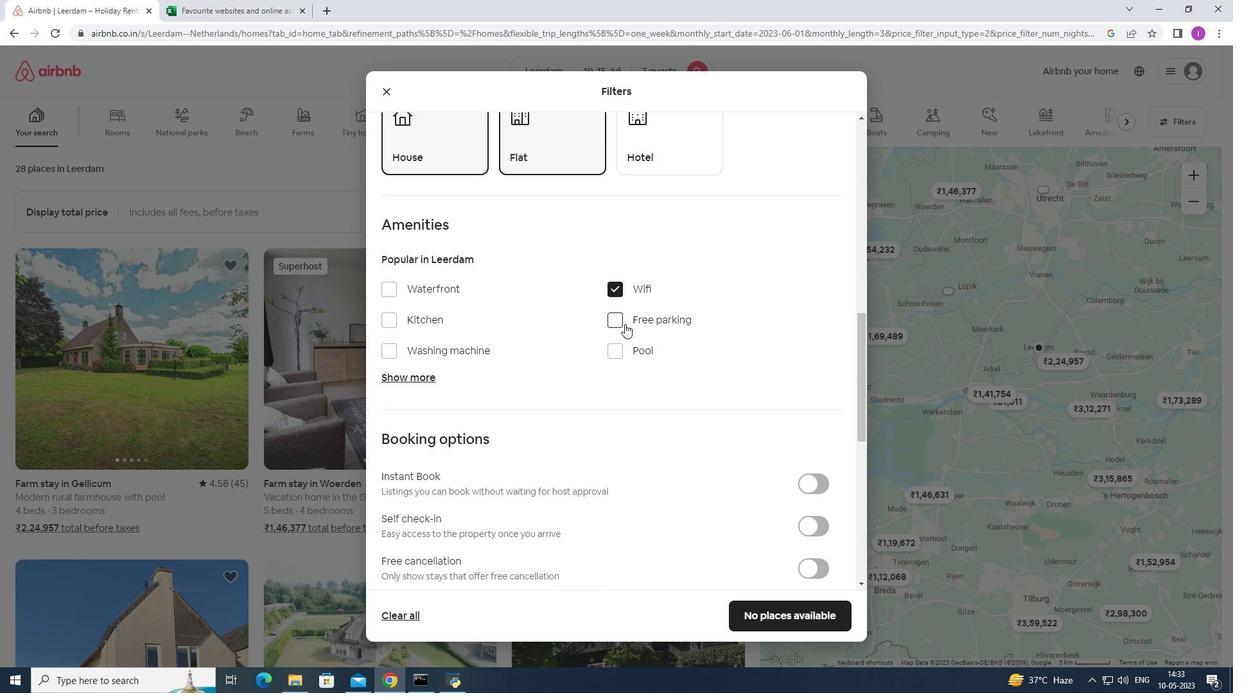 
Action: Mouse pressed left at (630, 321)
Screenshot: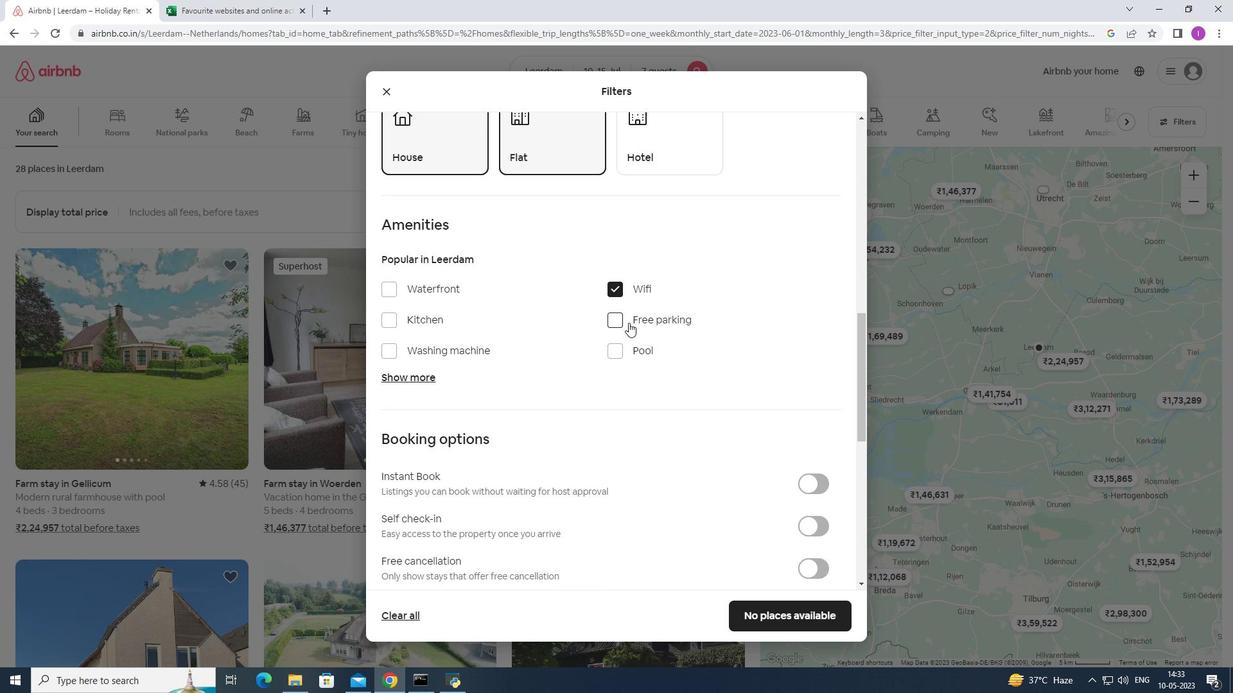 
Action: Mouse moved to (408, 375)
Screenshot: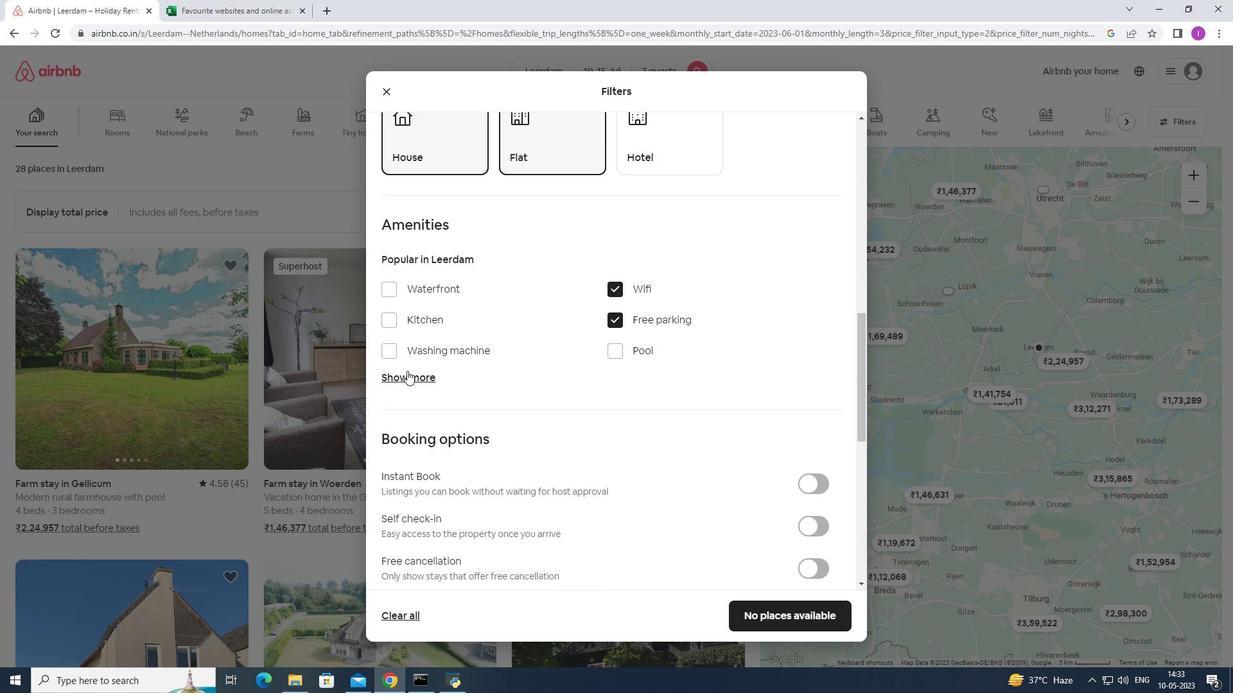 
Action: Mouse pressed left at (408, 375)
Screenshot: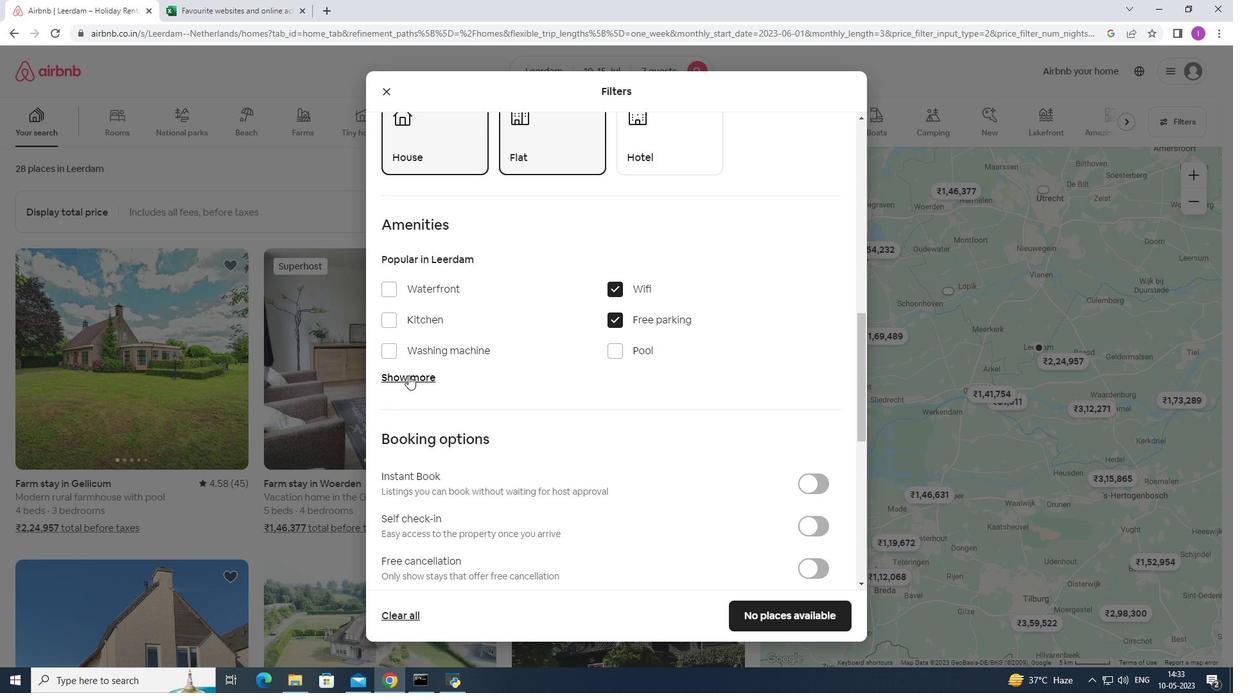 
Action: Mouse moved to (579, 451)
Screenshot: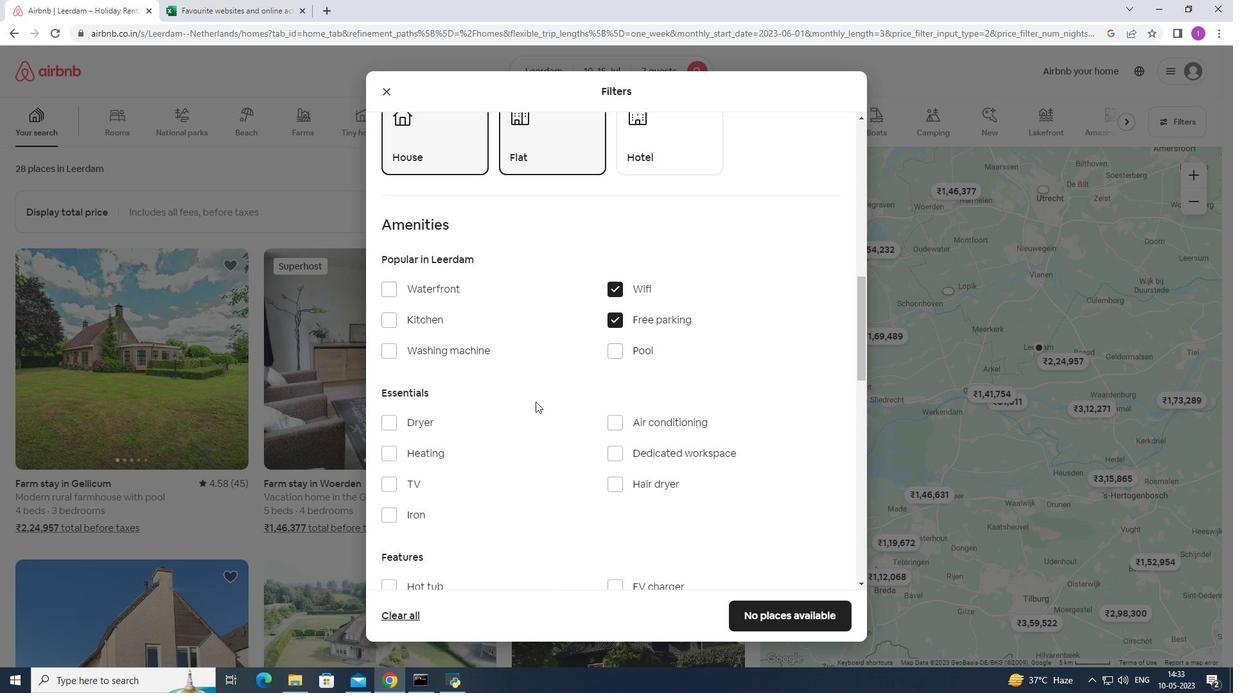 
Action: Mouse scrolled (579, 450) with delta (0, 0)
Screenshot: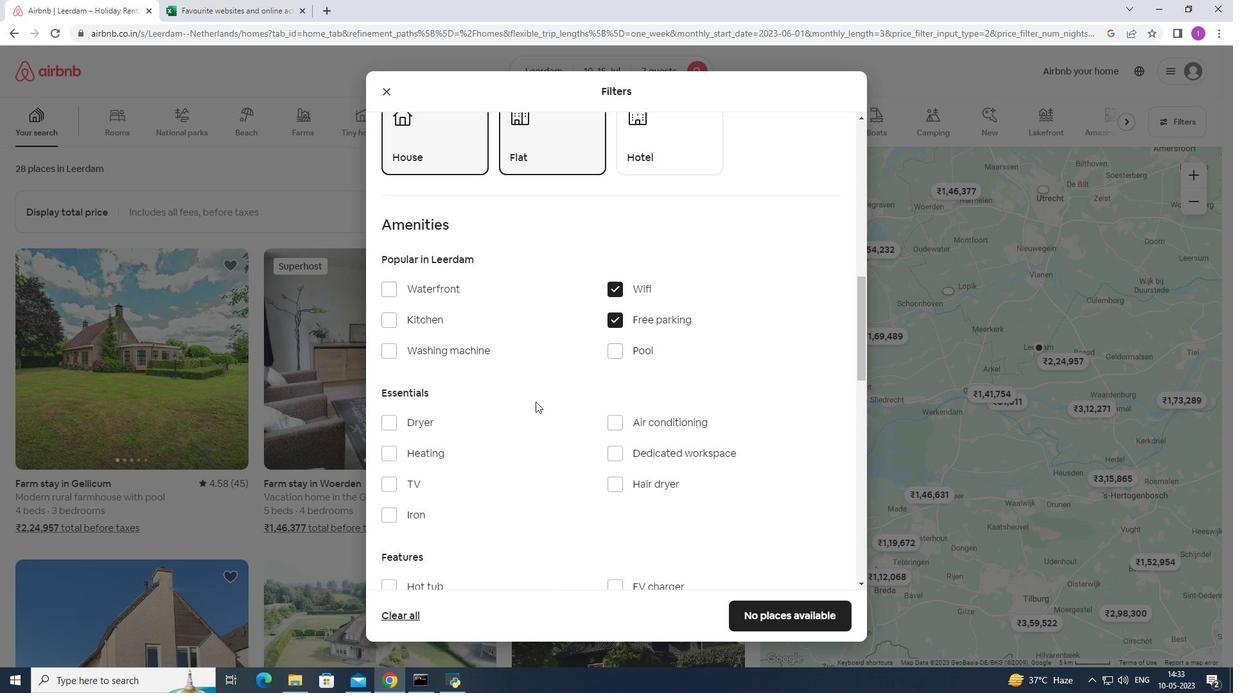 
Action: Mouse moved to (581, 457)
Screenshot: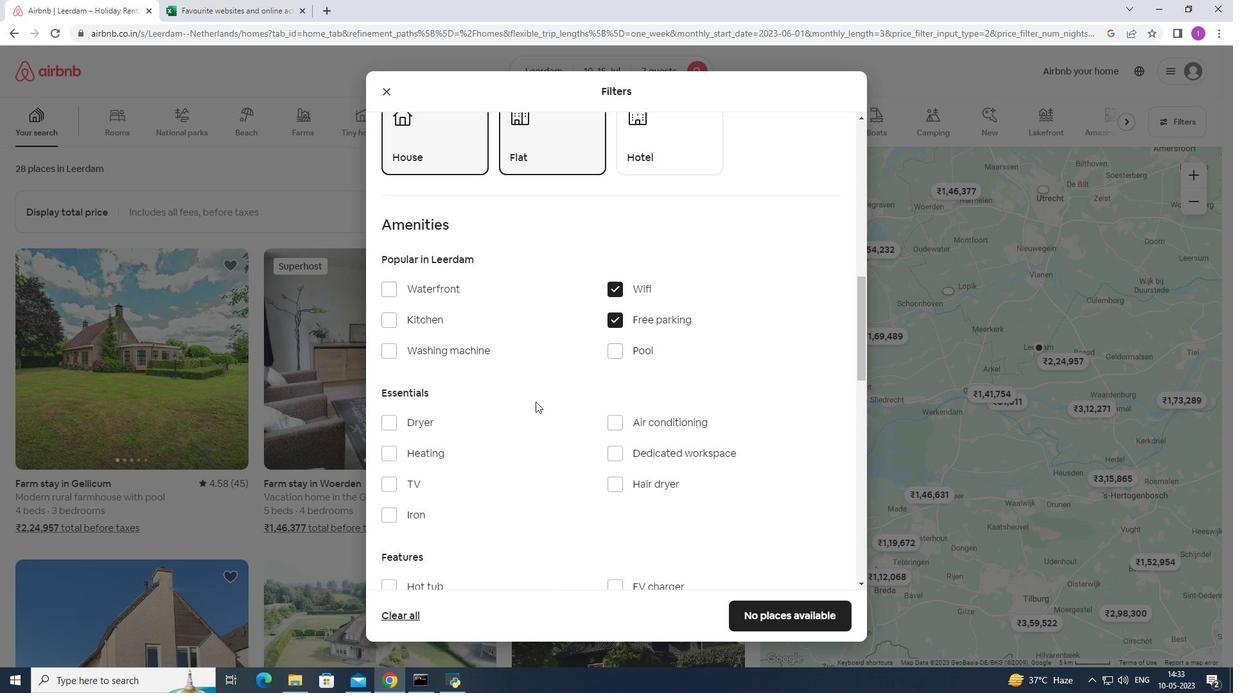 
Action: Mouse scrolled (581, 456) with delta (0, 0)
Screenshot: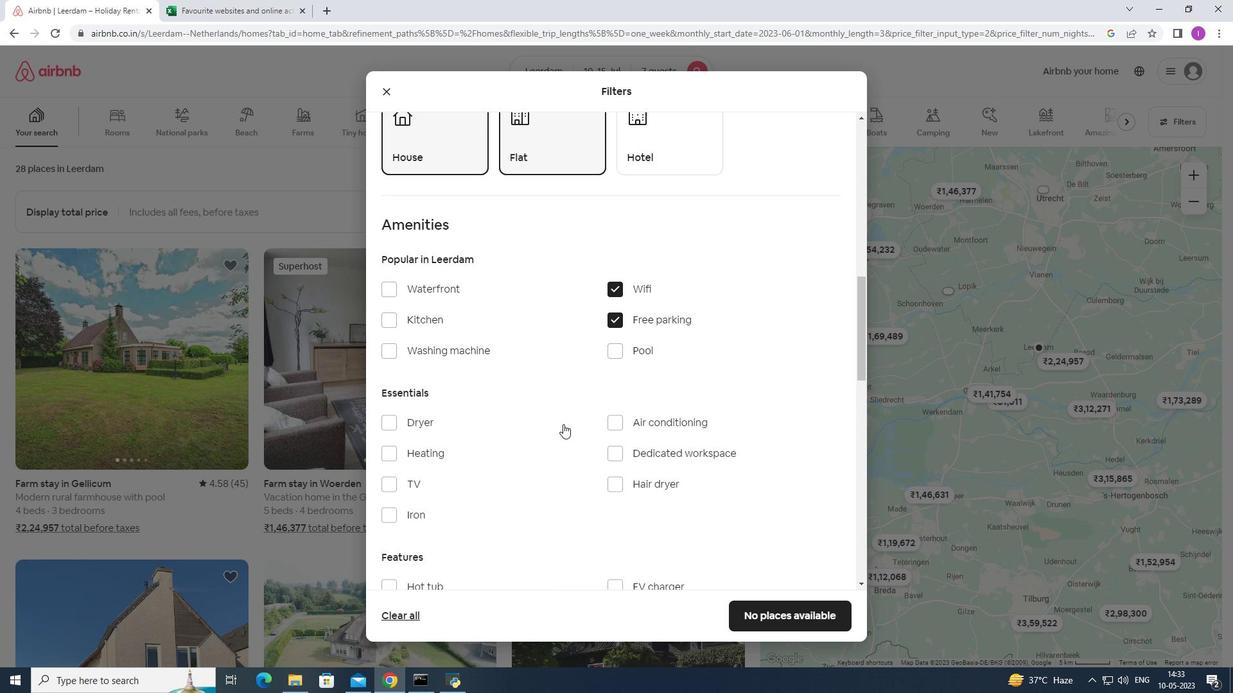 
Action: Mouse moved to (396, 347)
Screenshot: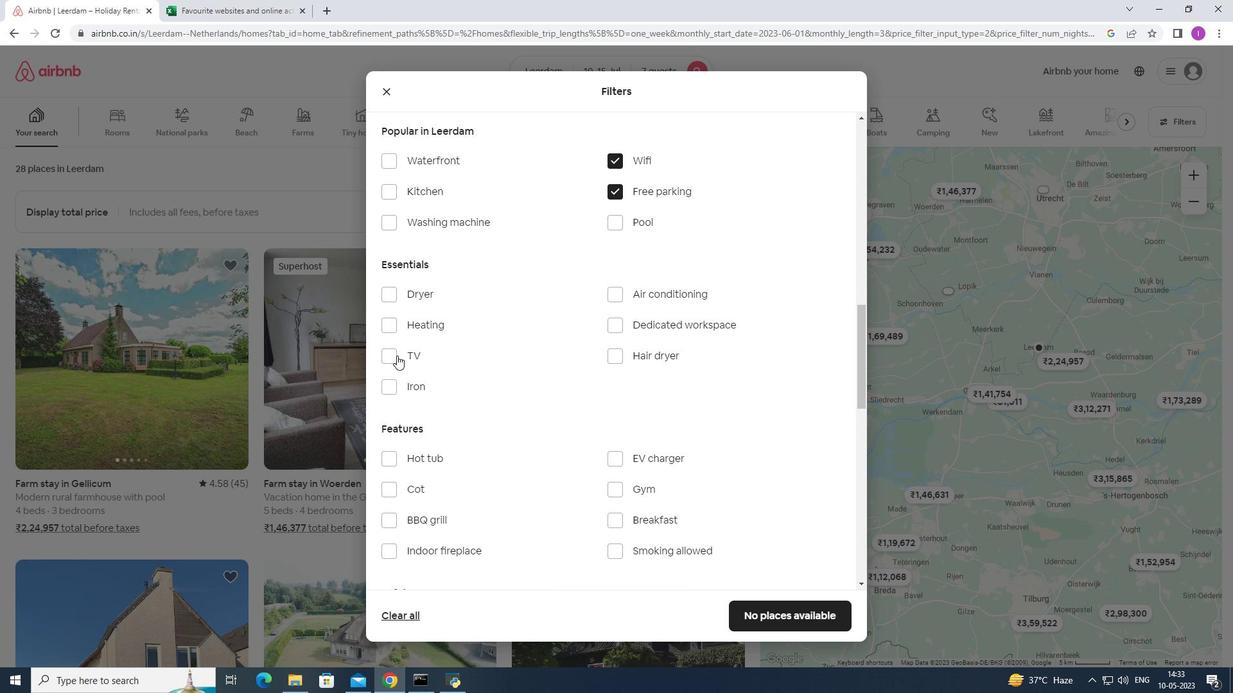 
Action: Mouse pressed left at (396, 347)
Screenshot: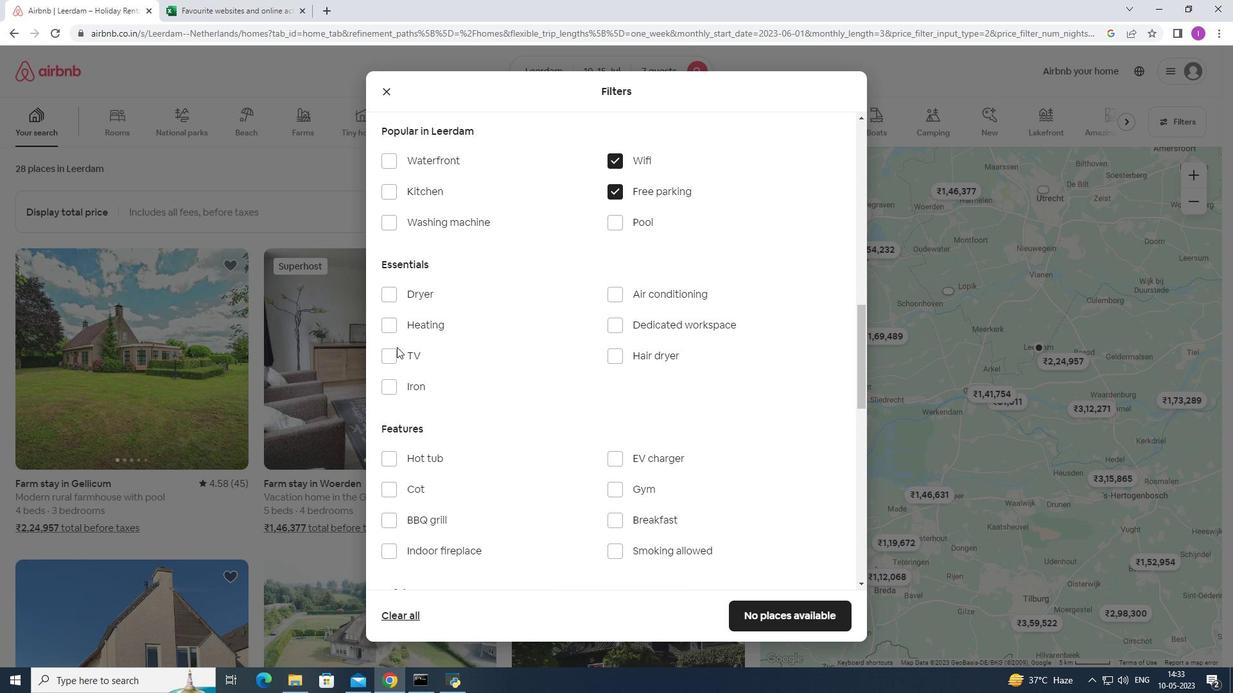 
Action: Mouse moved to (403, 357)
Screenshot: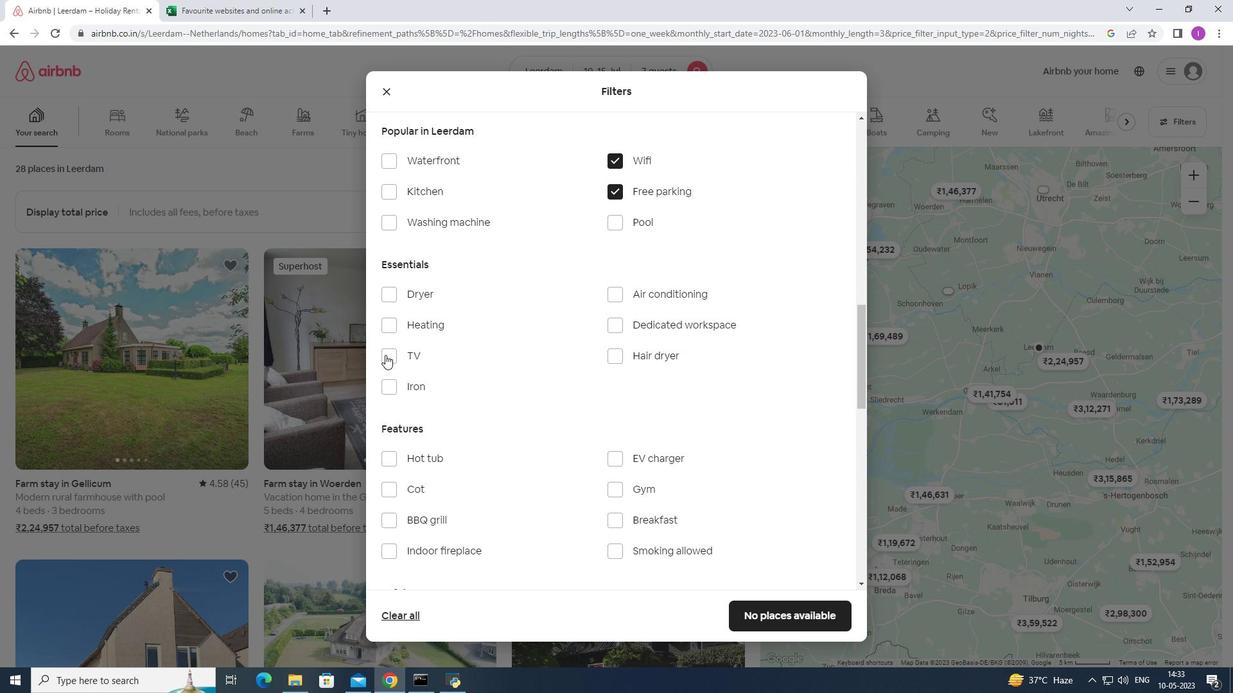 
Action: Mouse pressed left at (403, 357)
Screenshot: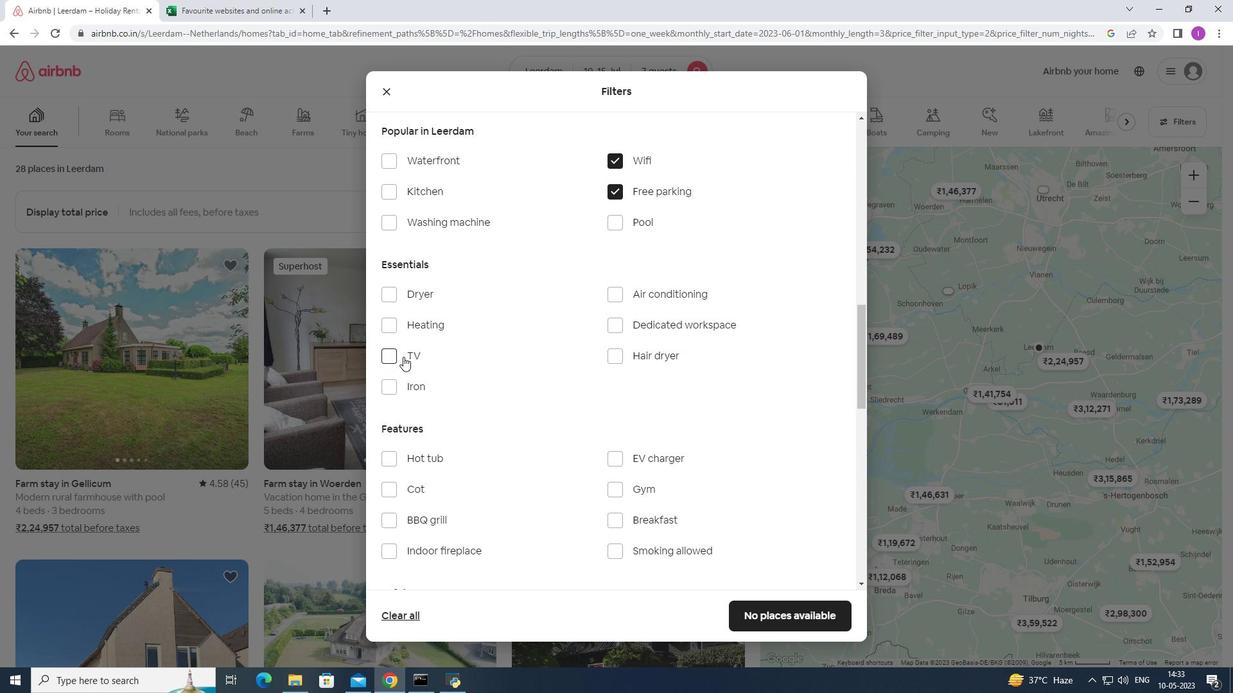 
Action: Mouse moved to (449, 380)
Screenshot: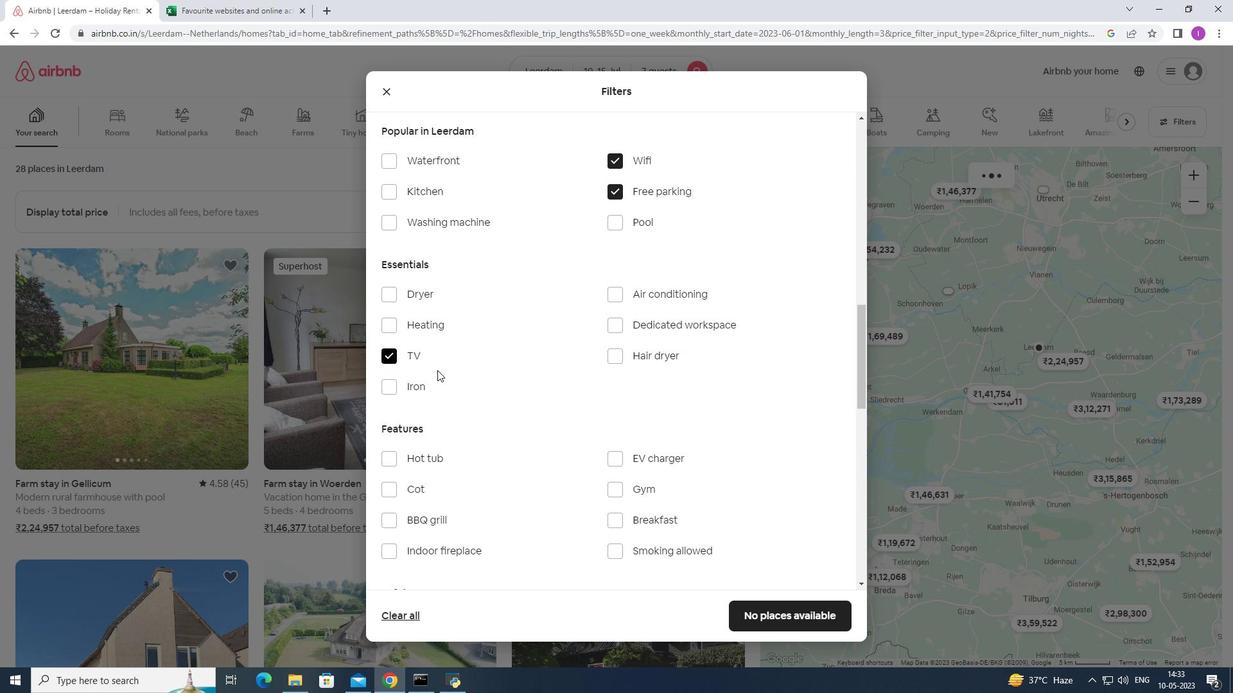 
Action: Mouse scrolled (449, 379) with delta (0, 0)
Screenshot: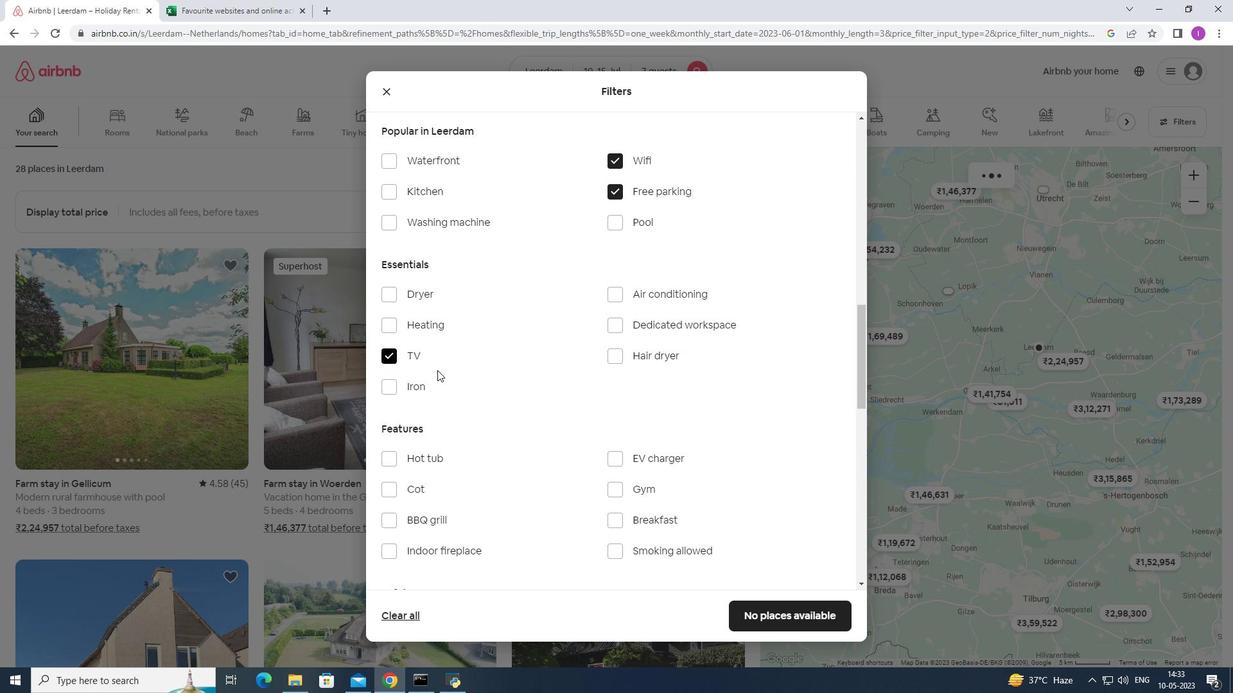 
Action: Mouse moved to (450, 380)
Screenshot: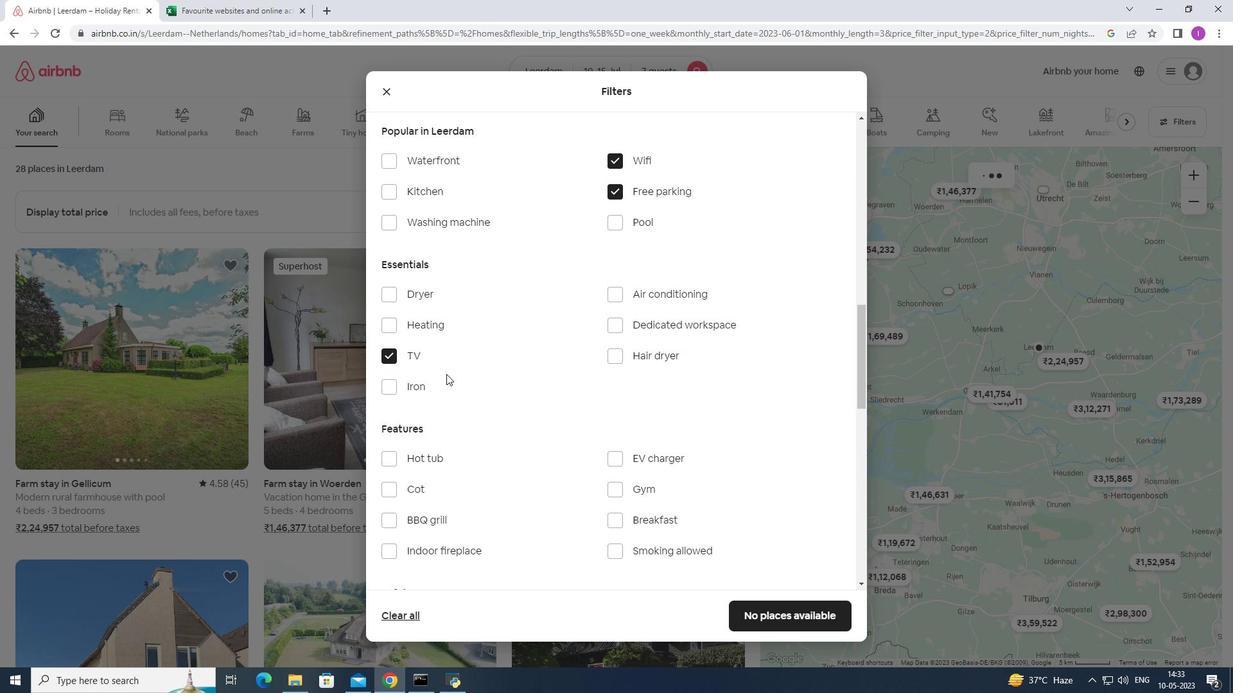 
Action: Mouse scrolled (450, 380) with delta (0, 0)
Screenshot: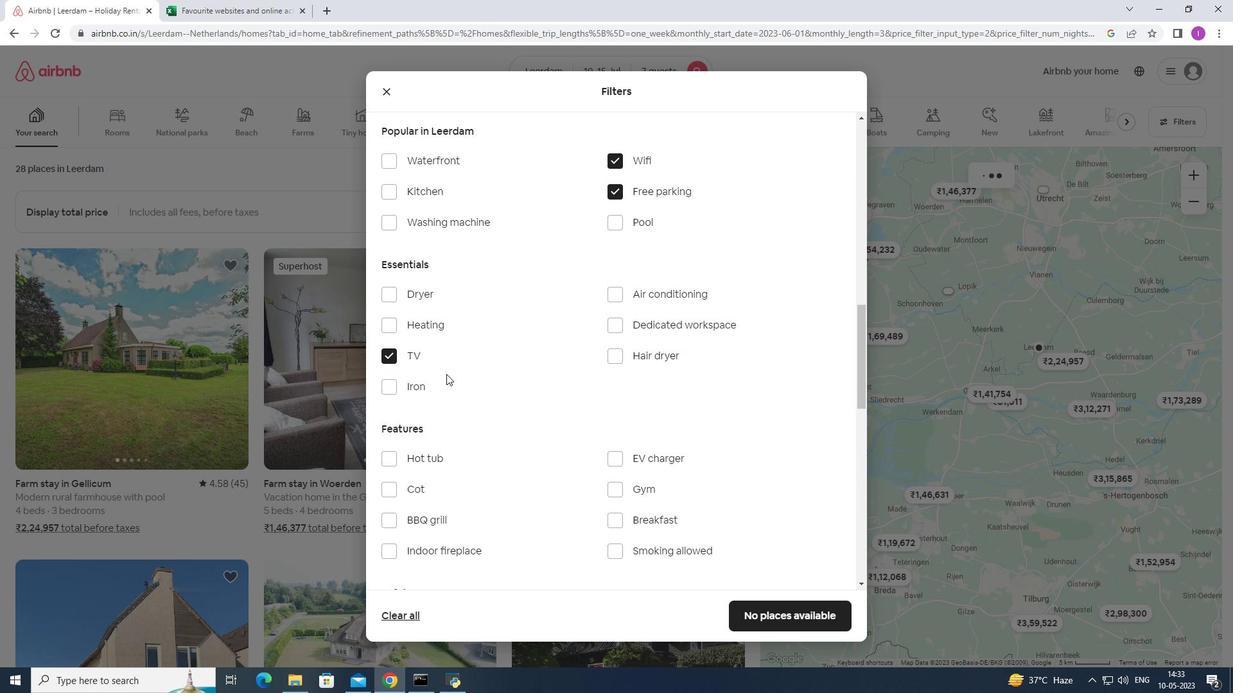 
Action: Mouse moved to (450, 382)
Screenshot: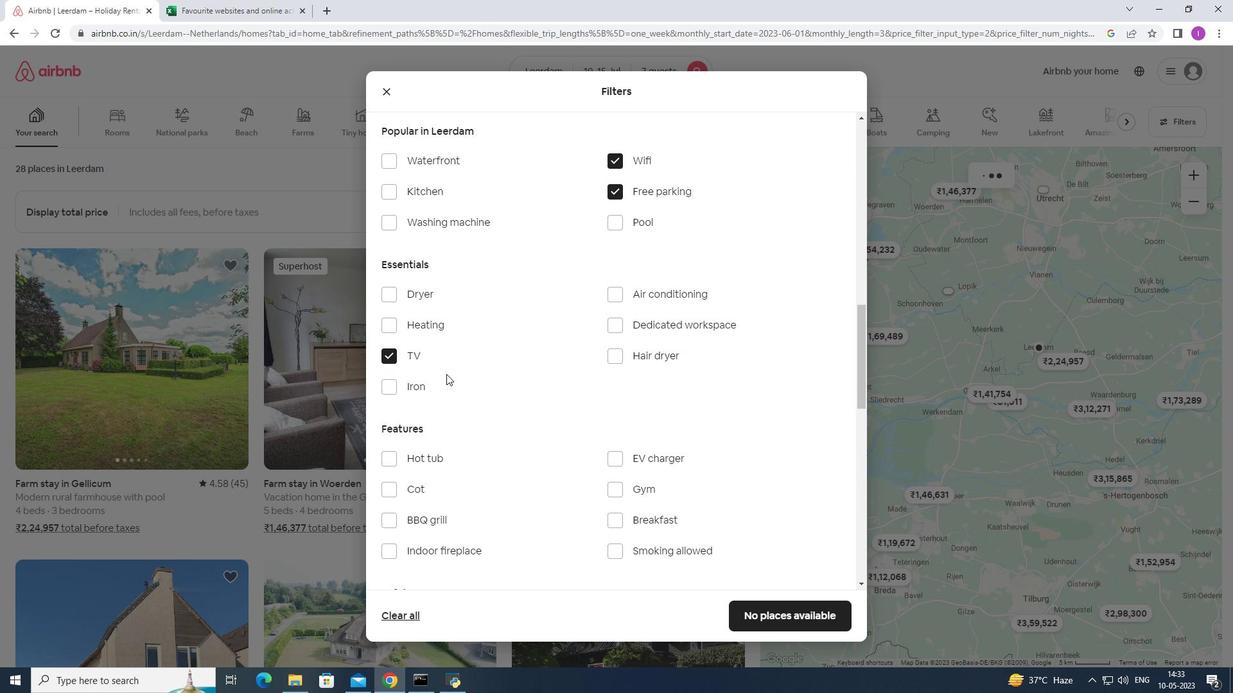 
Action: Mouse scrolled (450, 381) with delta (0, 0)
Screenshot: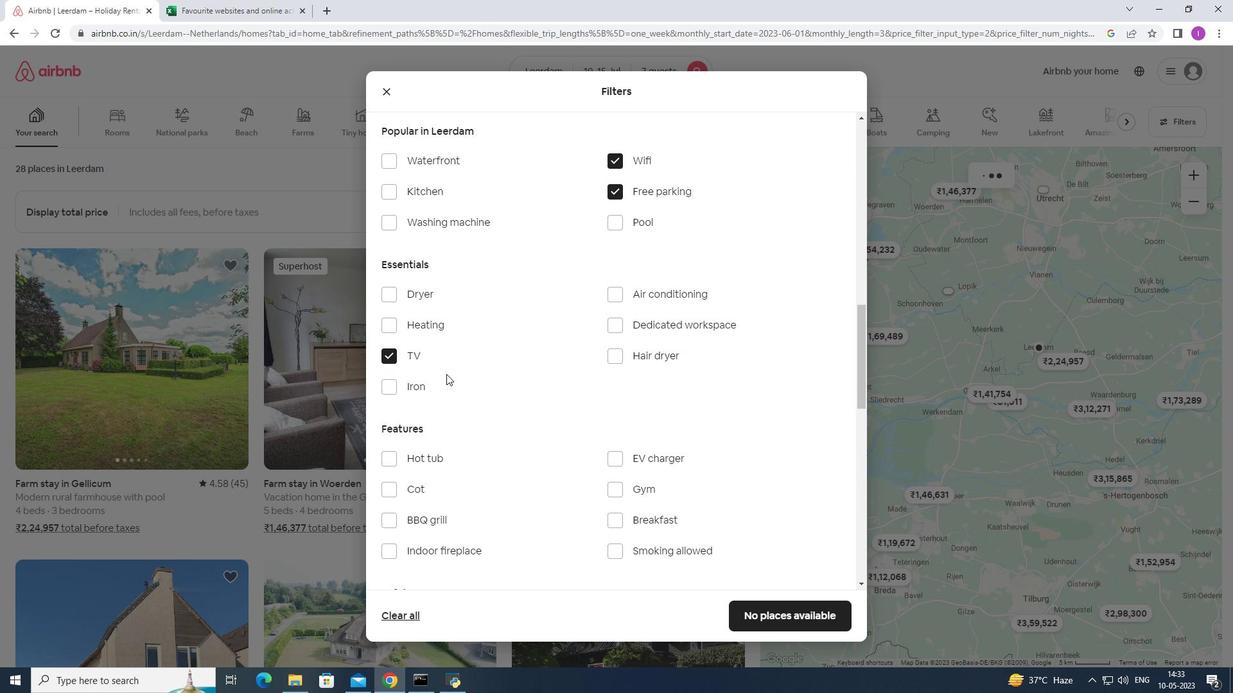 
Action: Mouse moved to (451, 383)
Screenshot: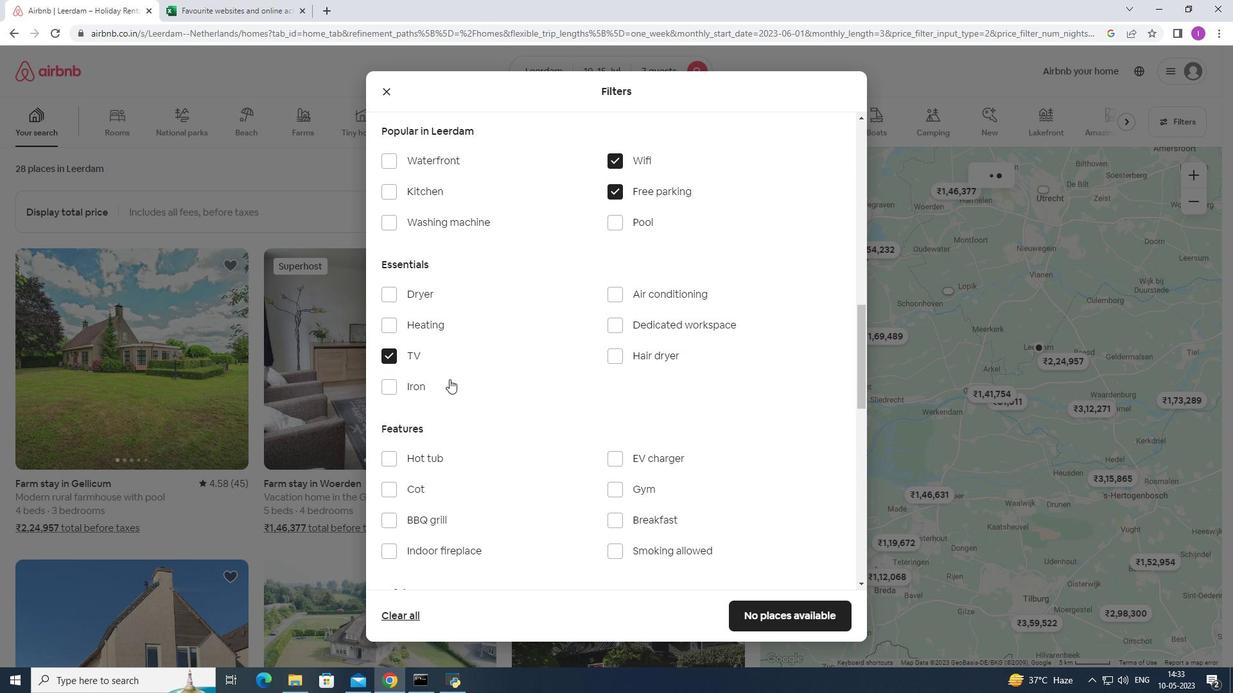 
Action: Mouse scrolled (451, 382) with delta (0, 0)
Screenshot: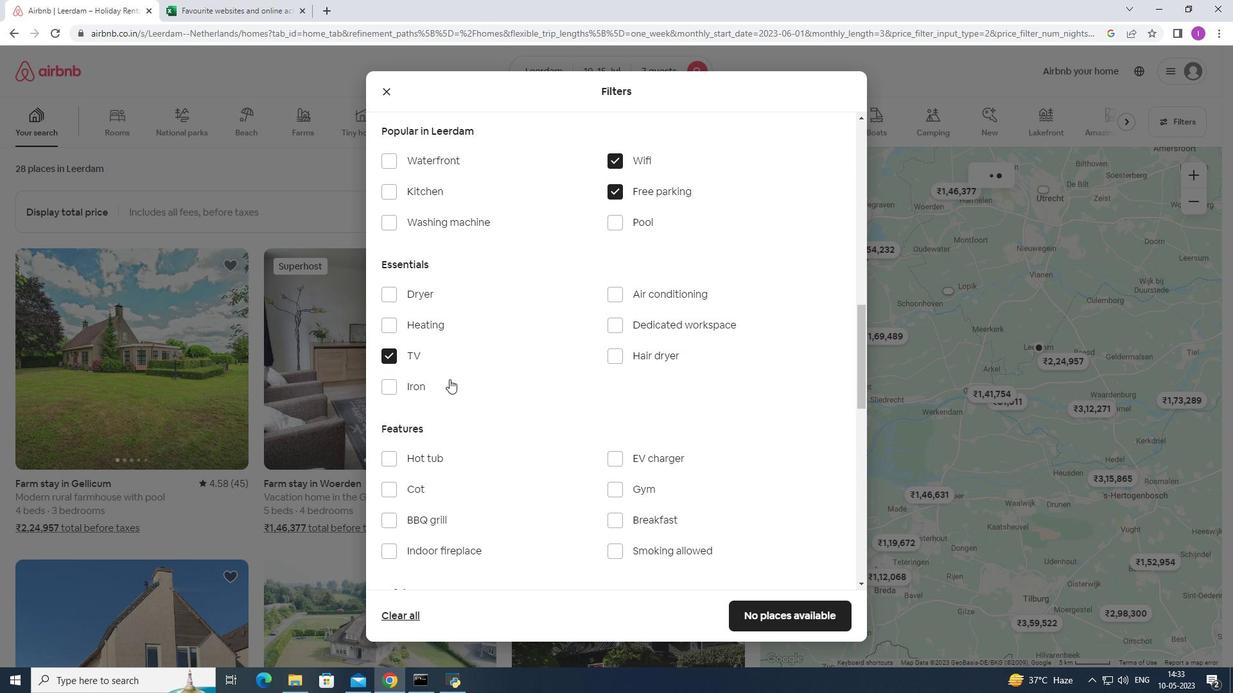
Action: Mouse moved to (642, 230)
Screenshot: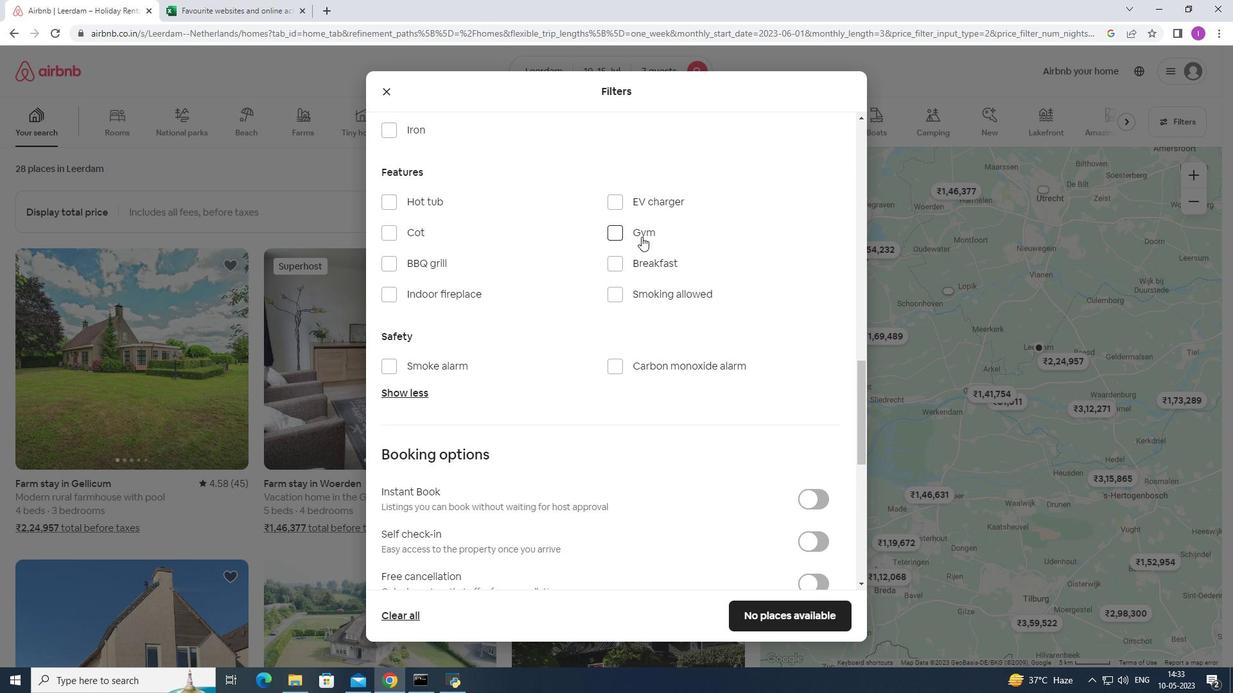 
Action: Mouse pressed left at (642, 230)
Screenshot: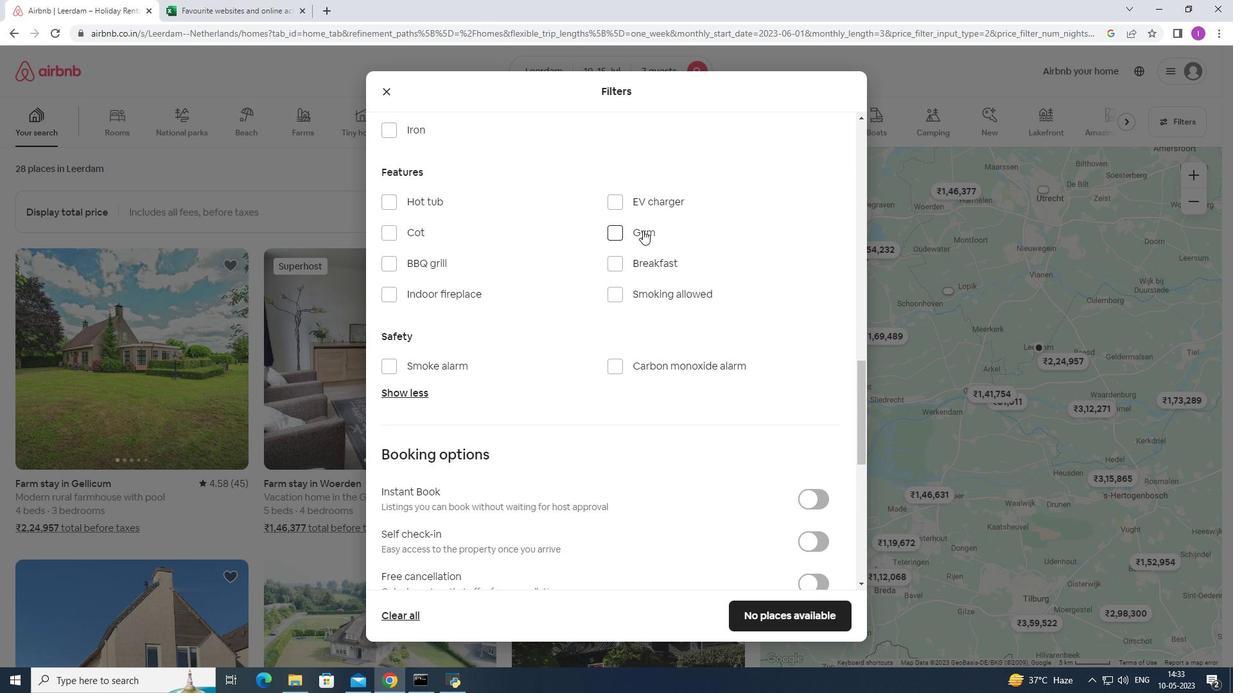 
Action: Mouse moved to (654, 257)
Screenshot: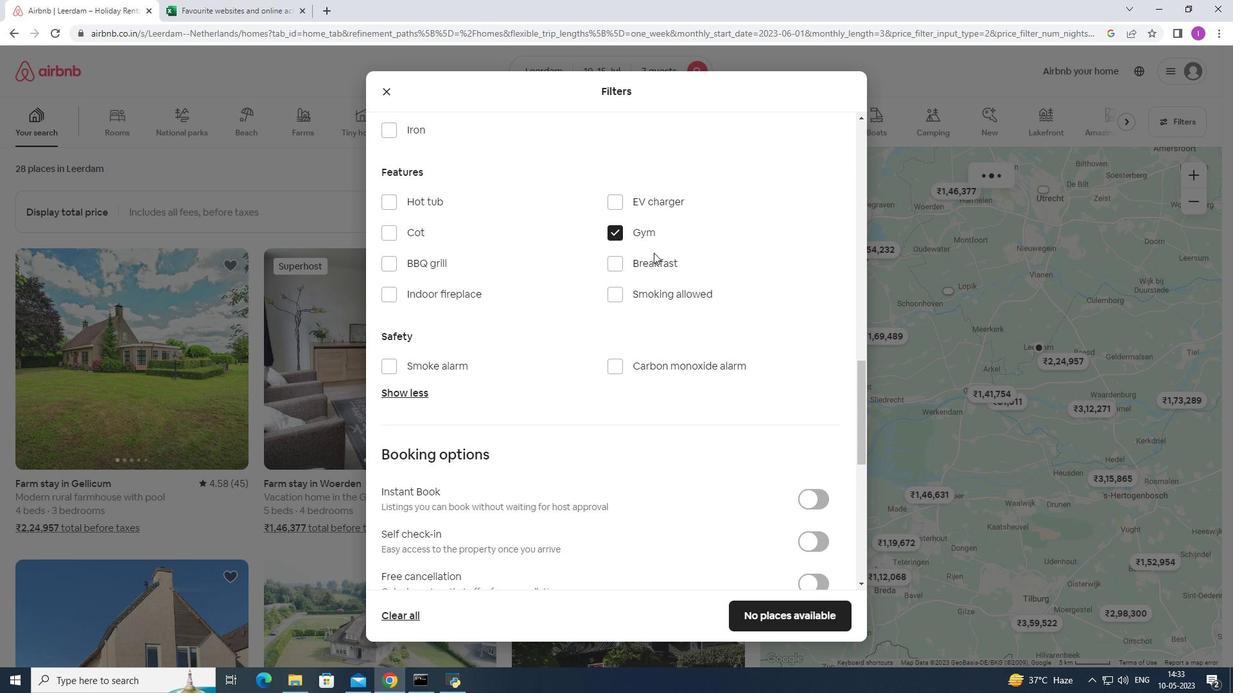 
Action: Mouse pressed left at (654, 257)
Screenshot: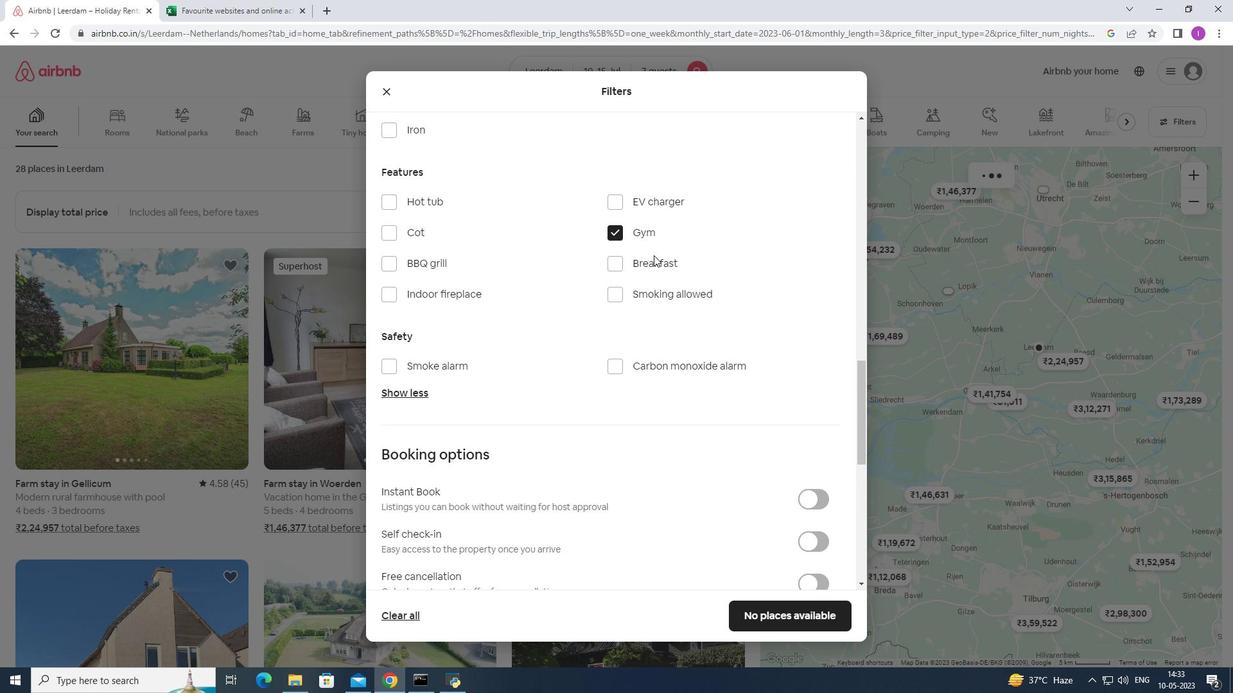 
Action: Mouse moved to (652, 408)
Screenshot: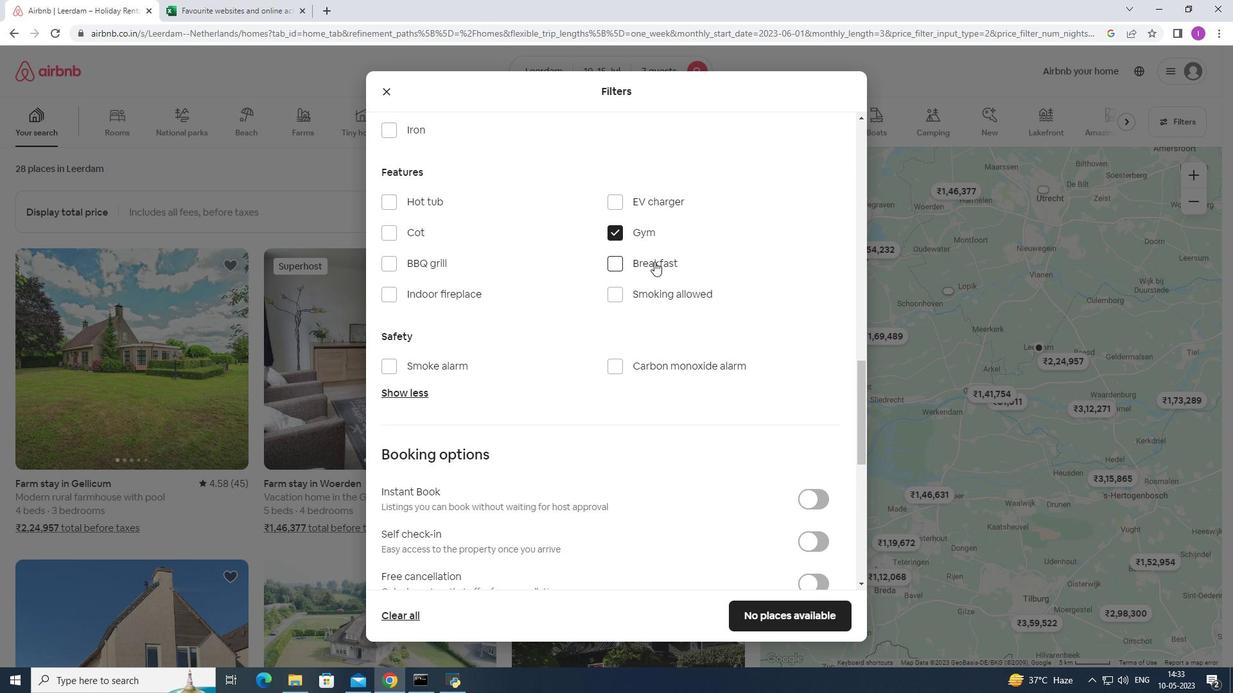 
Action: Mouse scrolled (652, 407) with delta (0, 0)
Screenshot: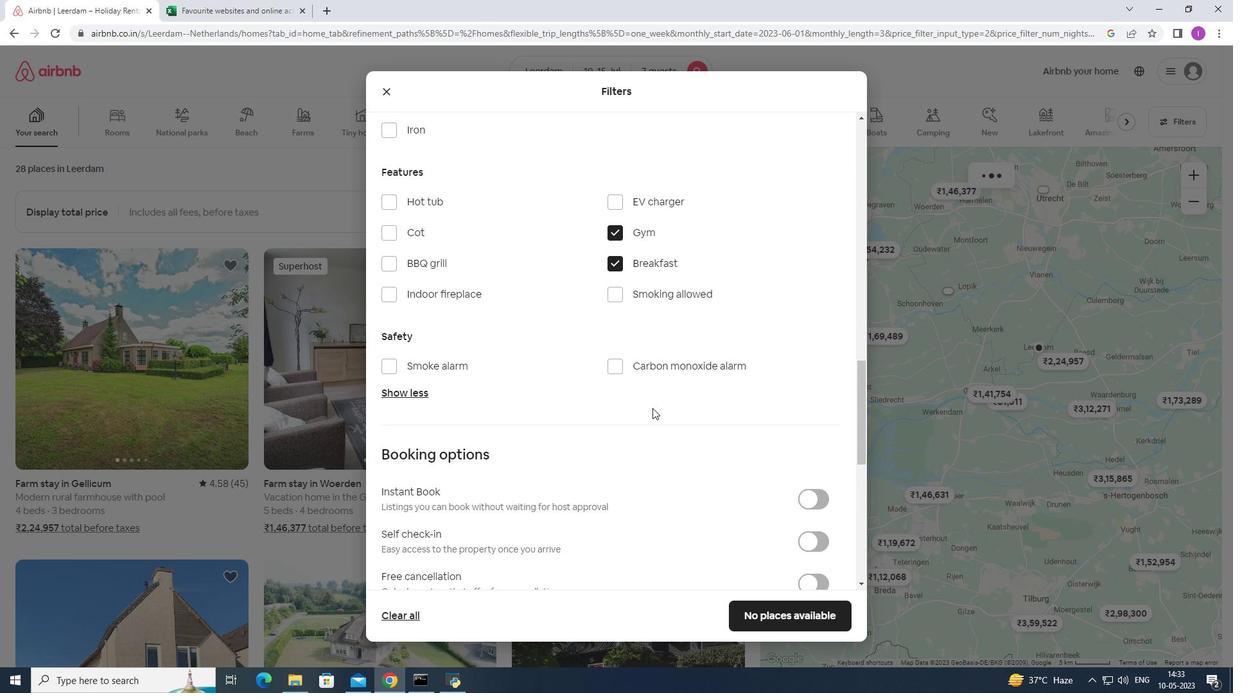 
Action: Mouse scrolled (652, 407) with delta (0, 0)
Screenshot: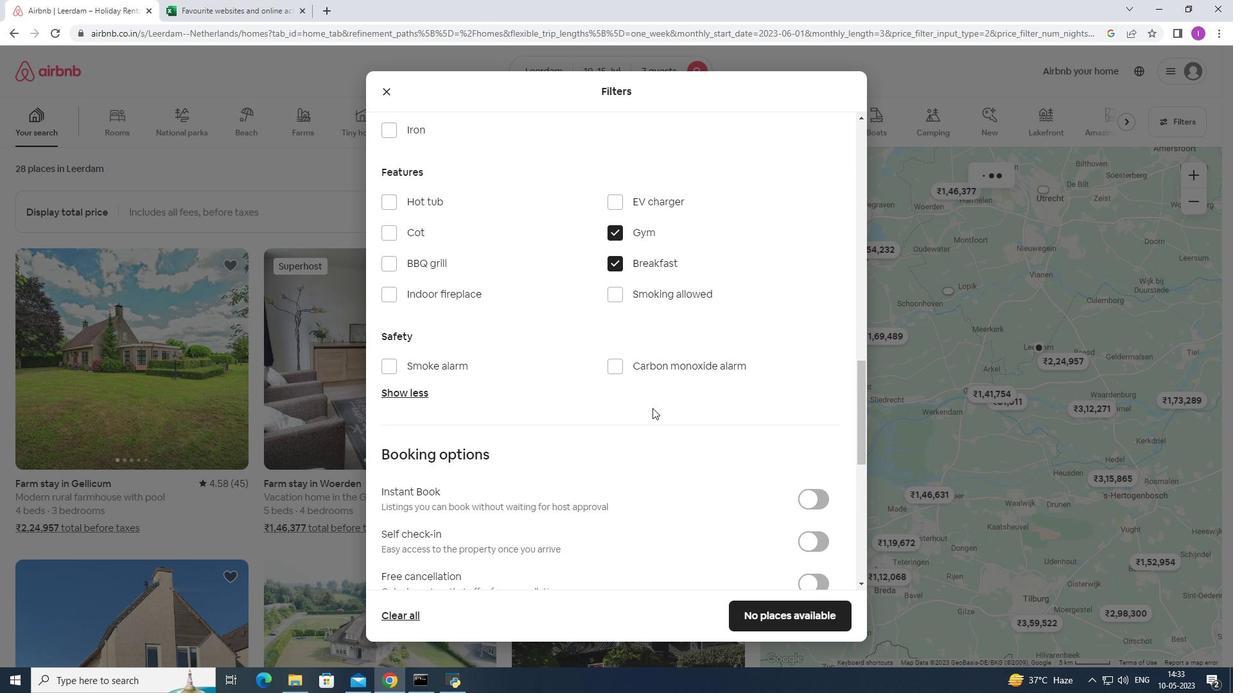 
Action: Mouse scrolled (652, 407) with delta (0, 0)
Screenshot: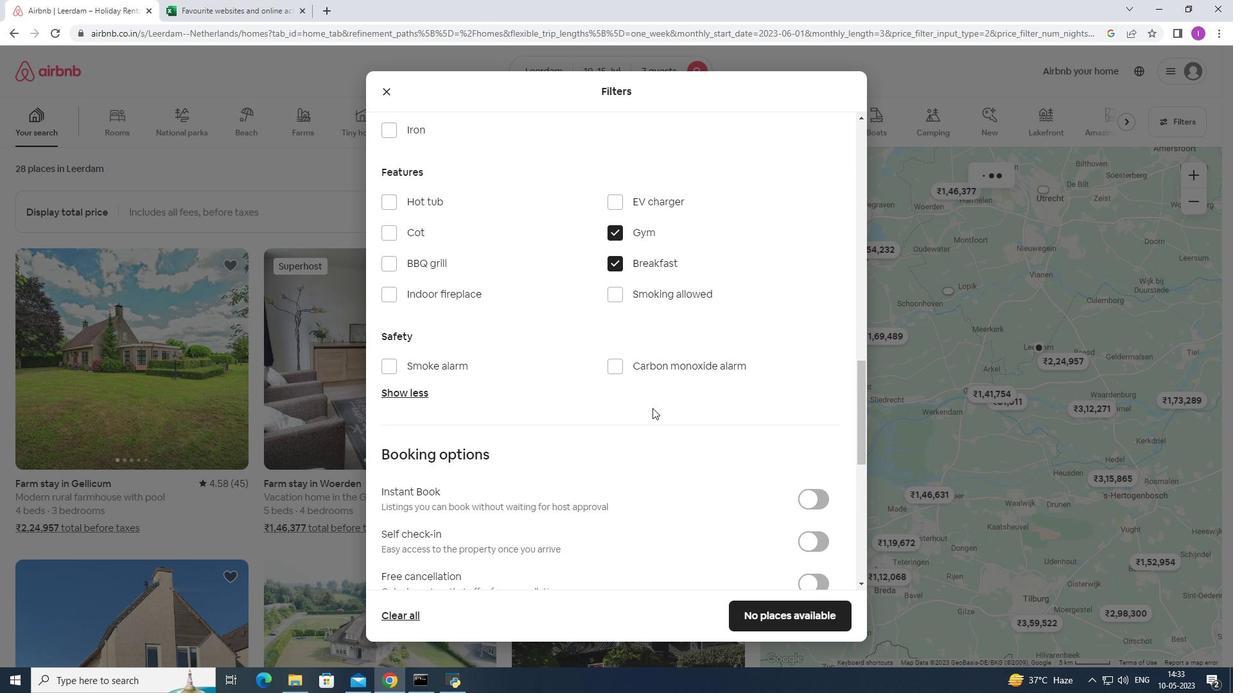 
Action: Mouse scrolled (652, 407) with delta (0, 0)
Screenshot: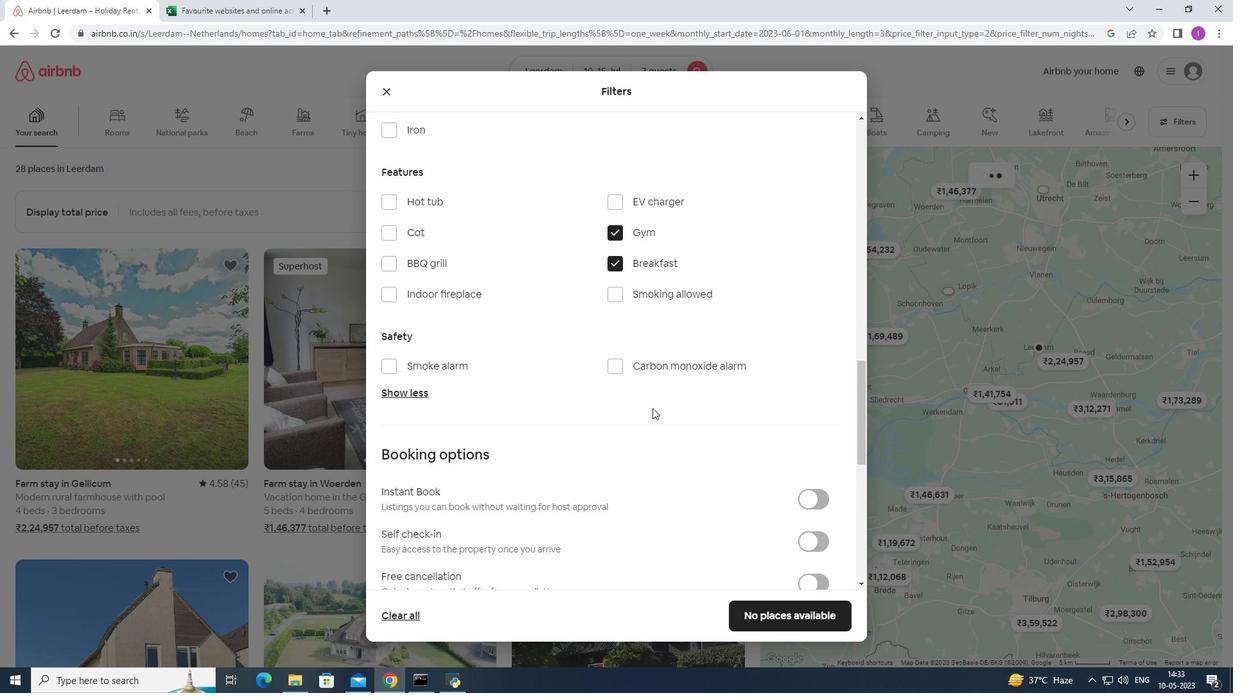 
Action: Mouse moved to (828, 286)
Screenshot: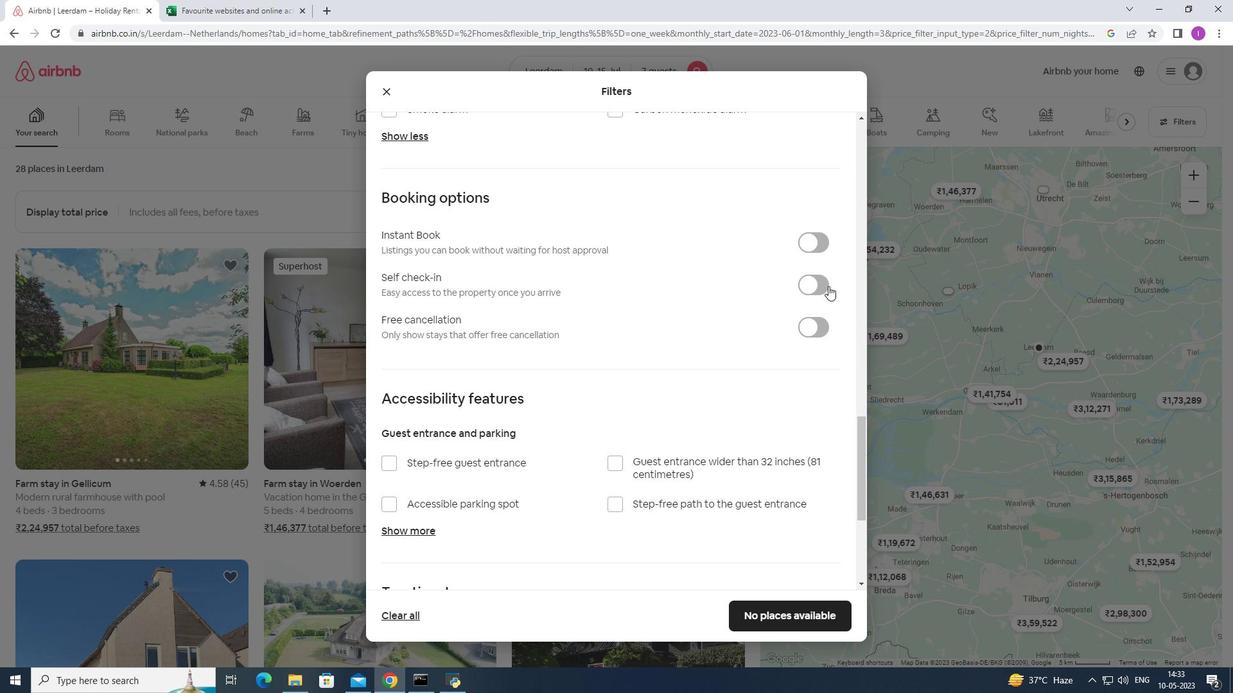 
Action: Mouse pressed left at (828, 286)
Screenshot: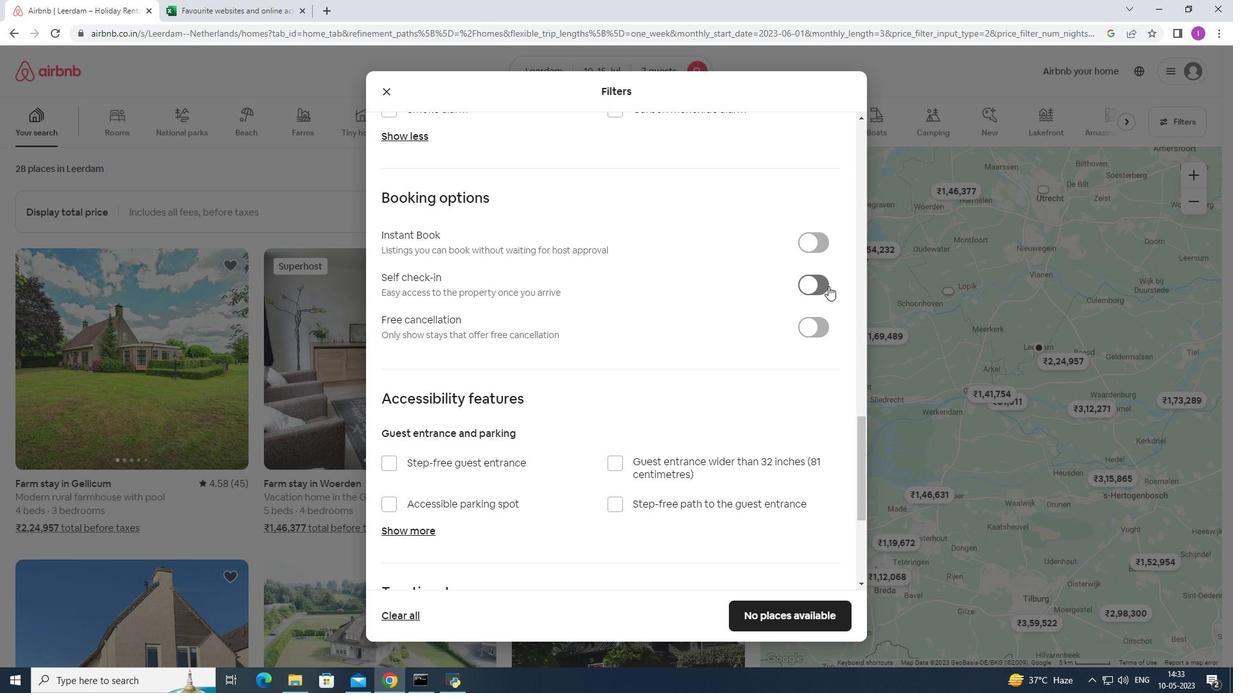 
Action: Mouse moved to (587, 402)
Screenshot: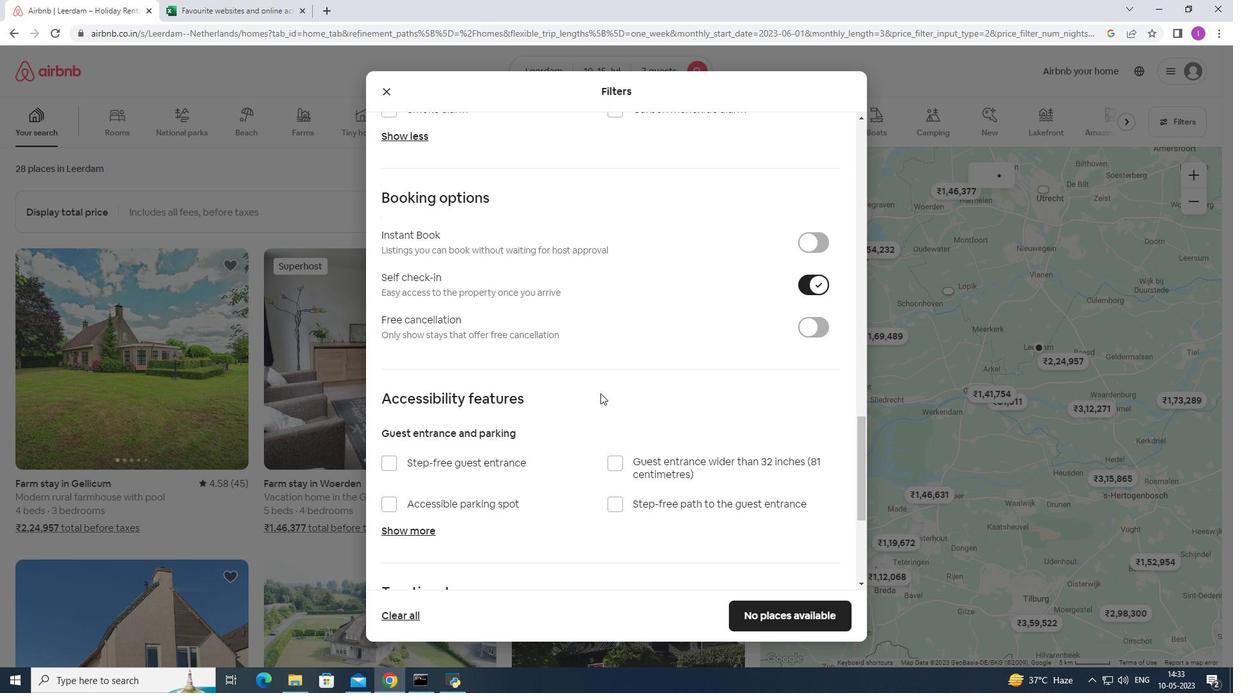 
Action: Mouse scrolled (587, 402) with delta (0, 0)
Screenshot: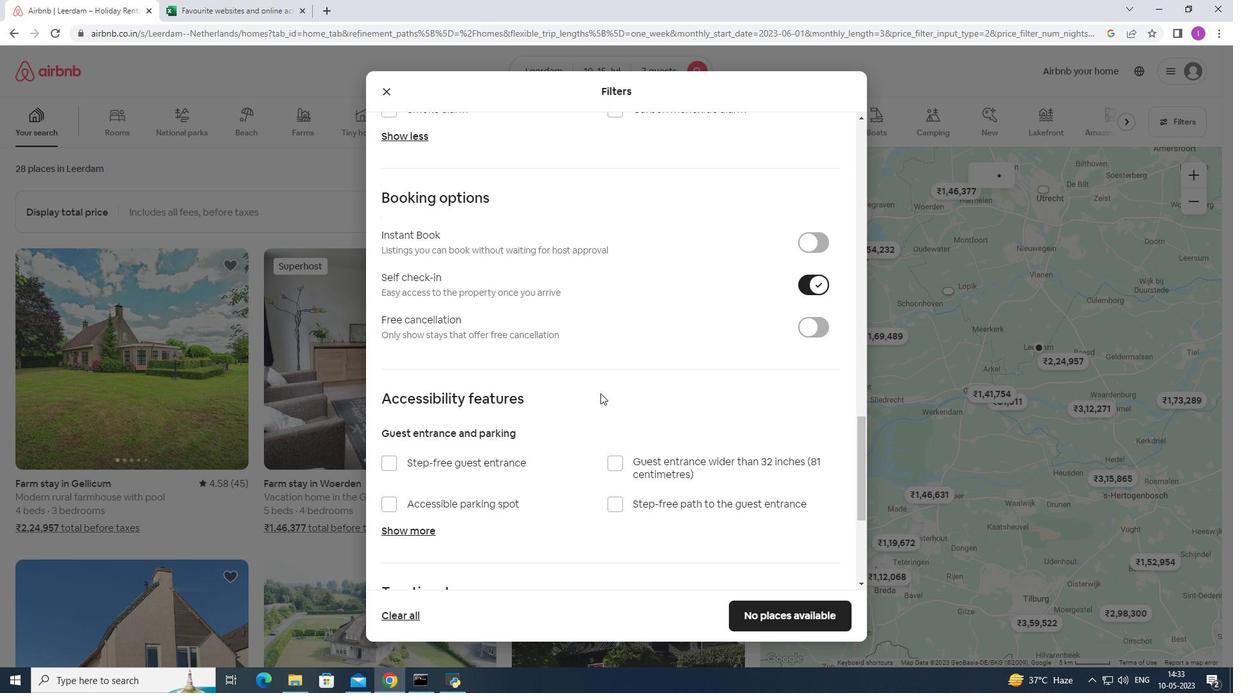 
Action: Mouse moved to (585, 404)
Screenshot: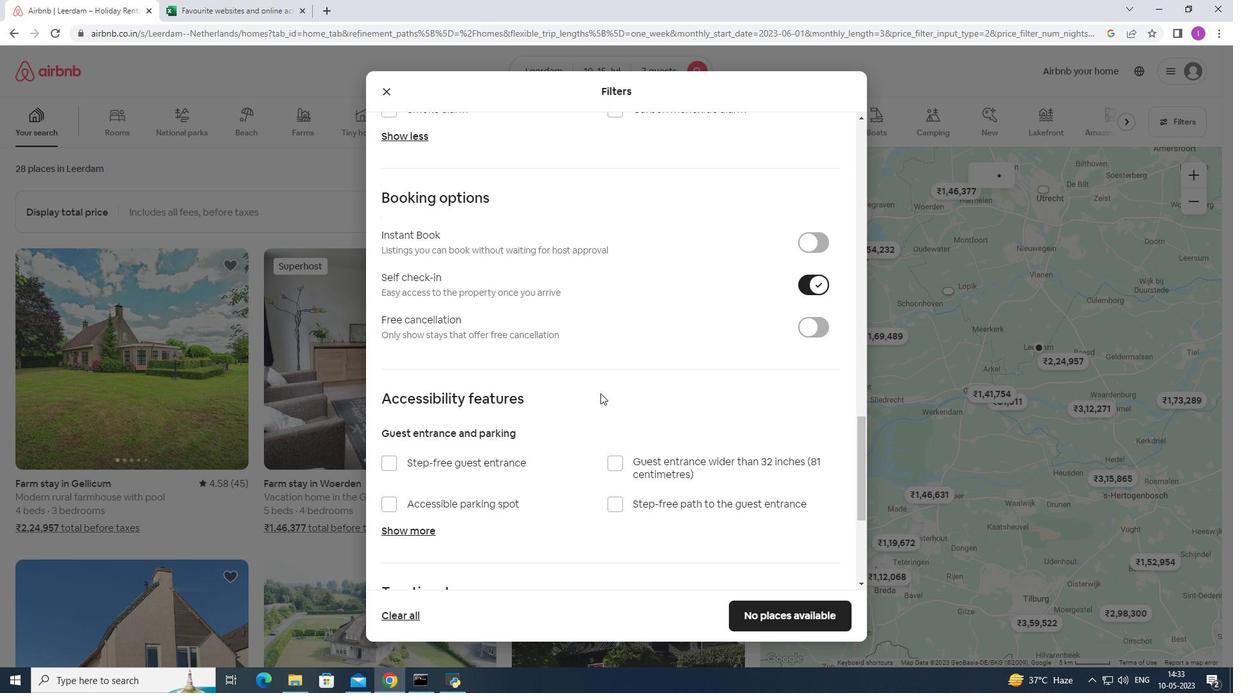 
Action: Mouse scrolled (585, 404) with delta (0, 0)
Screenshot: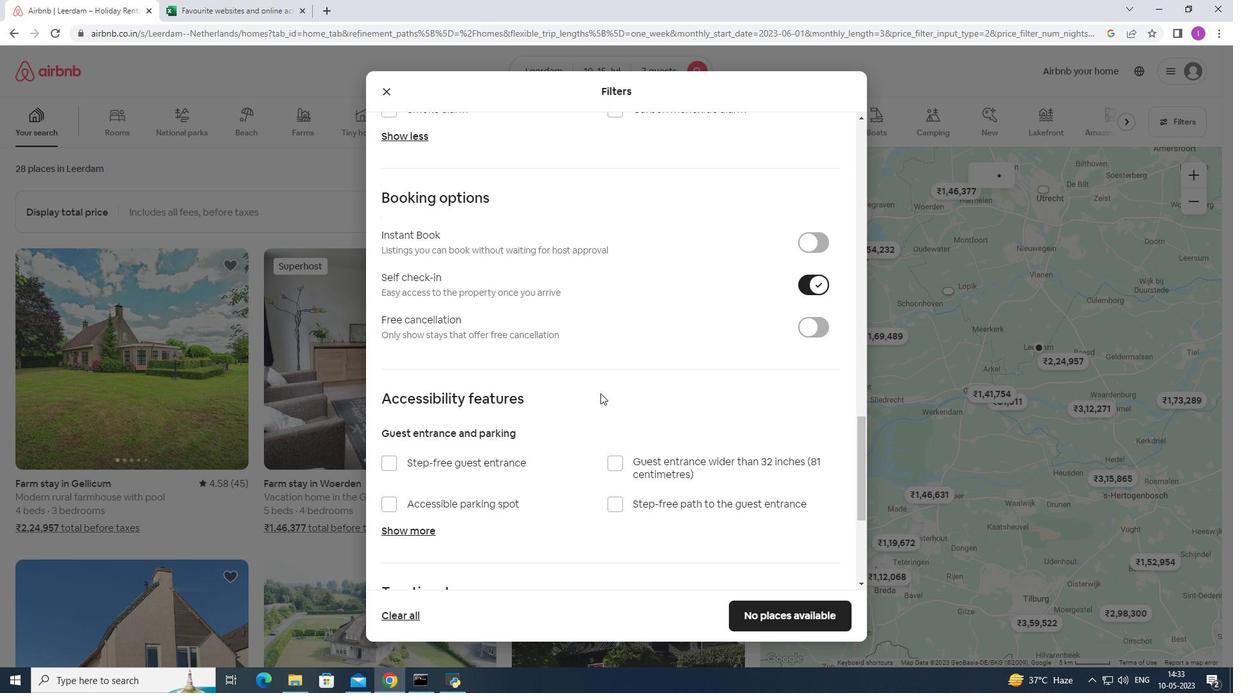 
Action: Mouse scrolled (585, 404) with delta (0, 0)
Screenshot: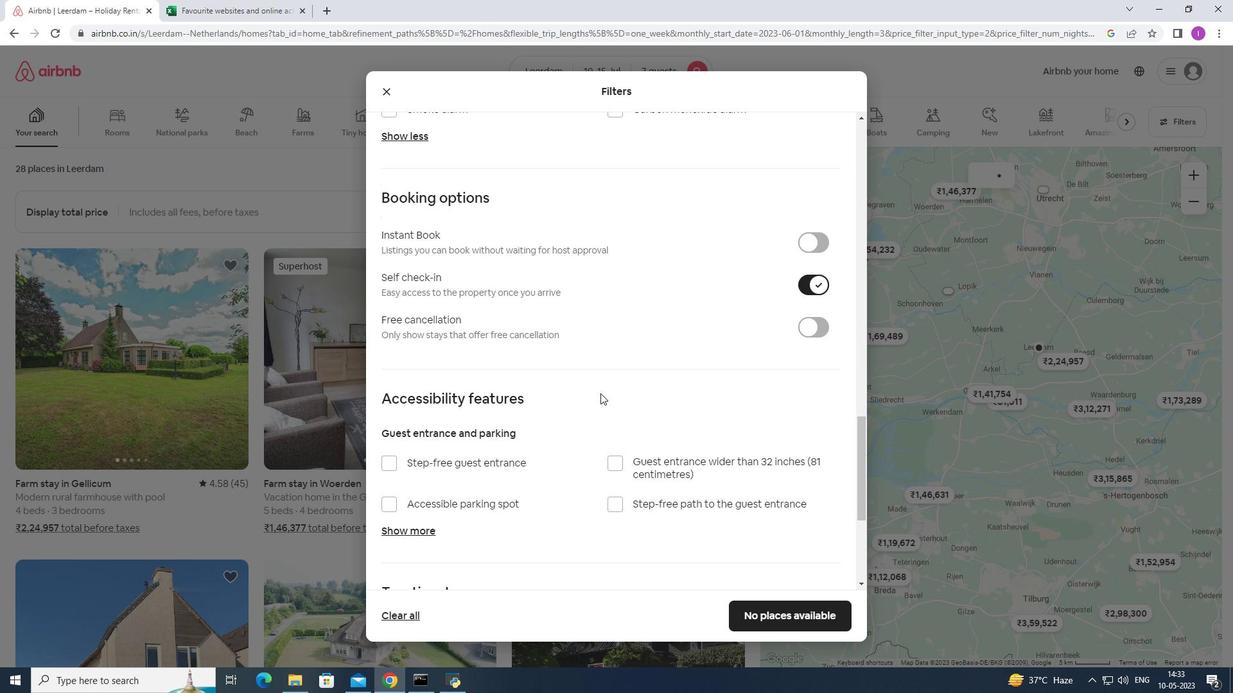 
Action: Mouse moved to (581, 407)
Screenshot: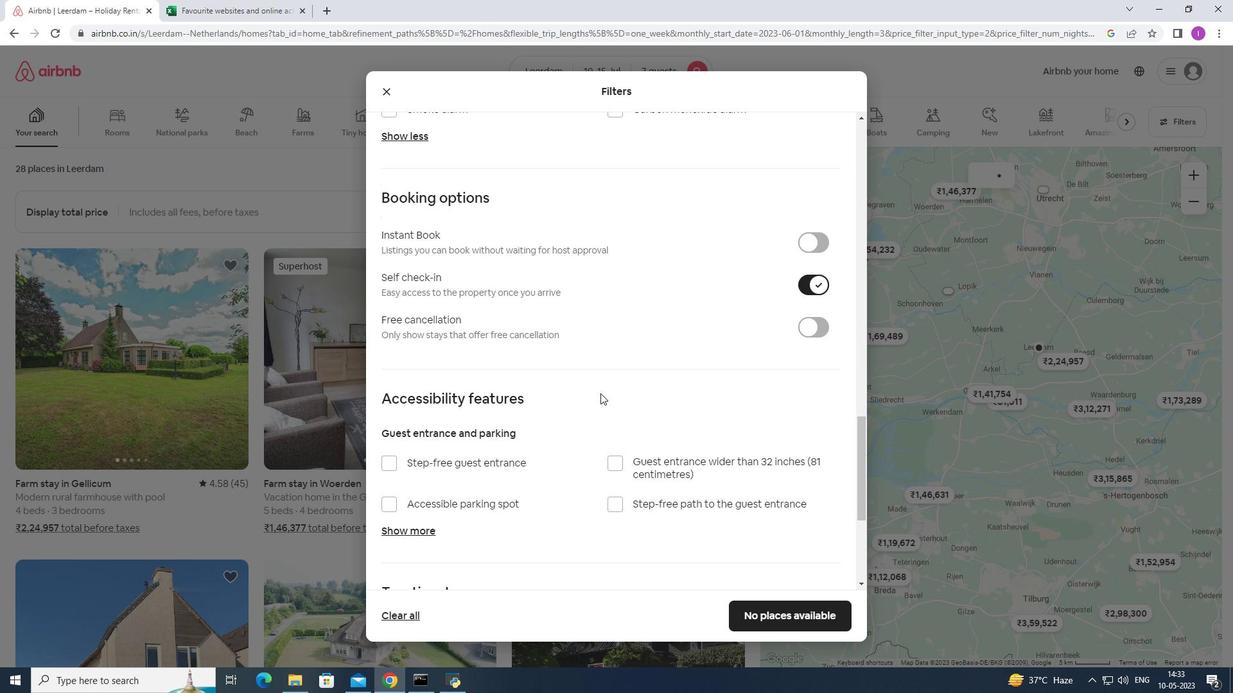 
Action: Mouse scrolled (581, 406) with delta (0, 0)
Screenshot: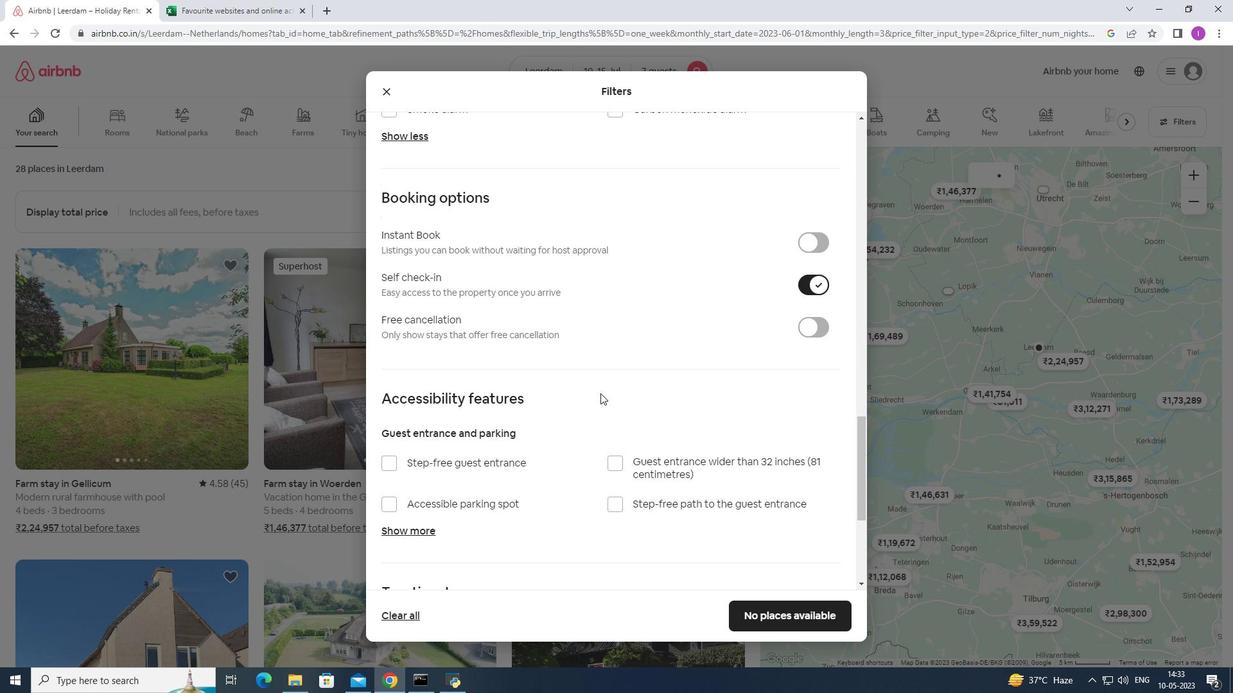 
Action: Mouse moved to (580, 407)
Screenshot: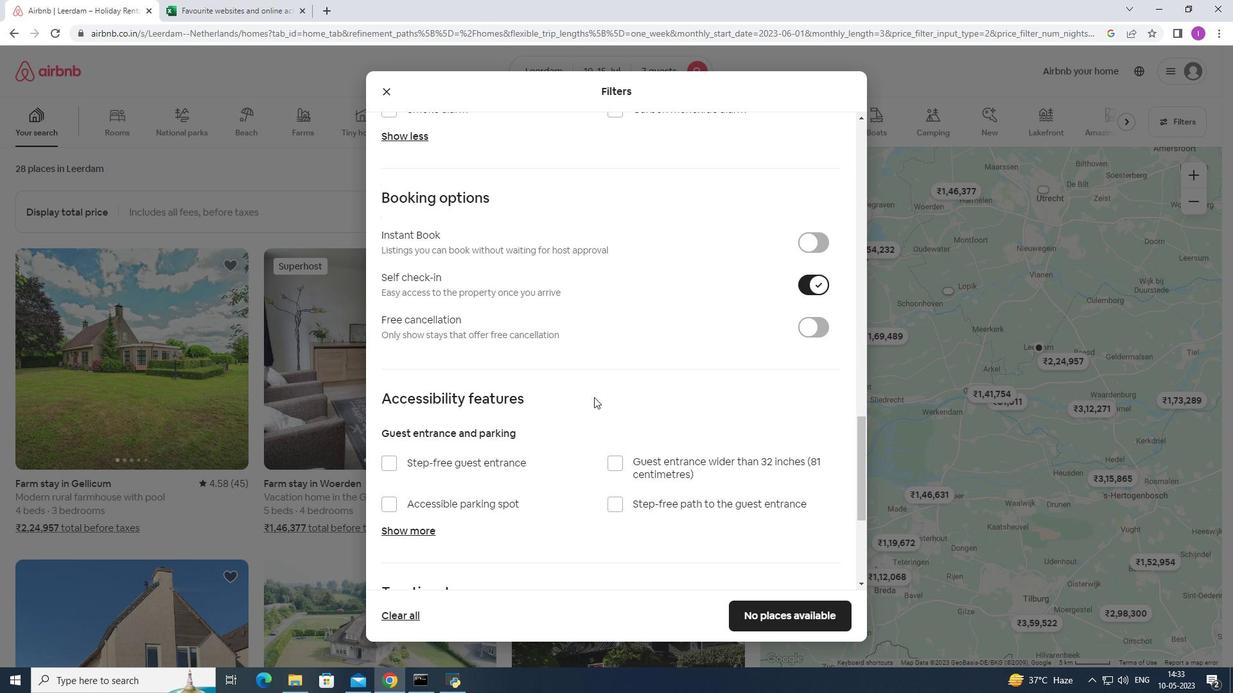 
Action: Mouse scrolled (580, 407) with delta (0, 0)
Screenshot: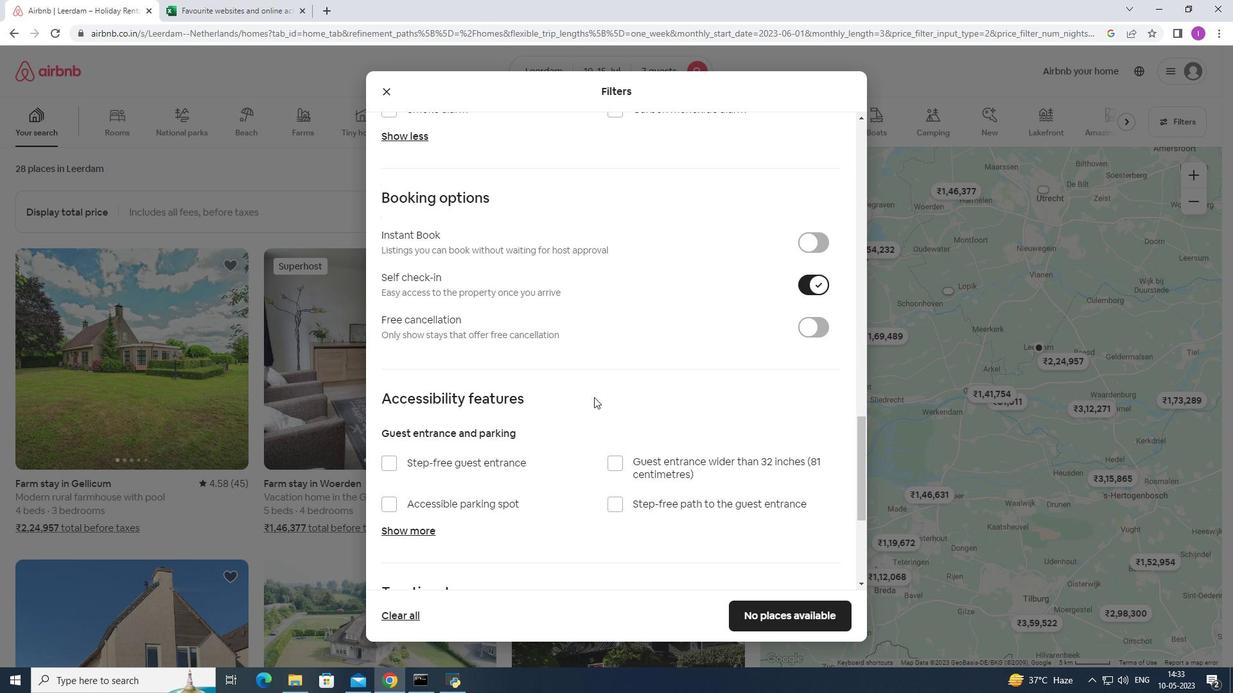 
Action: Mouse moved to (579, 409)
Screenshot: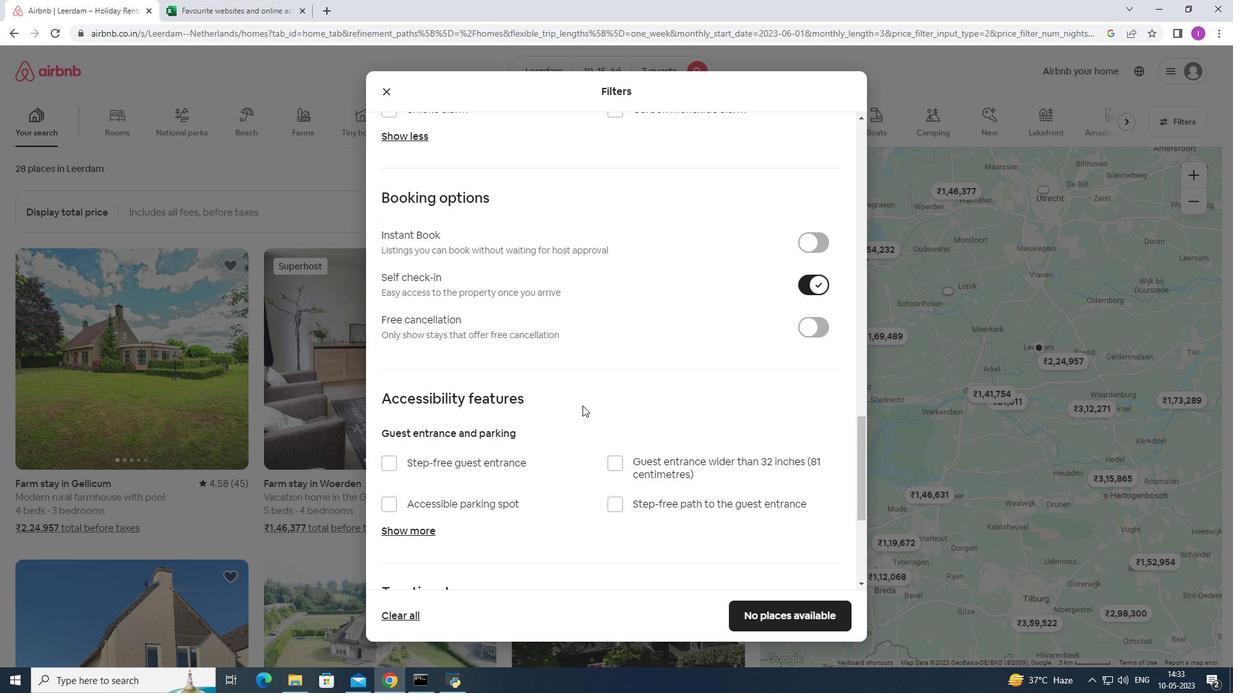 
Action: Mouse scrolled (579, 409) with delta (0, 0)
Screenshot: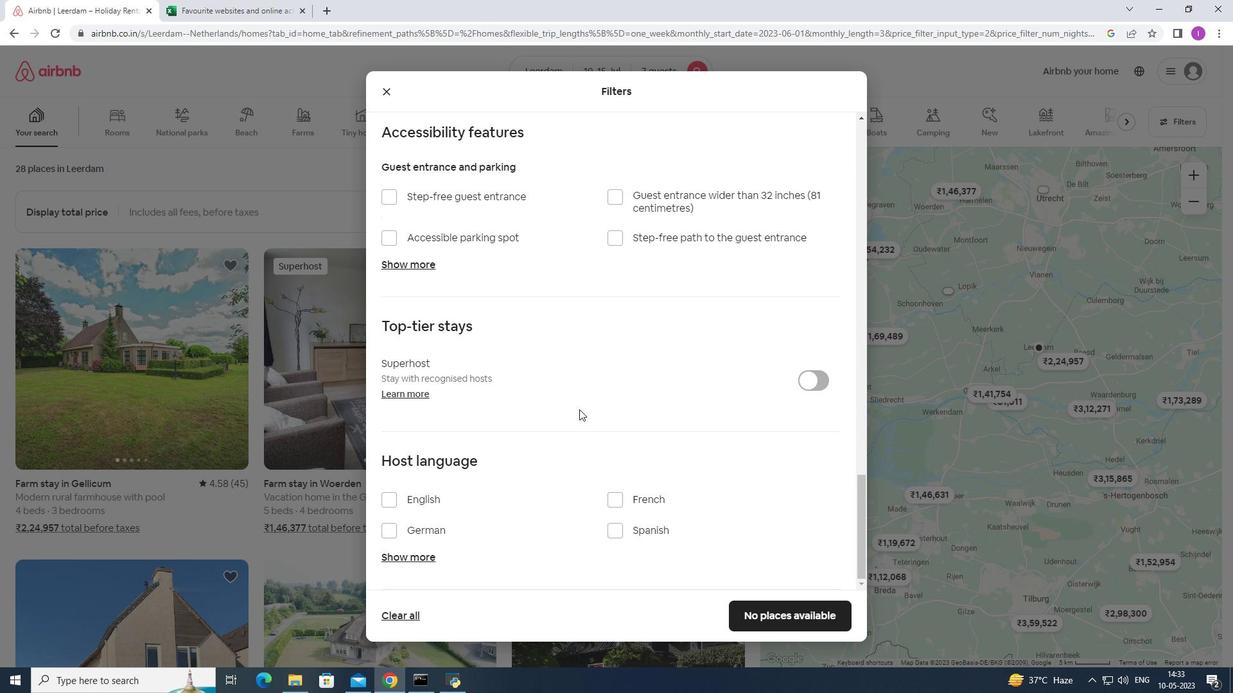 
Action: Mouse scrolled (579, 409) with delta (0, 0)
Screenshot: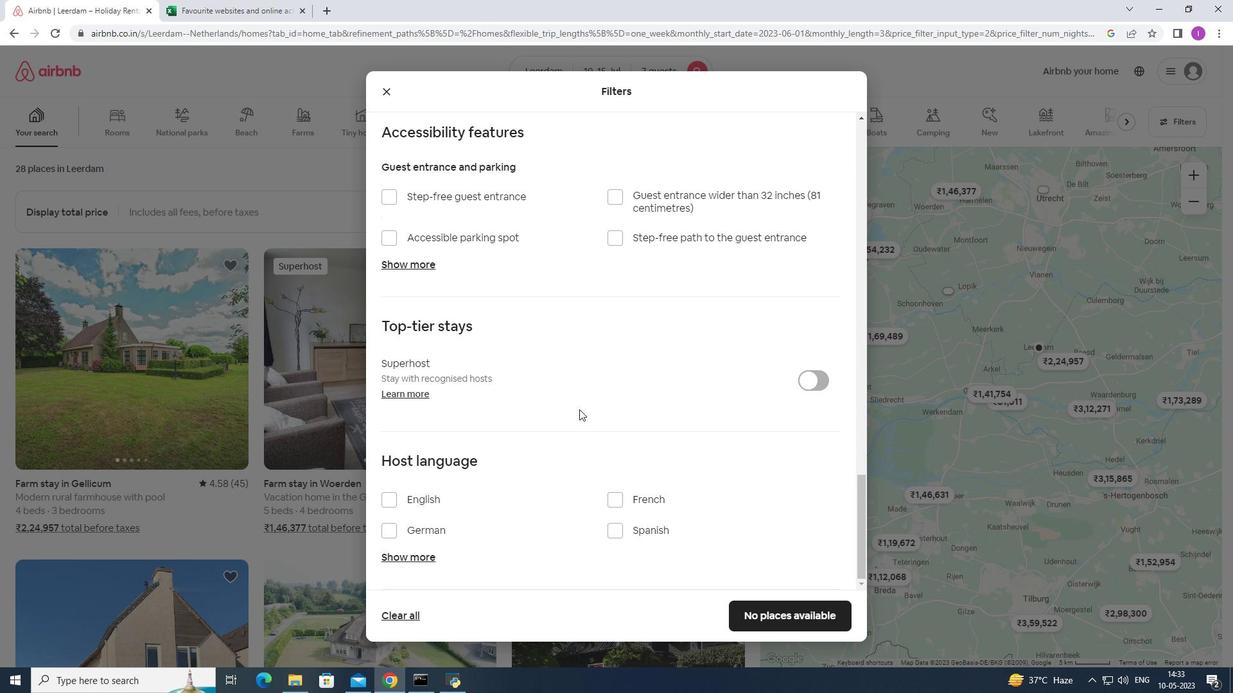 
Action: Mouse scrolled (579, 409) with delta (0, 0)
Screenshot: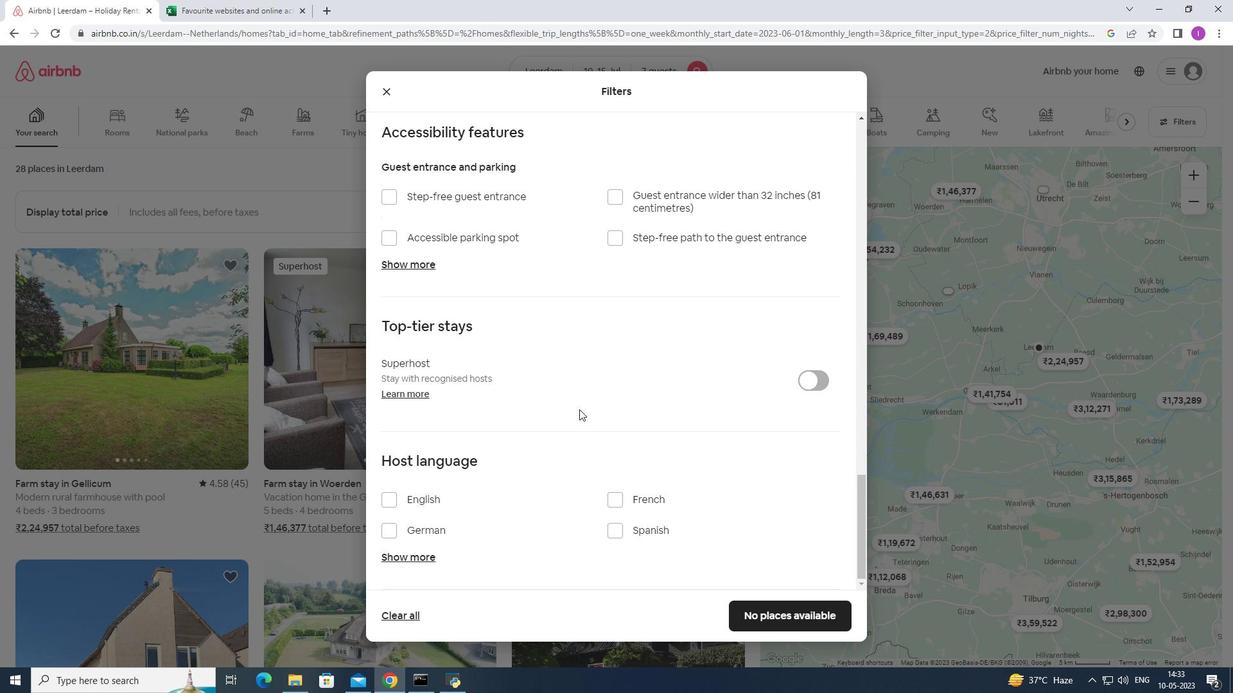 
Action: Mouse scrolled (579, 409) with delta (0, 0)
Screenshot: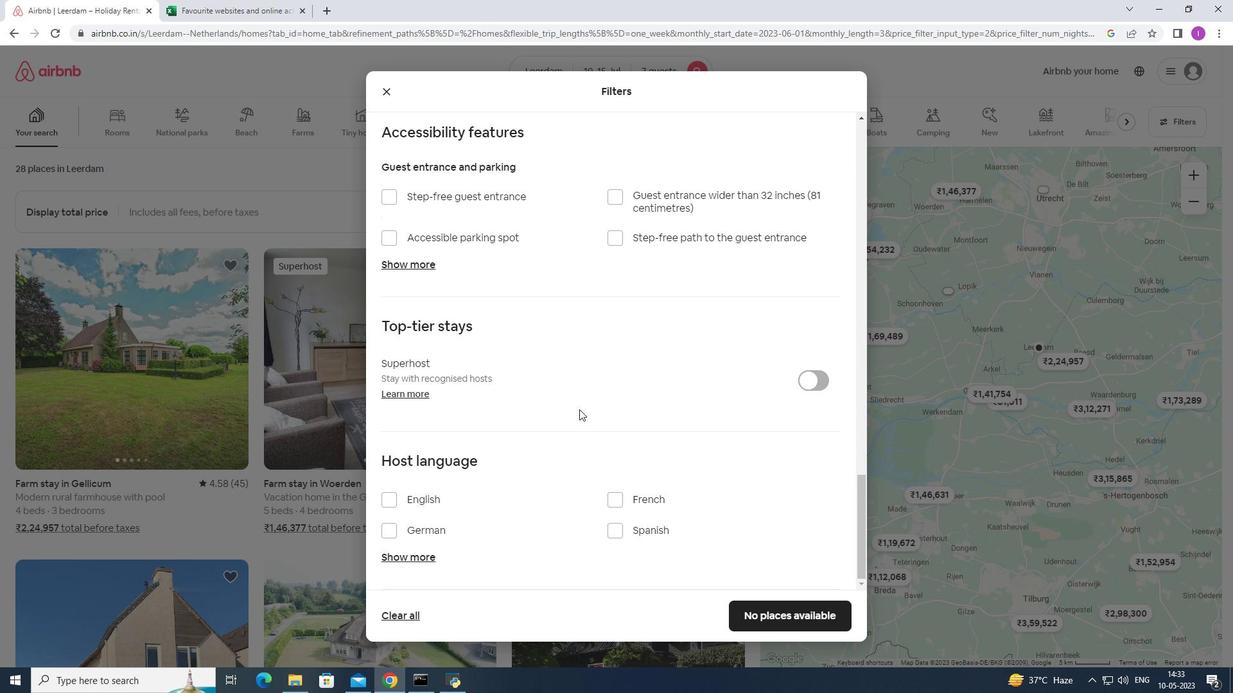 
Action: Mouse scrolled (579, 409) with delta (0, 0)
Screenshot: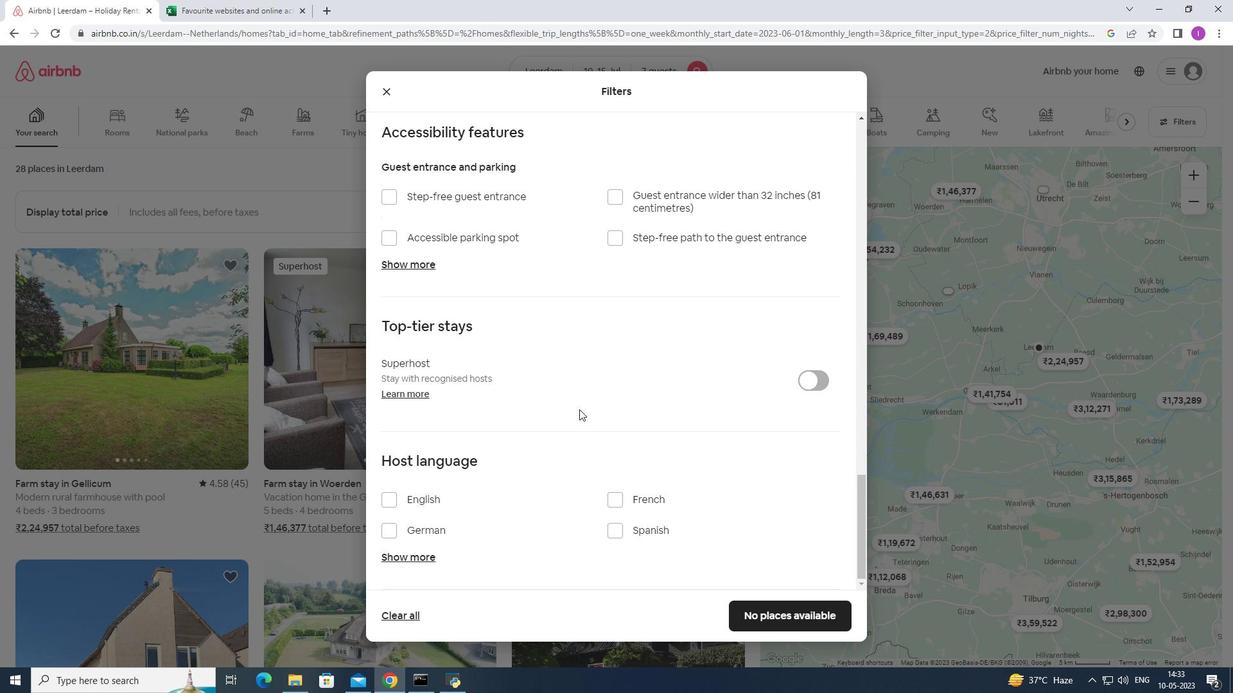 
Action: Mouse scrolled (579, 409) with delta (0, 0)
Screenshot: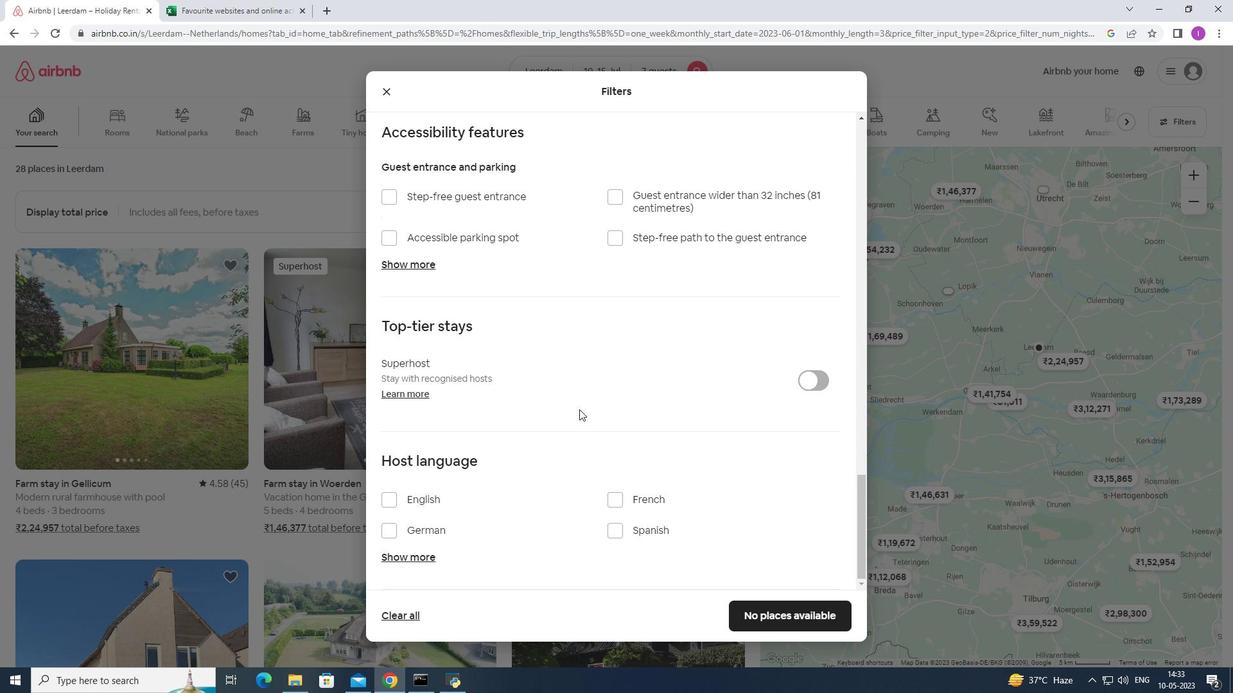 
Action: Mouse moved to (386, 499)
Screenshot: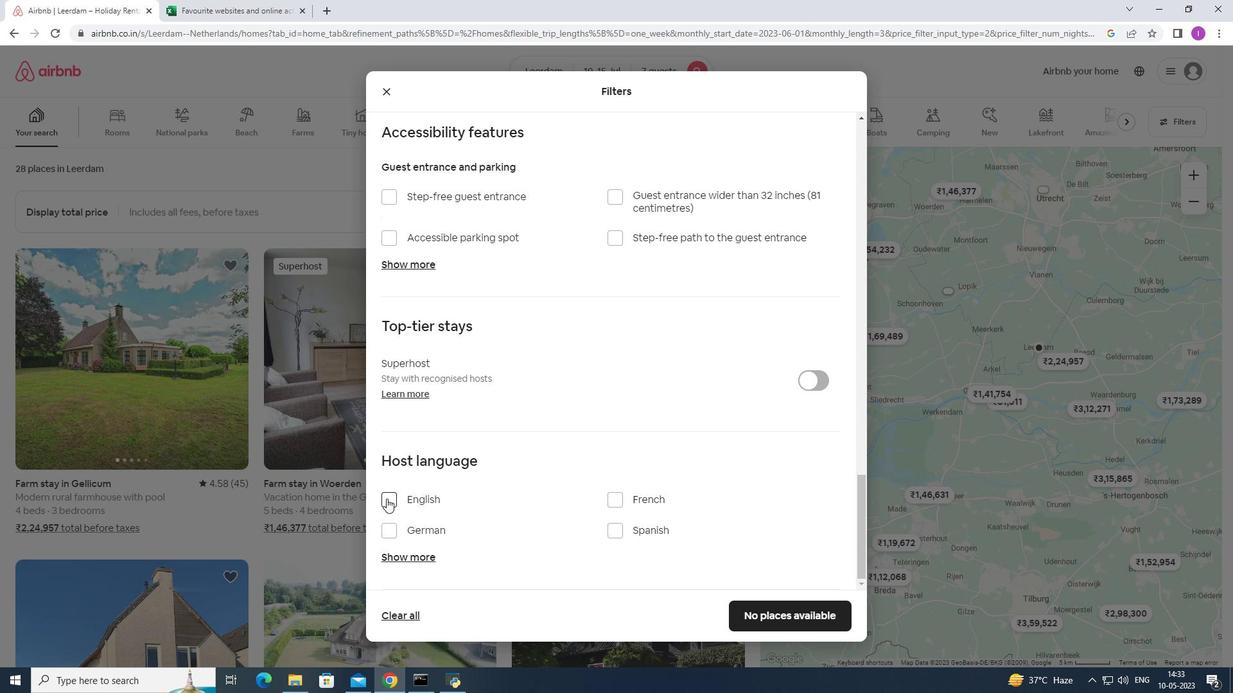 
Action: Mouse pressed left at (386, 499)
Screenshot: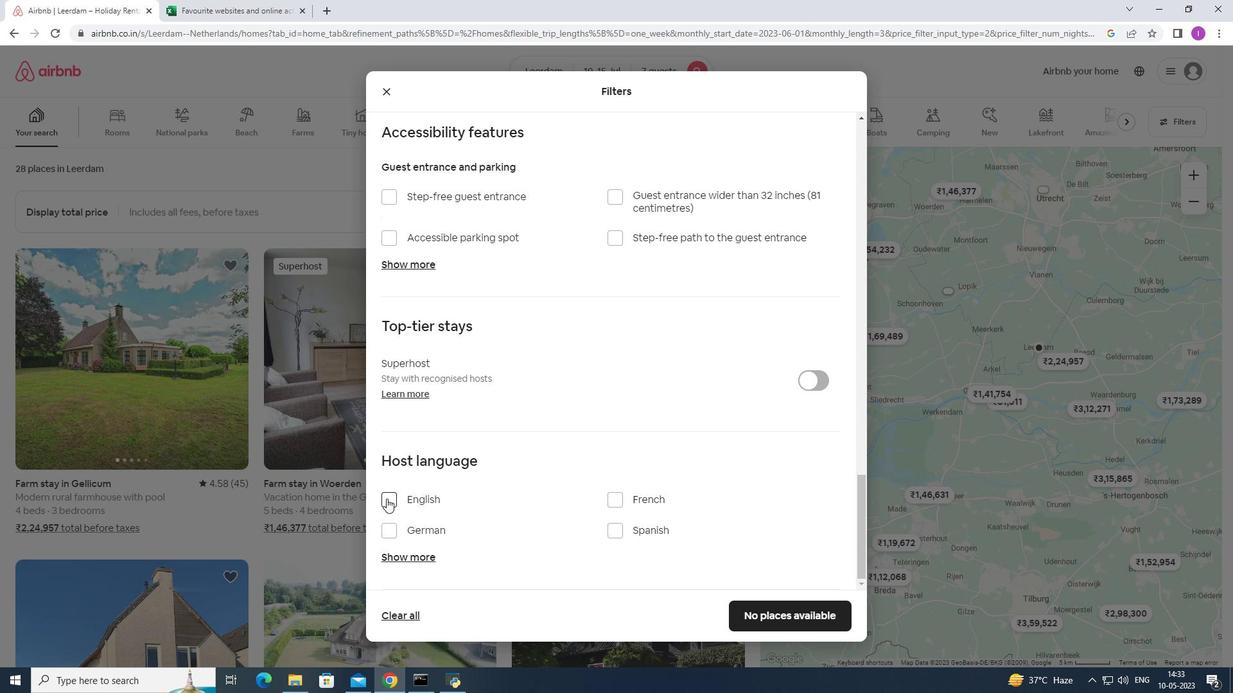 
Action: Mouse moved to (809, 614)
Screenshot: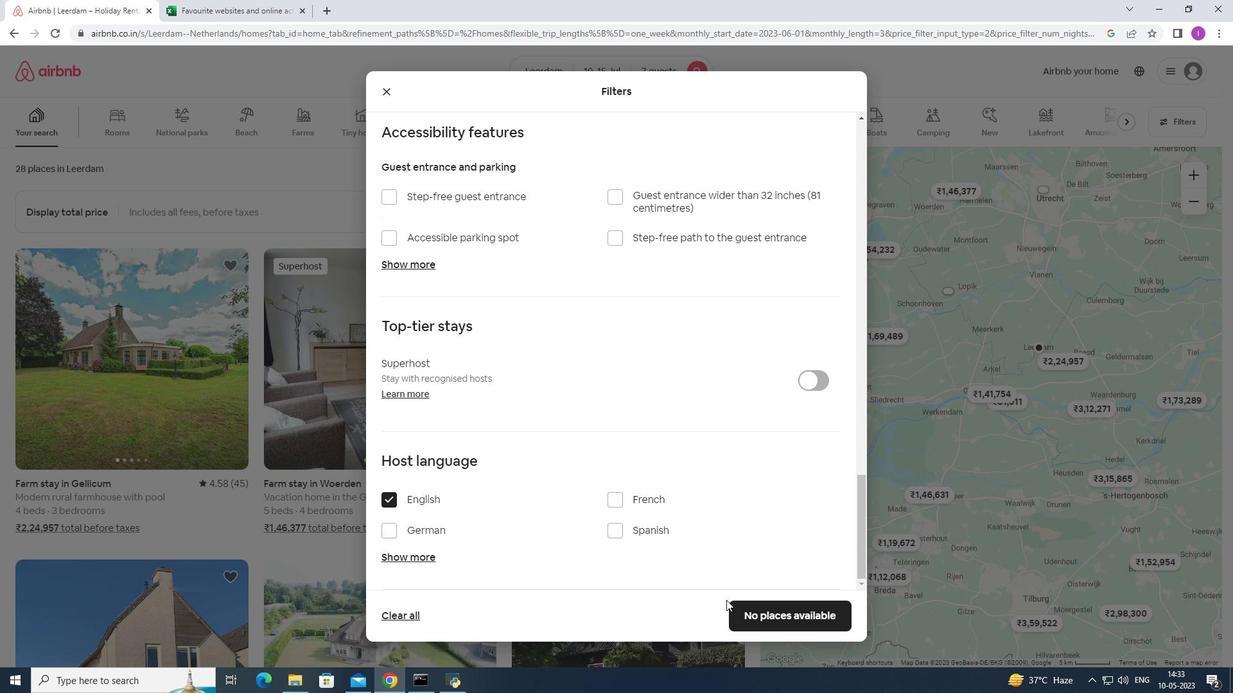
Action: Mouse pressed left at (809, 614)
Screenshot: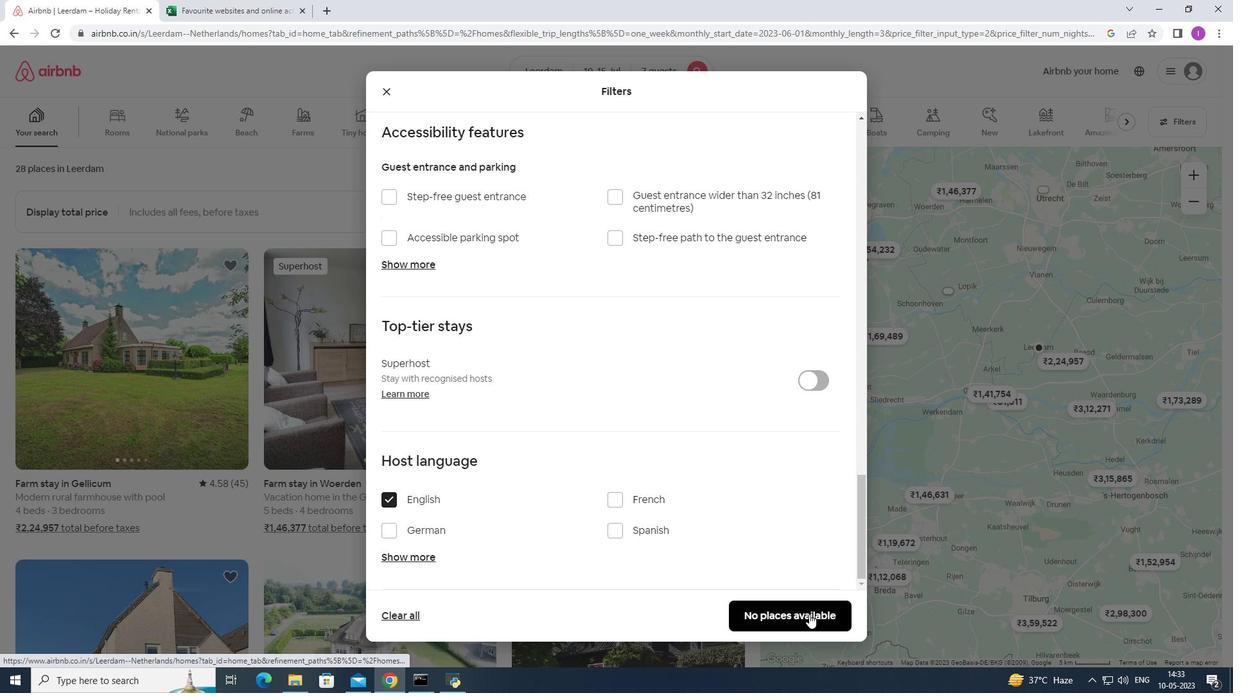 
Action: Mouse moved to (574, 502)
Screenshot: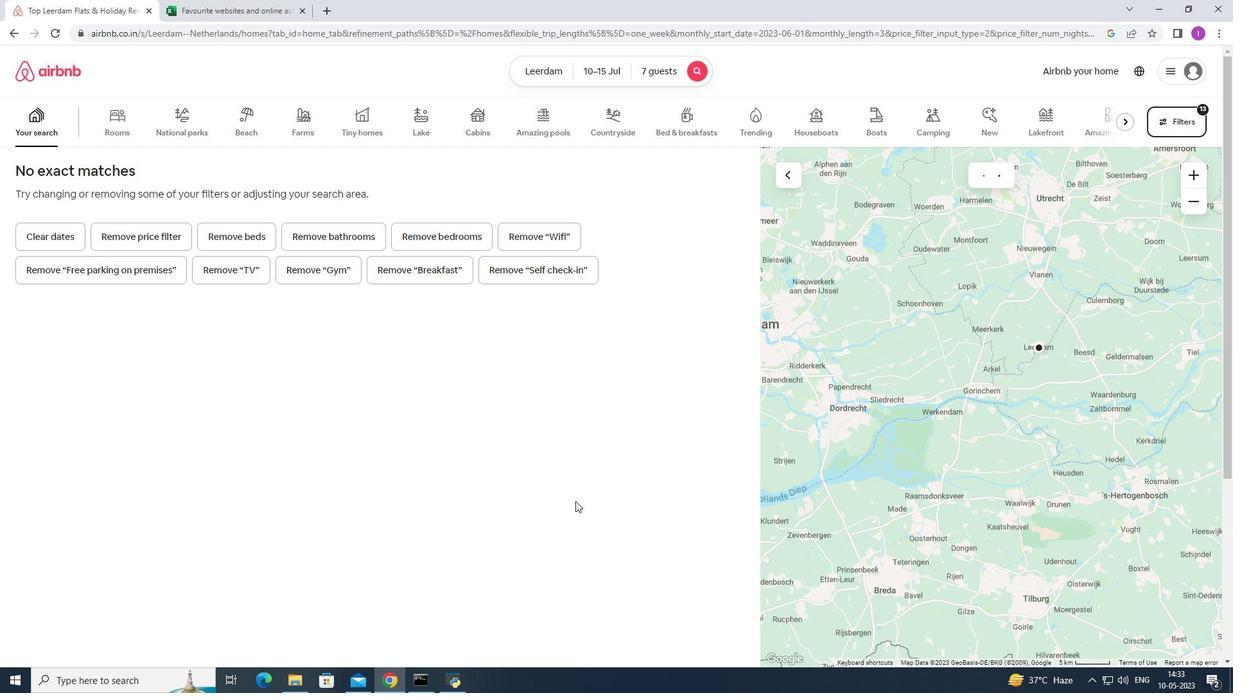 
